 Task: Search one way flight ticket for 5 adults, 1 child, 2 infants in seat and 1 infant on lap in business from Pittsburgh: Pittsburgh International Airport to Raleigh: Raleigh-durham International Airport on 8-5-2023. Choice of flights is Southwest. Number of bags: 1 carry on bag. Price is upto 50000. Outbound departure time preference is 7:45.
Action: Mouse moved to (379, 324)
Screenshot: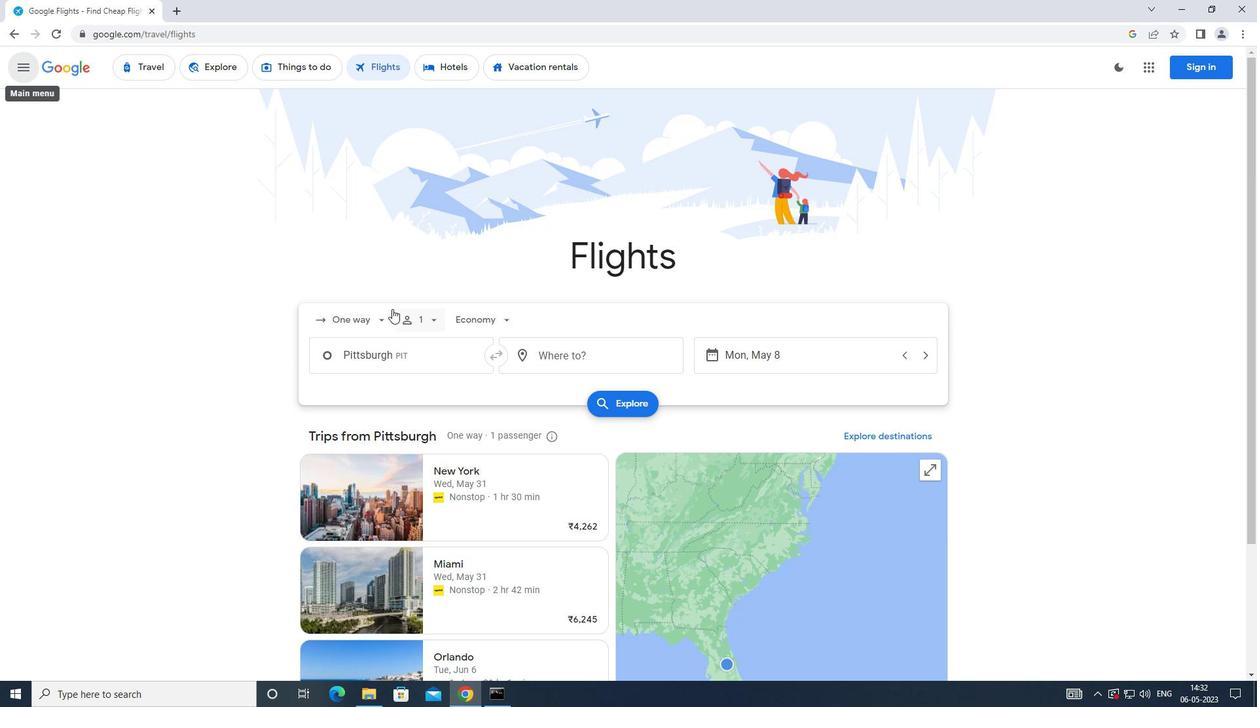 
Action: Mouse pressed left at (379, 324)
Screenshot: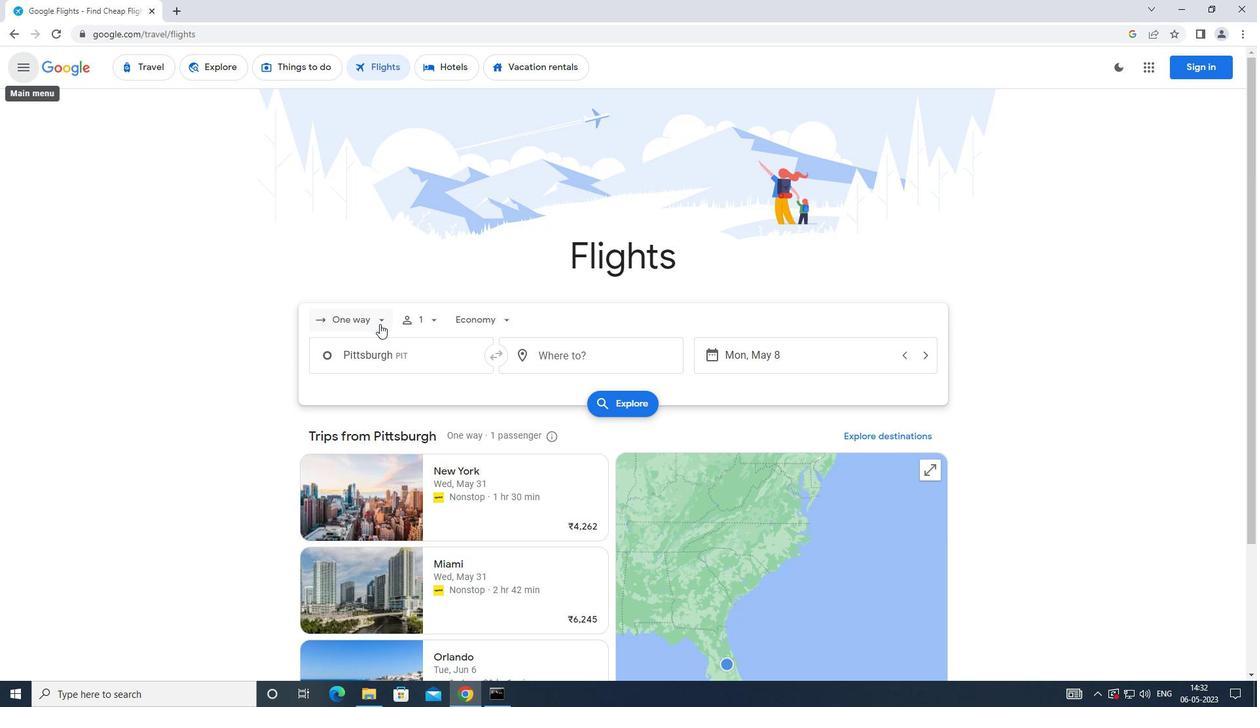 
Action: Mouse moved to (381, 387)
Screenshot: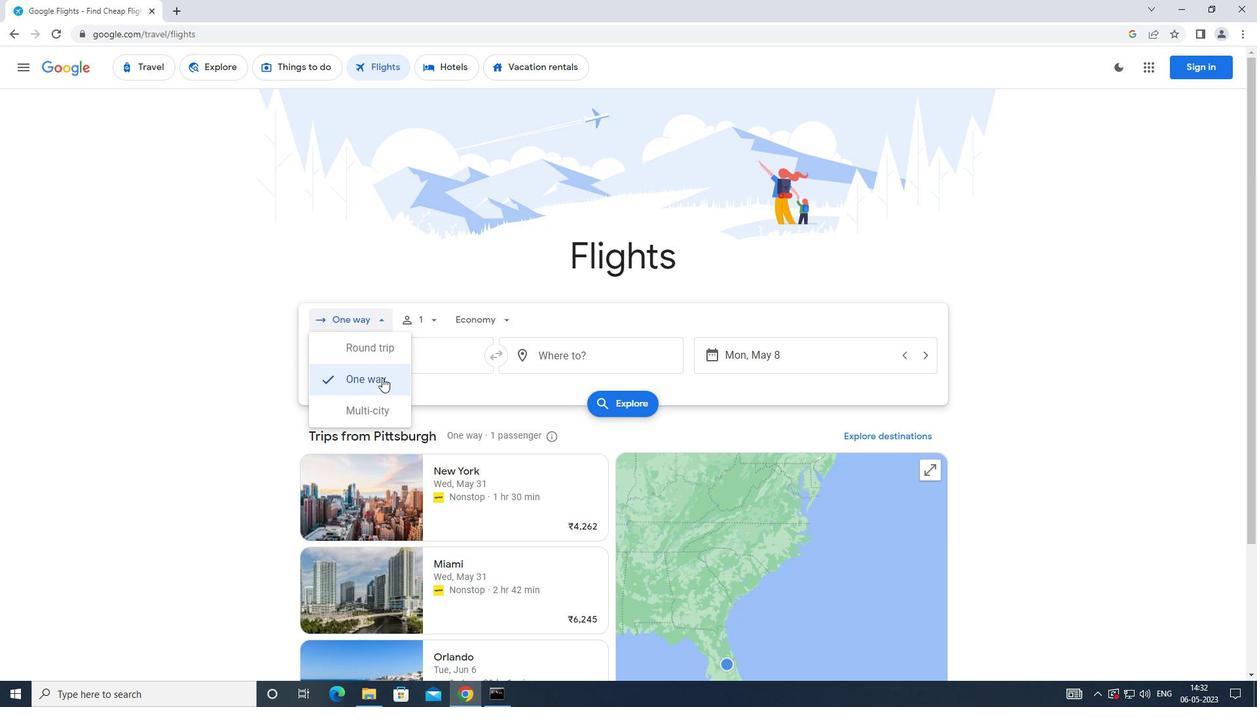 
Action: Mouse pressed left at (381, 387)
Screenshot: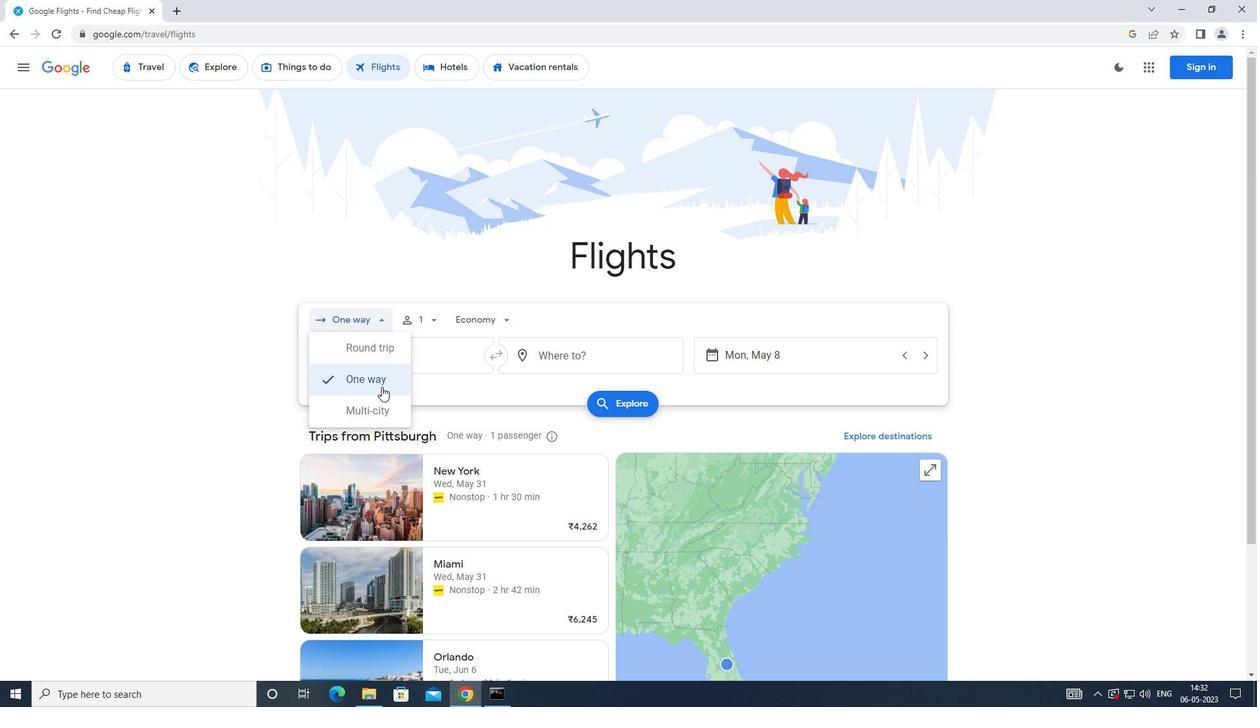 
Action: Mouse moved to (442, 324)
Screenshot: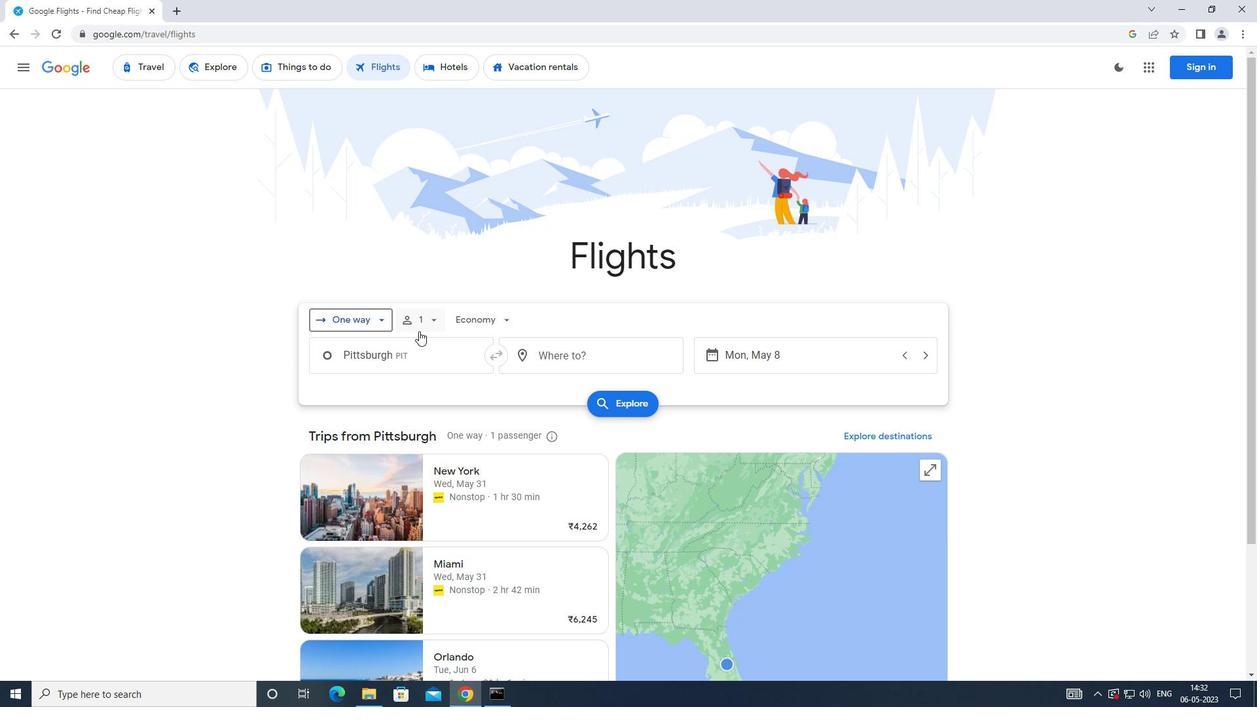 
Action: Mouse pressed left at (442, 324)
Screenshot: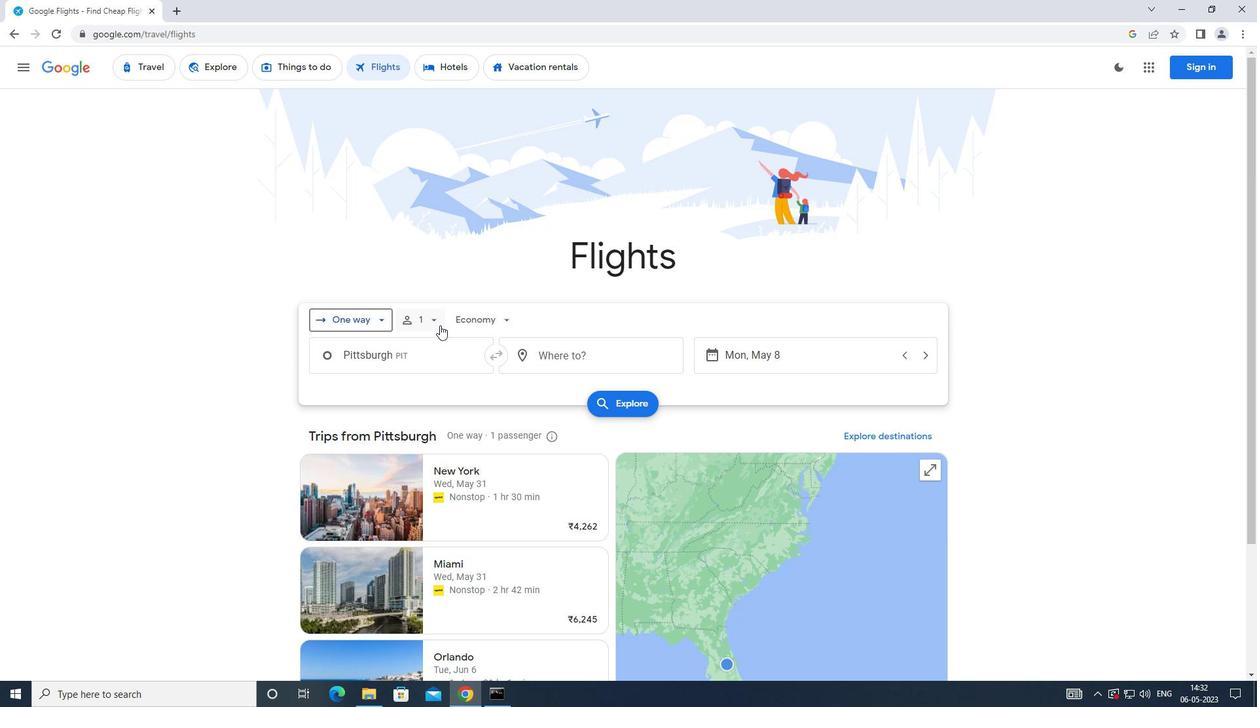 
Action: Mouse moved to (535, 356)
Screenshot: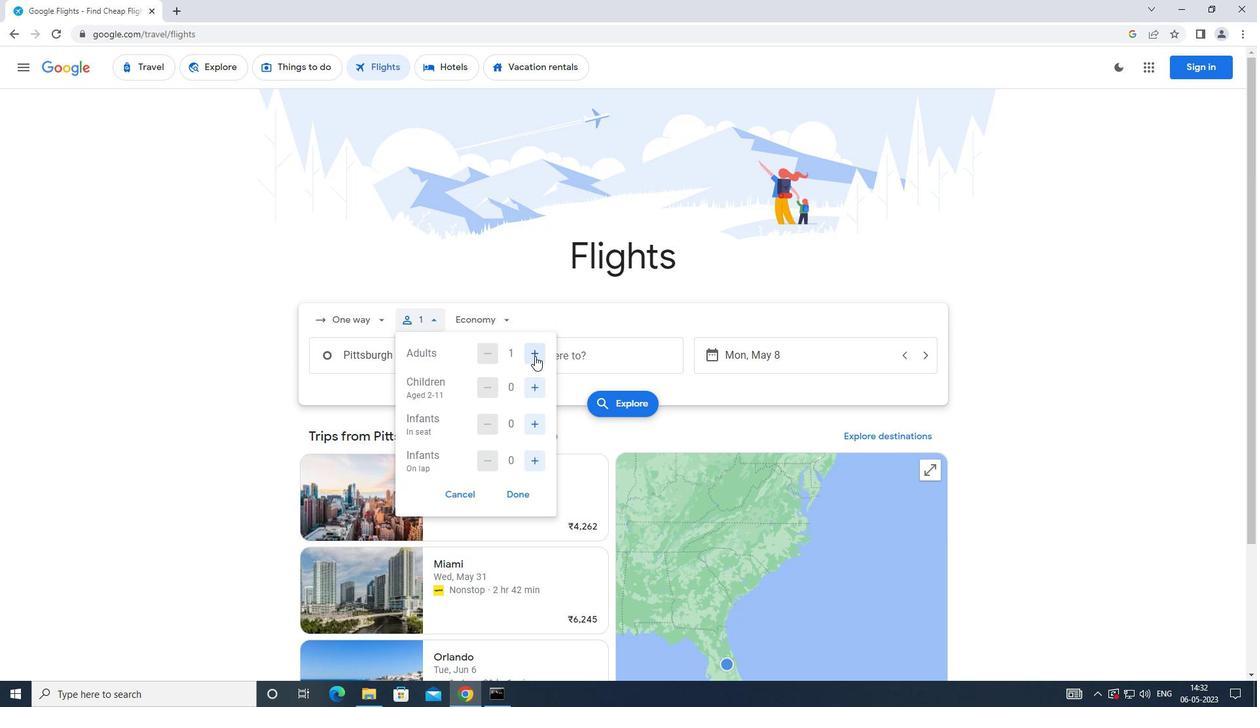 
Action: Mouse pressed left at (535, 356)
Screenshot: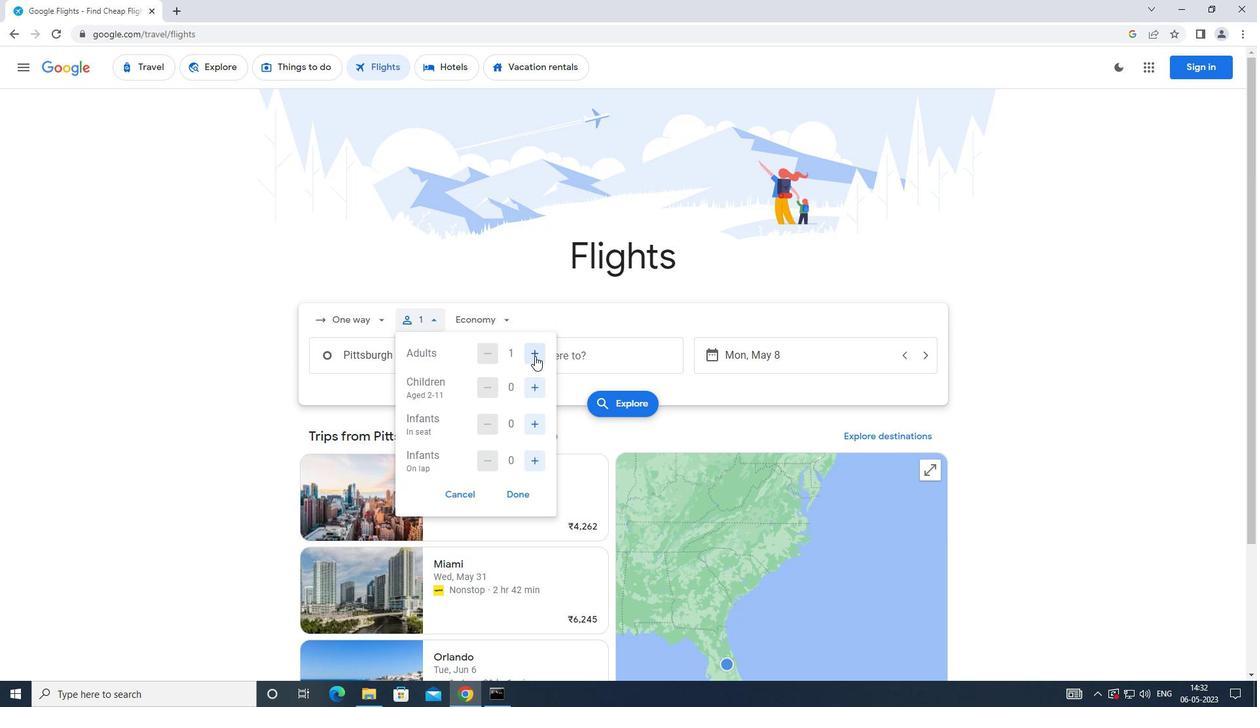 
Action: Mouse moved to (537, 356)
Screenshot: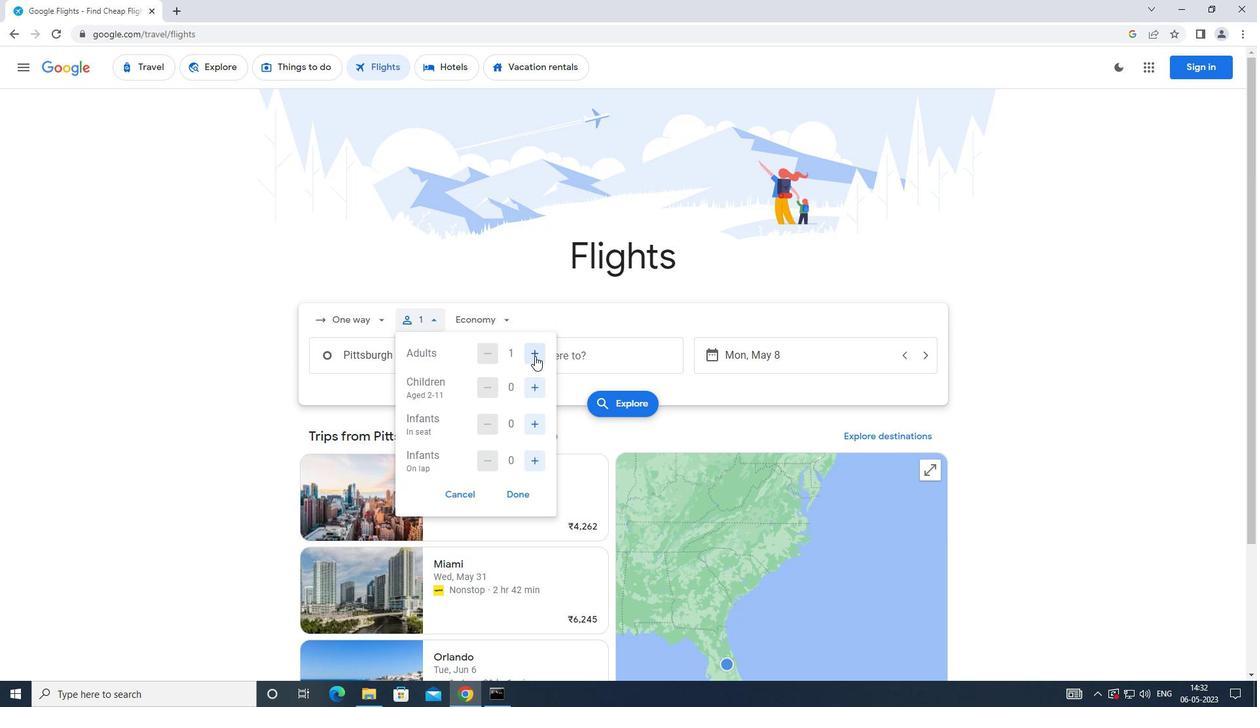 
Action: Mouse pressed left at (537, 356)
Screenshot: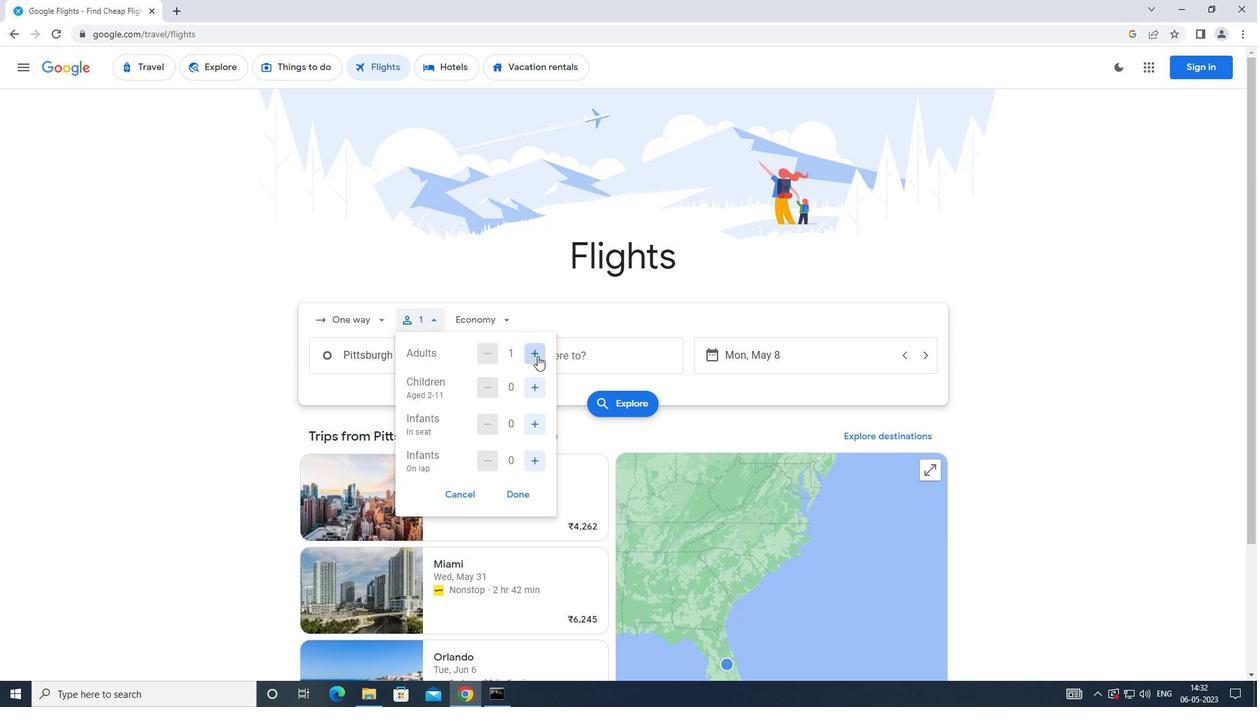 
Action: Mouse moved to (537, 355)
Screenshot: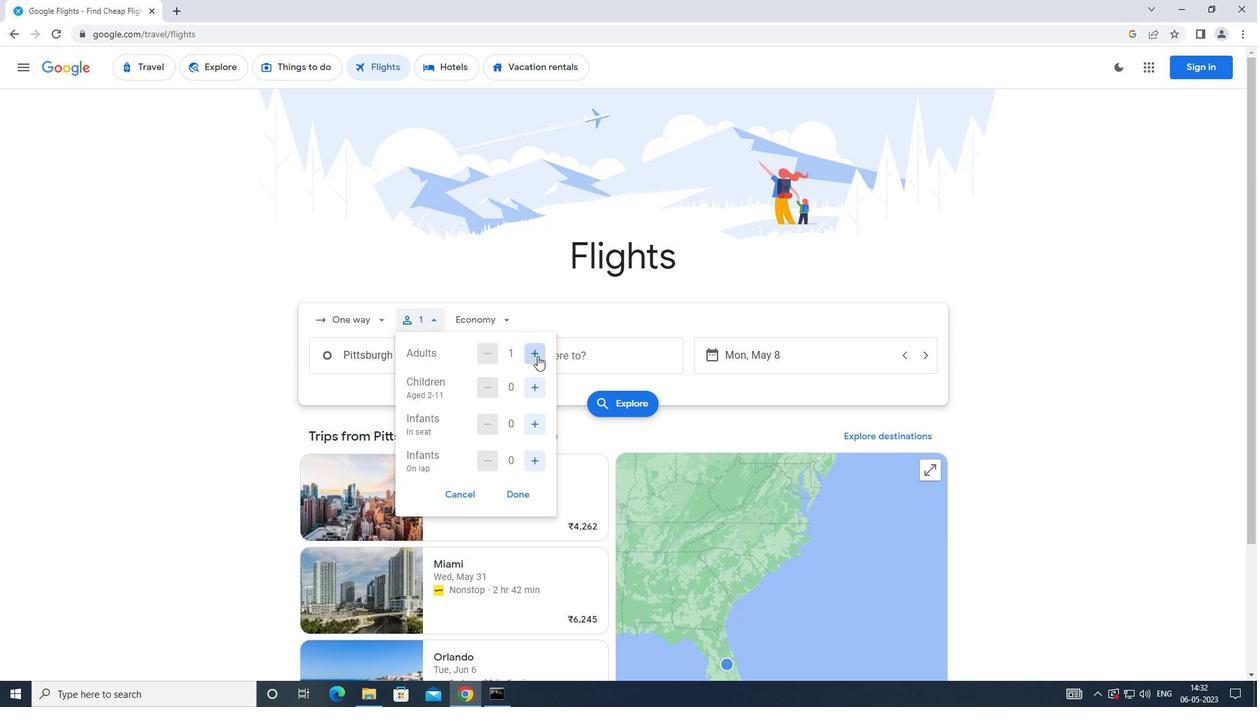 
Action: Mouse pressed left at (537, 355)
Screenshot: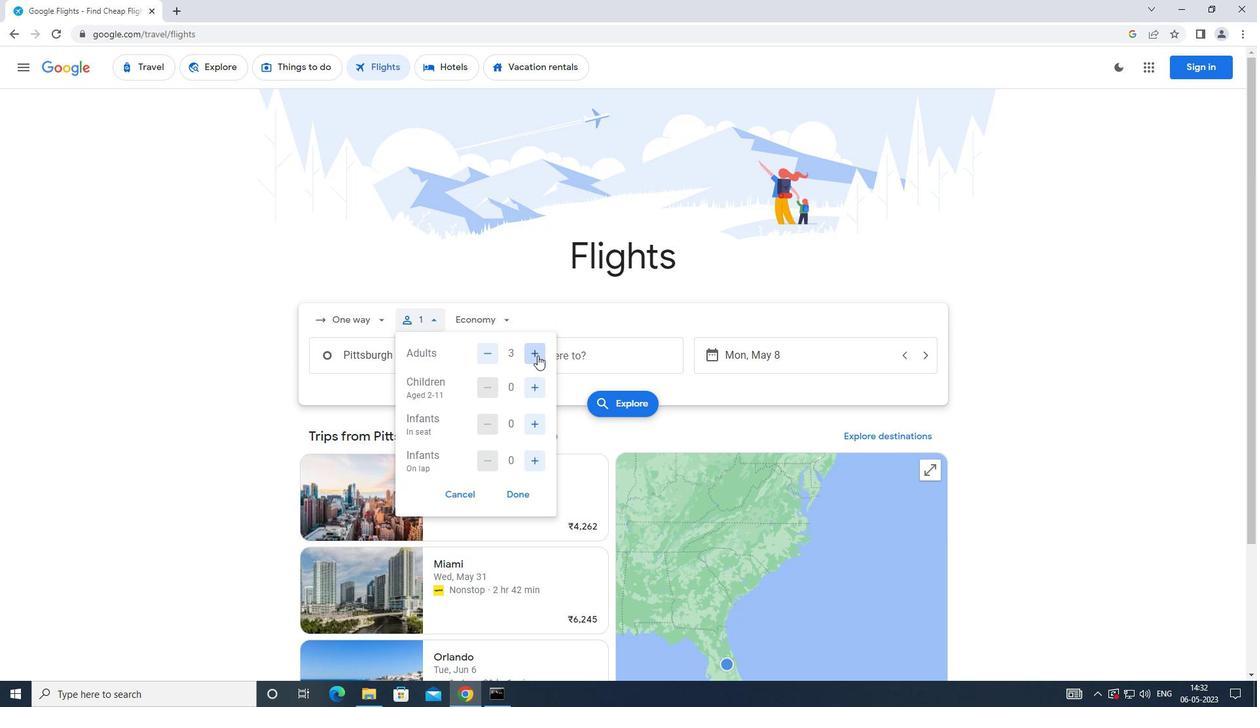 
Action: Mouse pressed left at (537, 355)
Screenshot: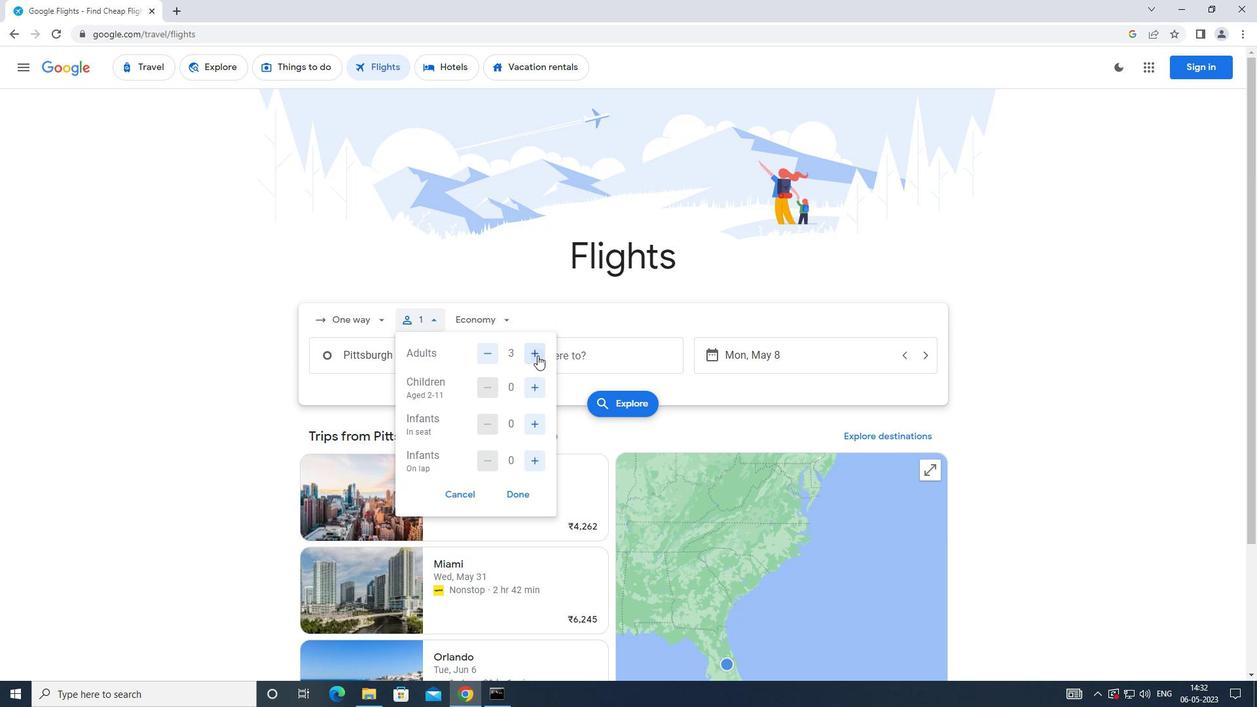 
Action: Mouse moved to (532, 379)
Screenshot: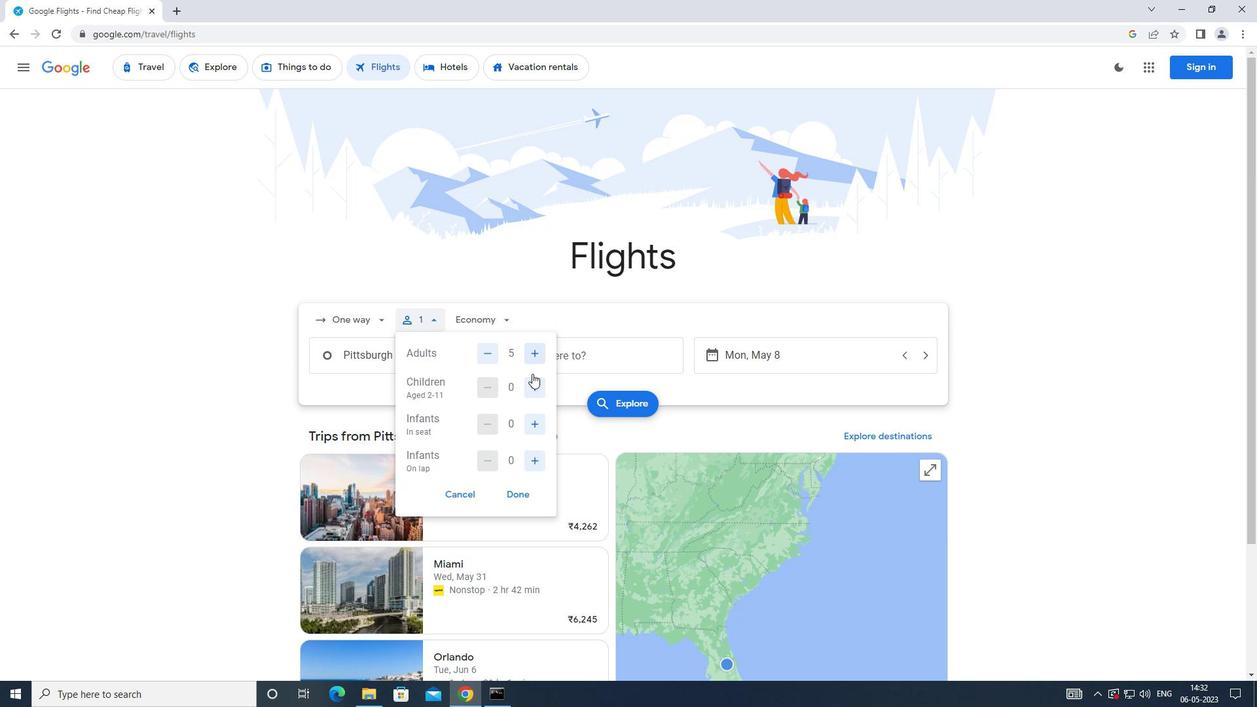 
Action: Mouse pressed left at (532, 379)
Screenshot: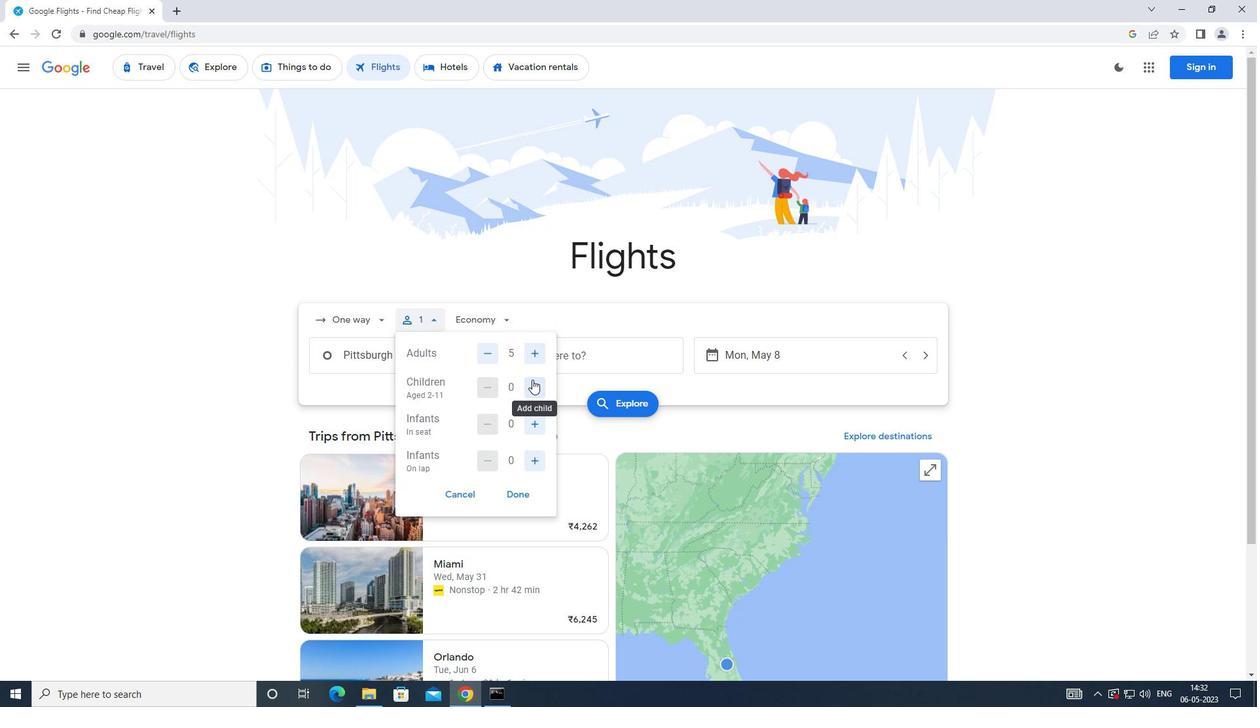 
Action: Mouse moved to (532, 426)
Screenshot: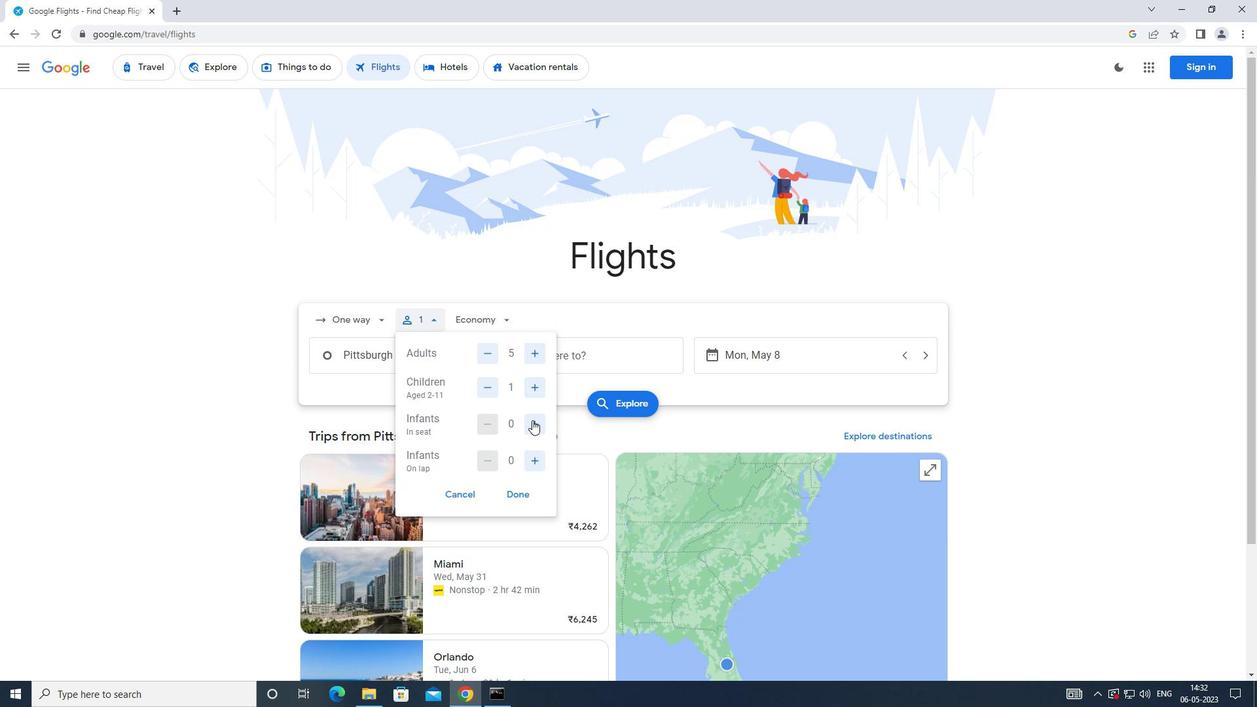 
Action: Mouse pressed left at (532, 426)
Screenshot: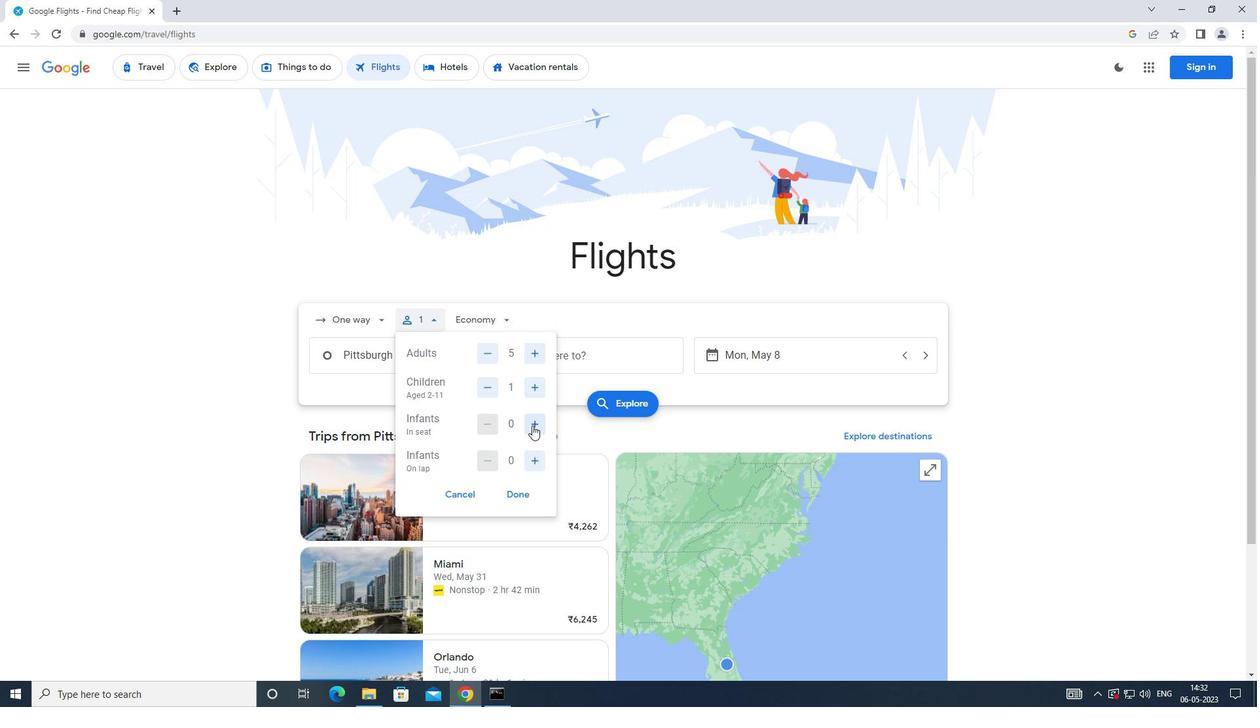 
Action: Mouse moved to (532, 426)
Screenshot: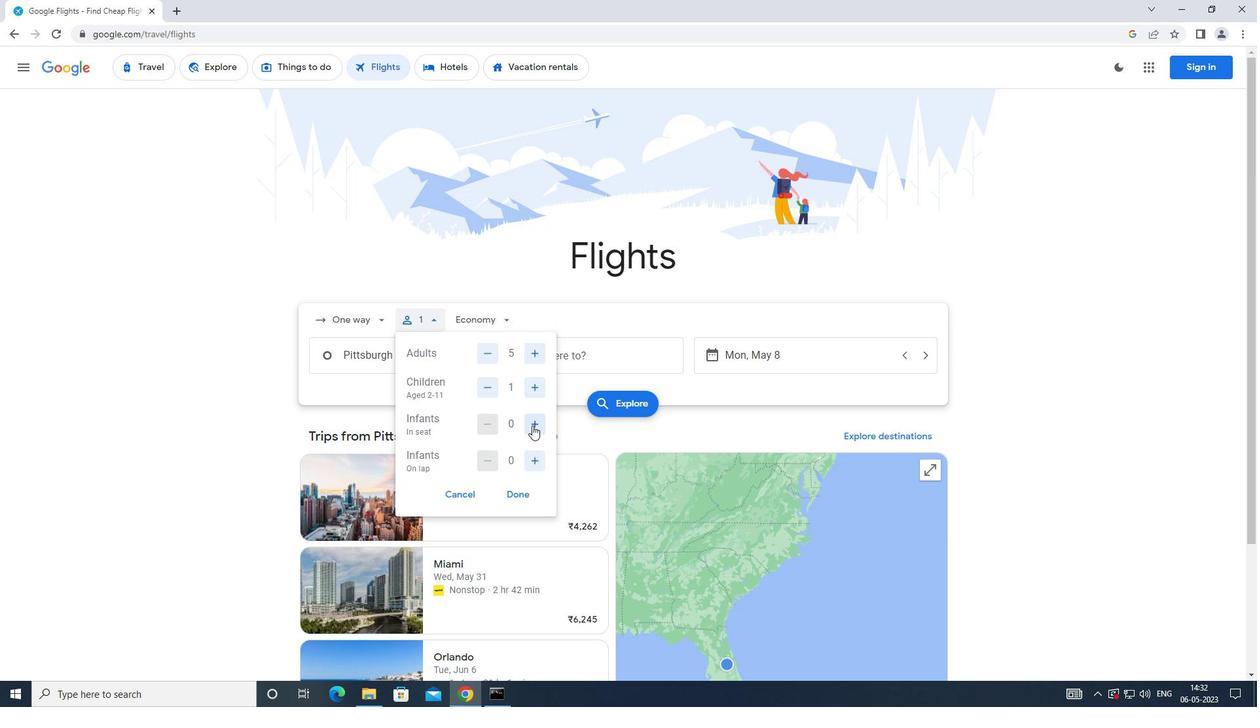 
Action: Mouse pressed left at (532, 426)
Screenshot: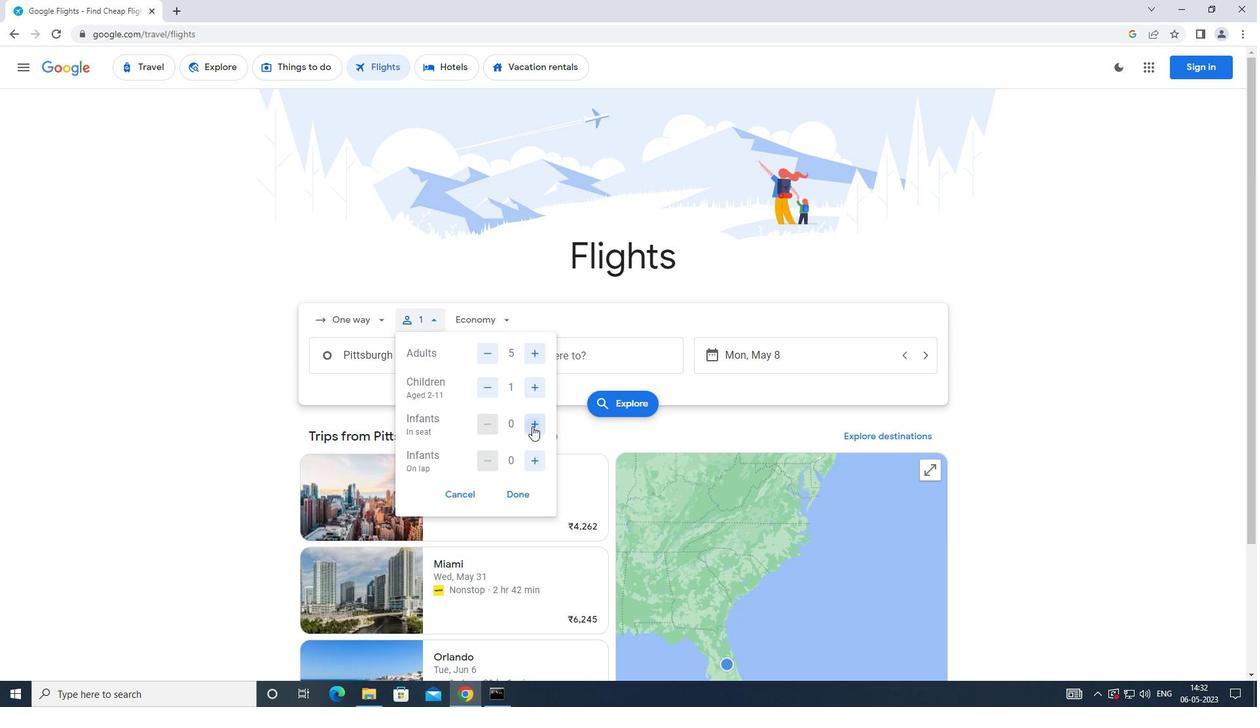 
Action: Mouse moved to (492, 429)
Screenshot: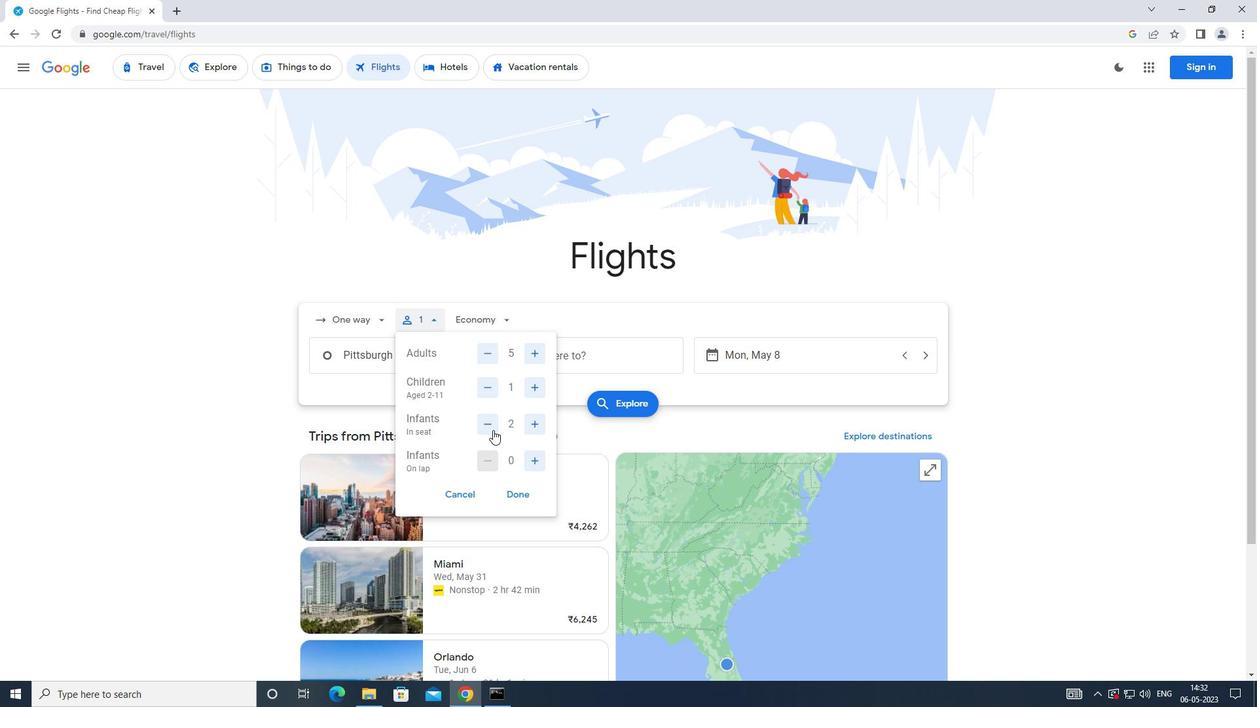 
Action: Mouse pressed left at (492, 429)
Screenshot: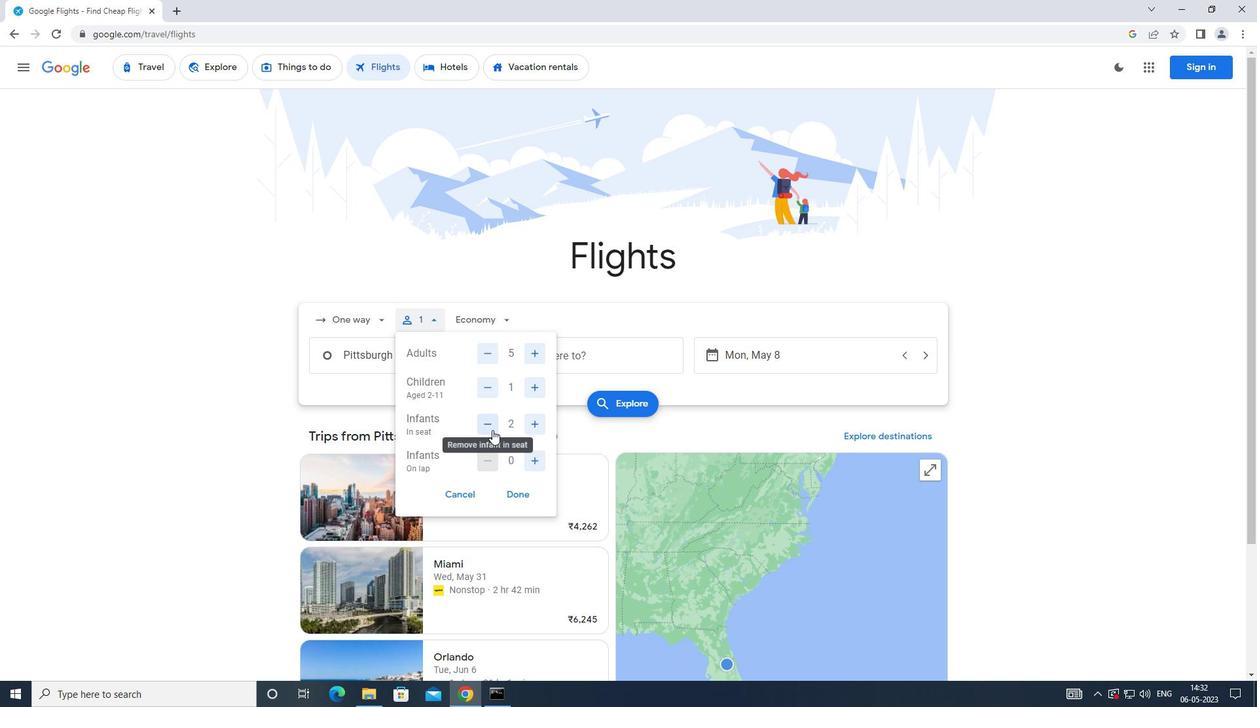 
Action: Mouse moved to (532, 459)
Screenshot: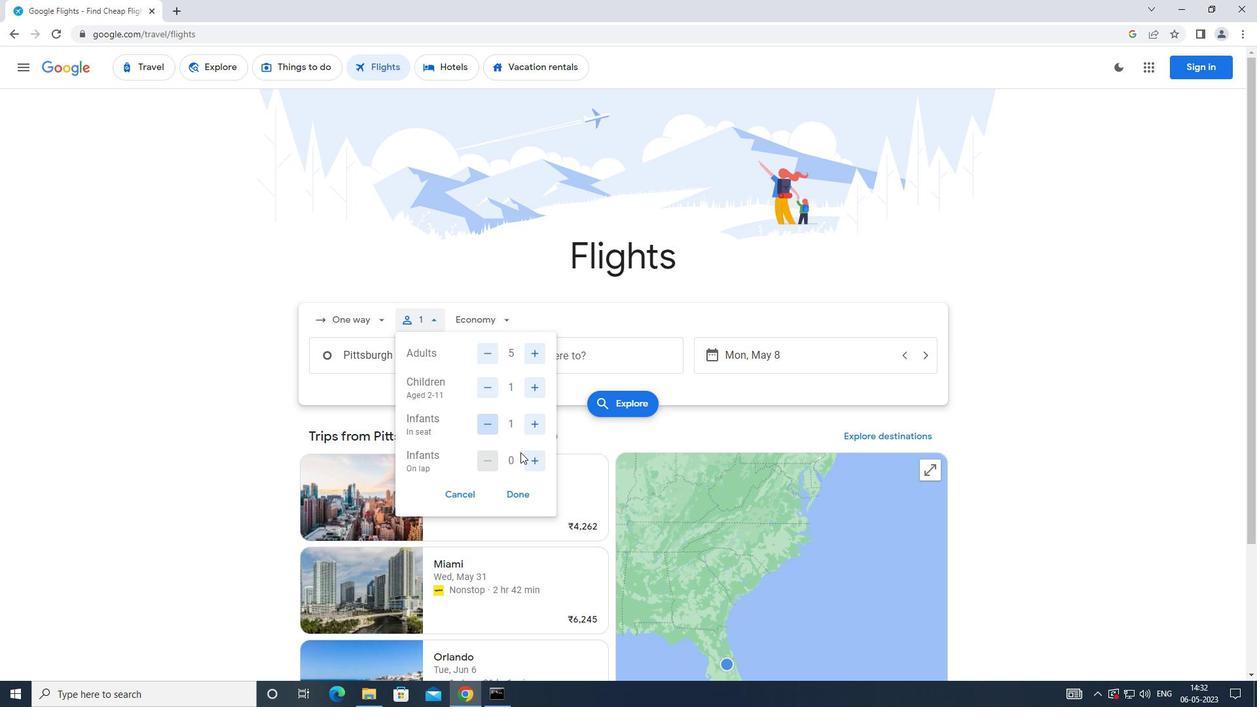 
Action: Mouse pressed left at (532, 459)
Screenshot: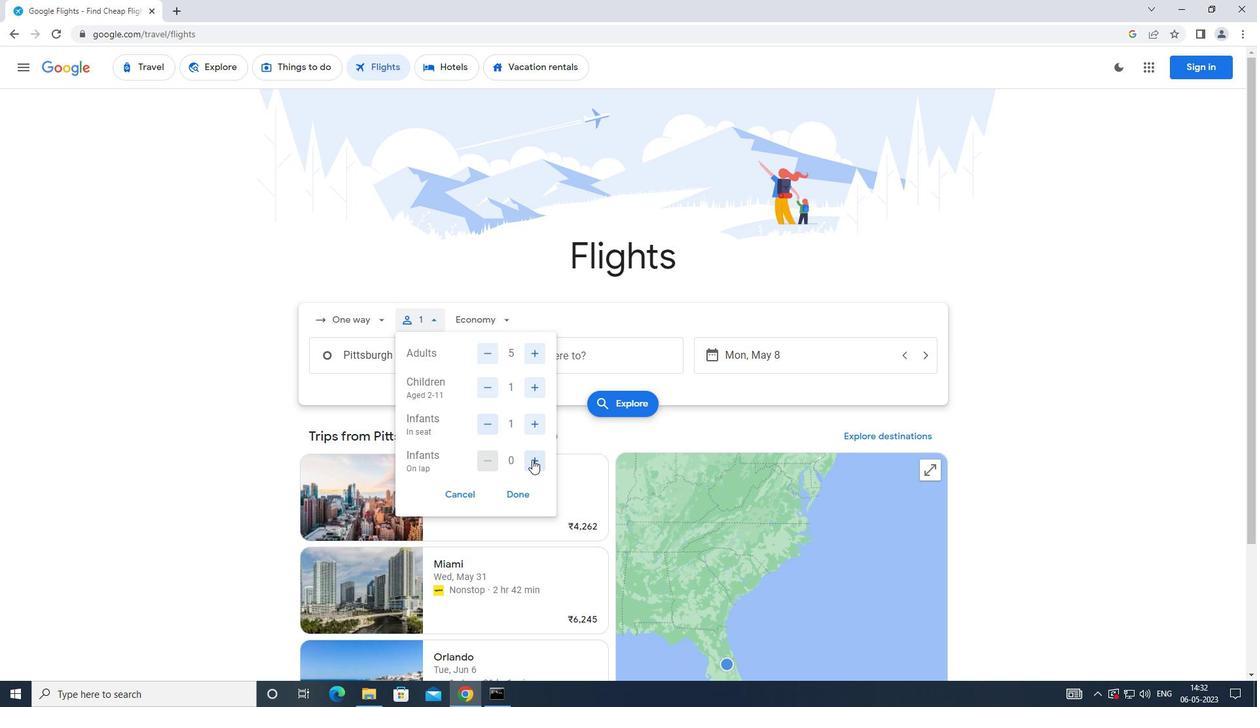 
Action: Mouse moved to (521, 487)
Screenshot: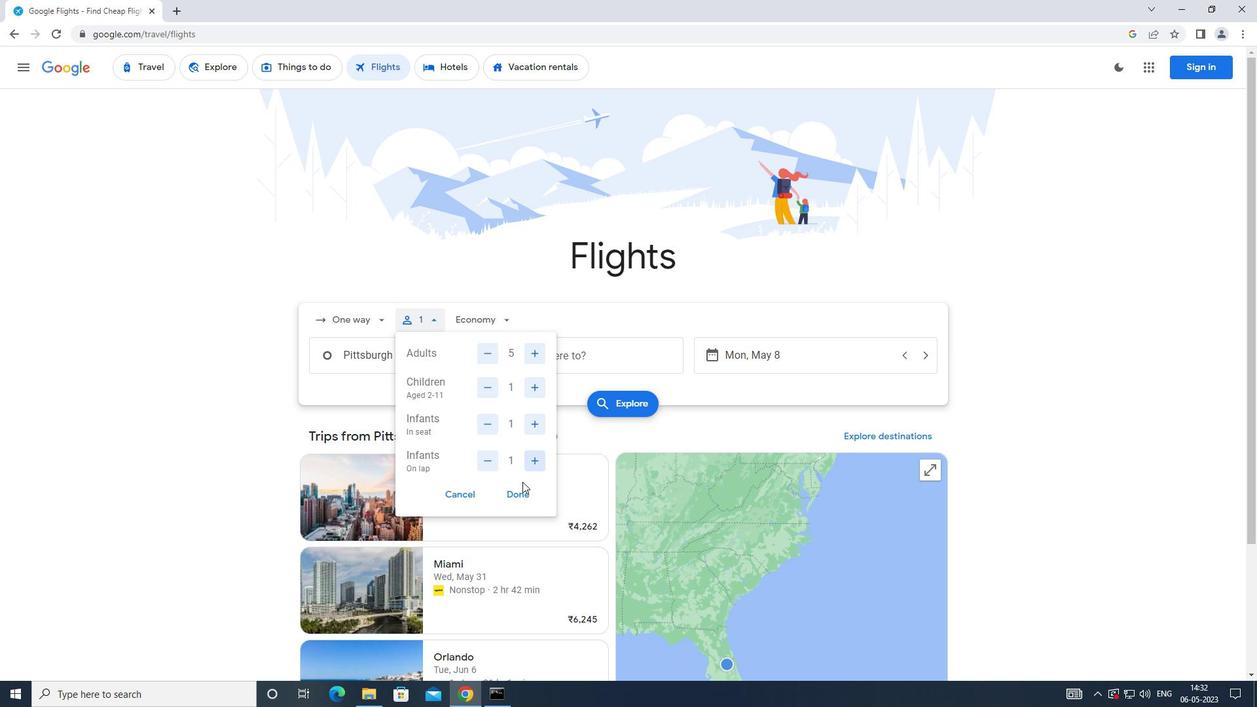 
Action: Mouse pressed left at (521, 487)
Screenshot: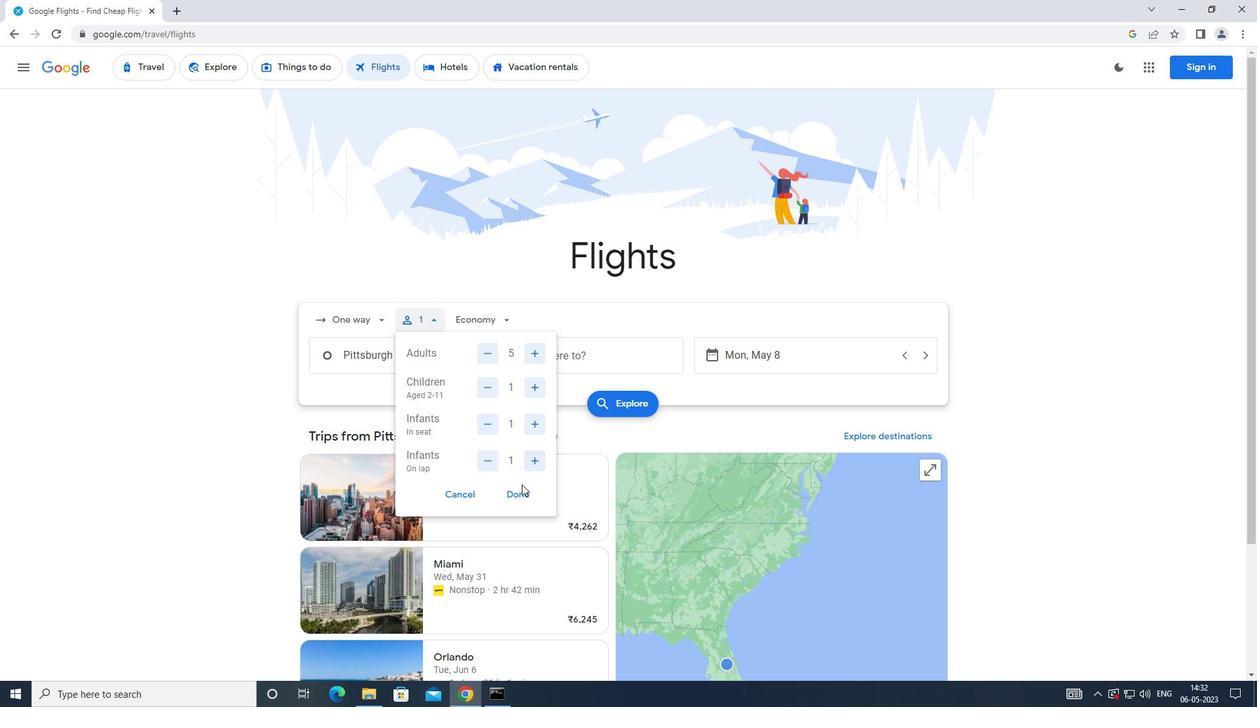 
Action: Mouse moved to (461, 328)
Screenshot: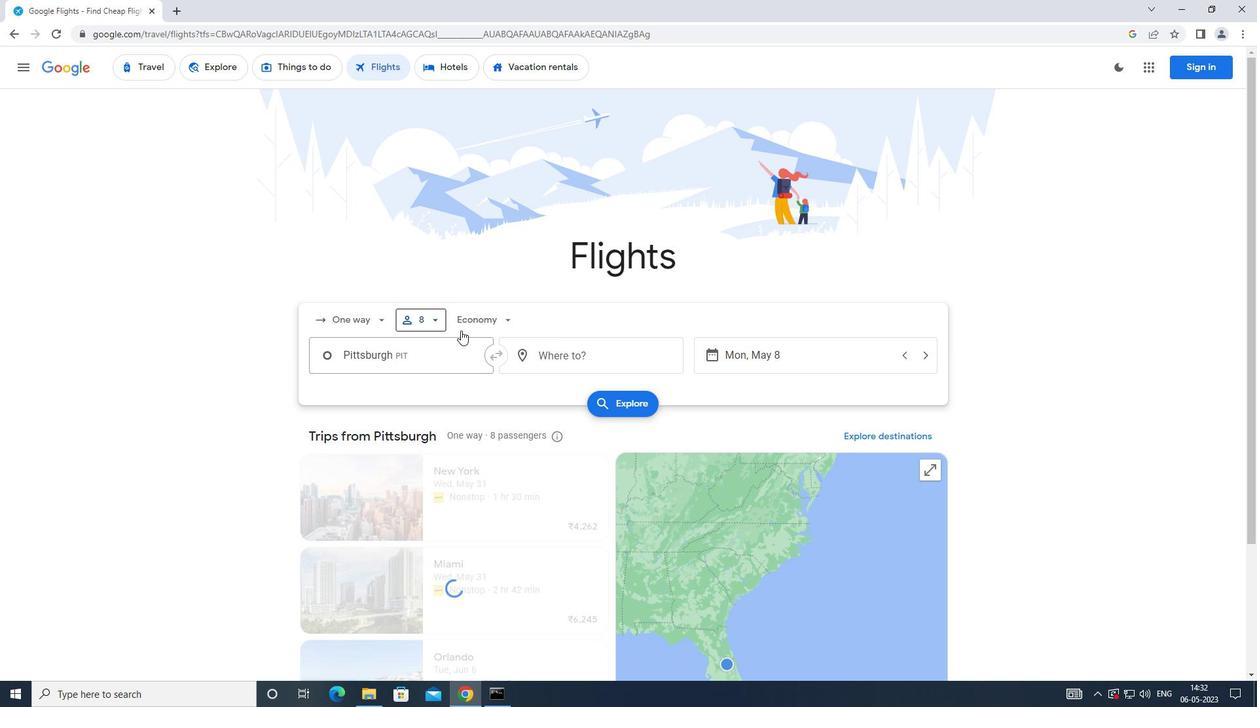 
Action: Mouse pressed left at (461, 328)
Screenshot: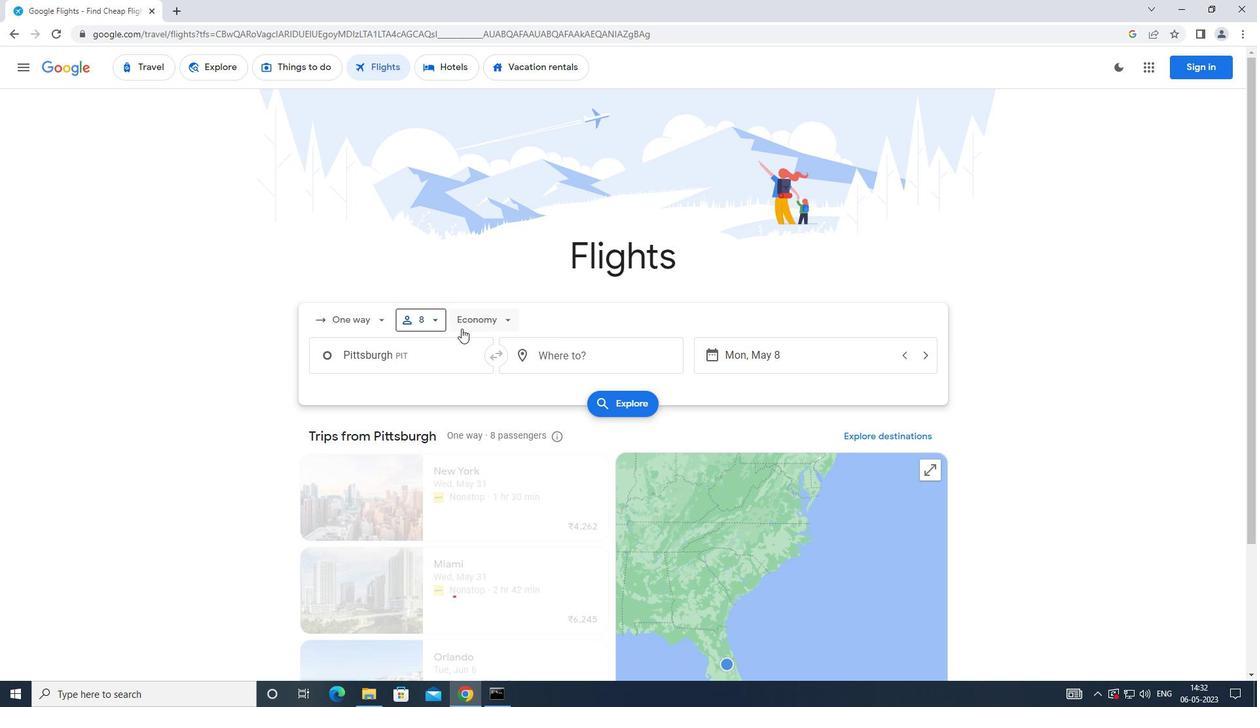 
Action: Mouse moved to (496, 414)
Screenshot: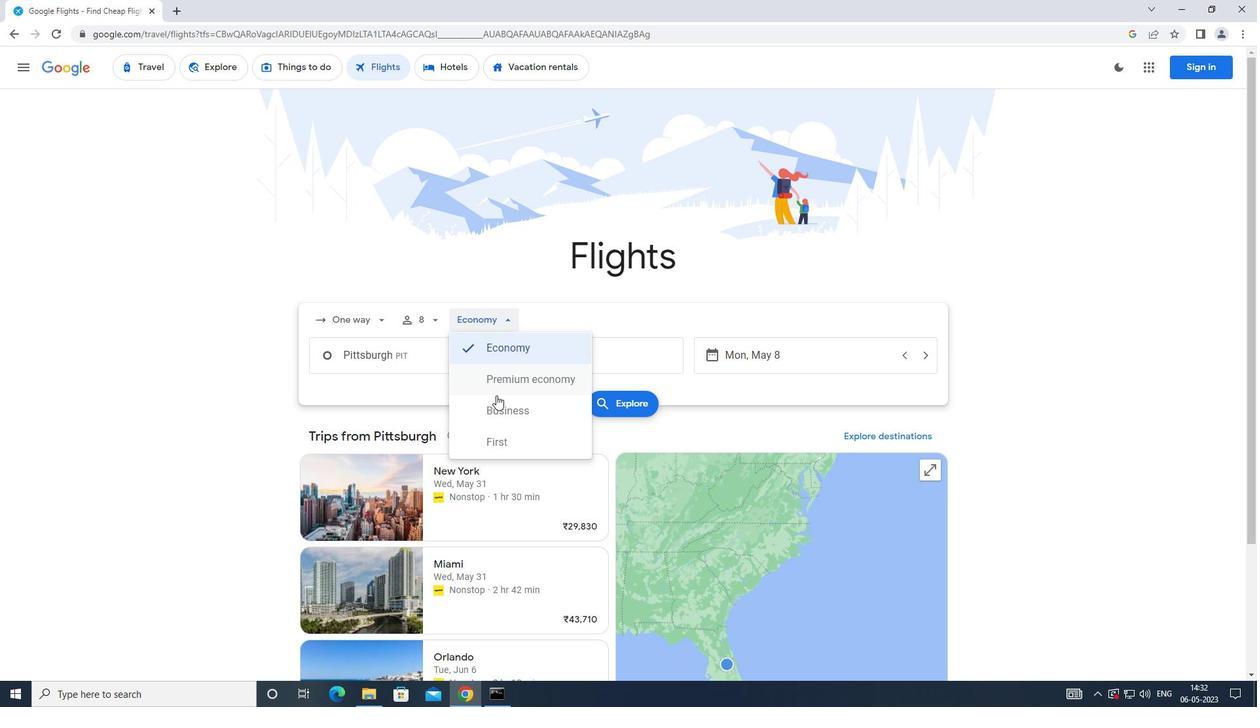 
Action: Mouse pressed left at (496, 414)
Screenshot: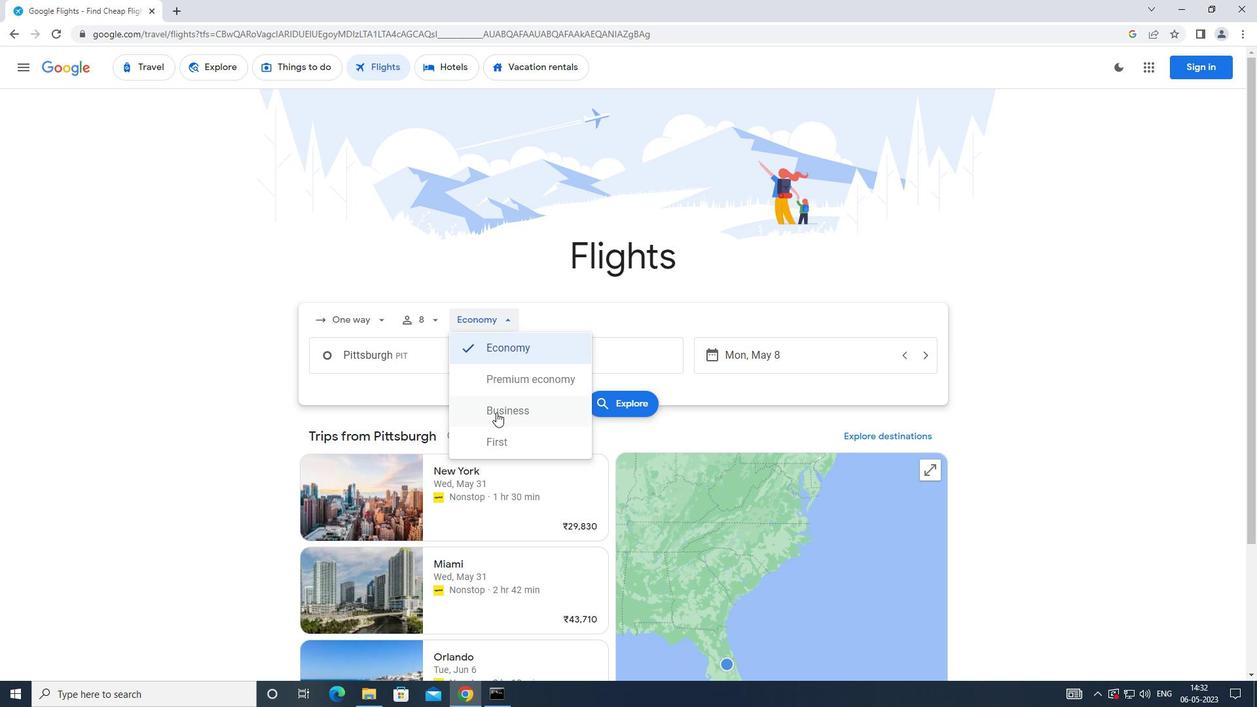 
Action: Mouse moved to (428, 359)
Screenshot: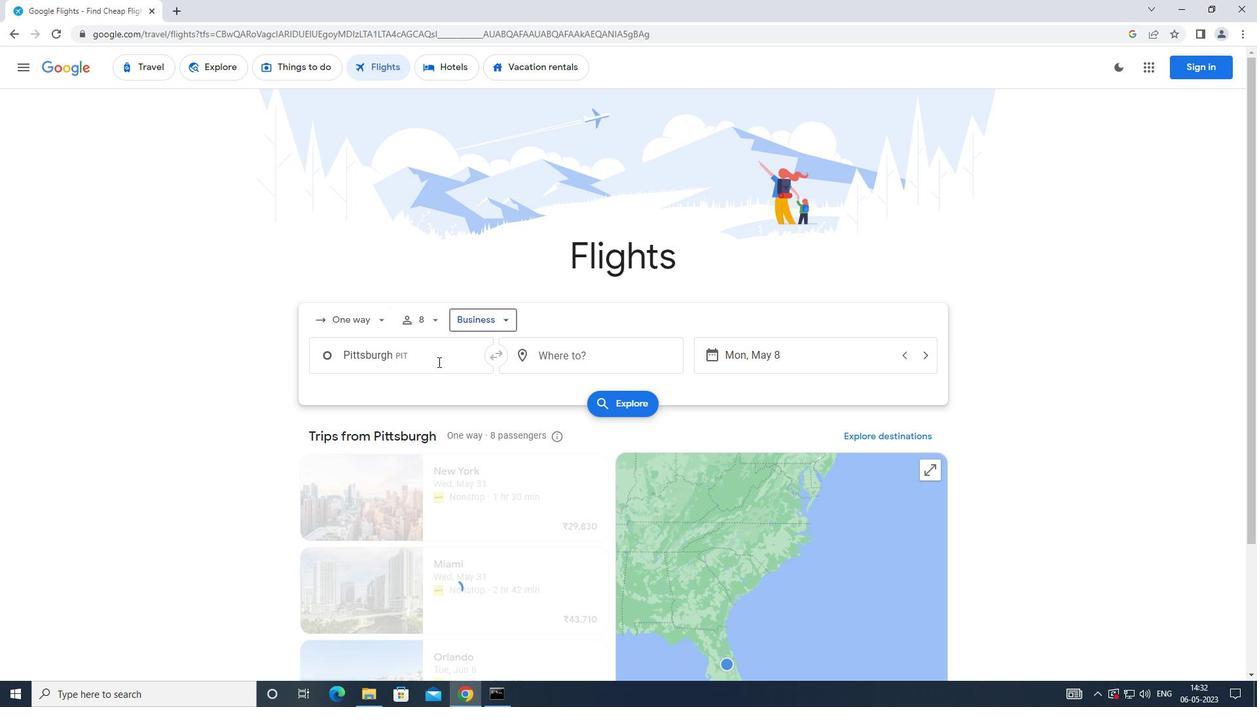 
Action: Mouse pressed left at (428, 359)
Screenshot: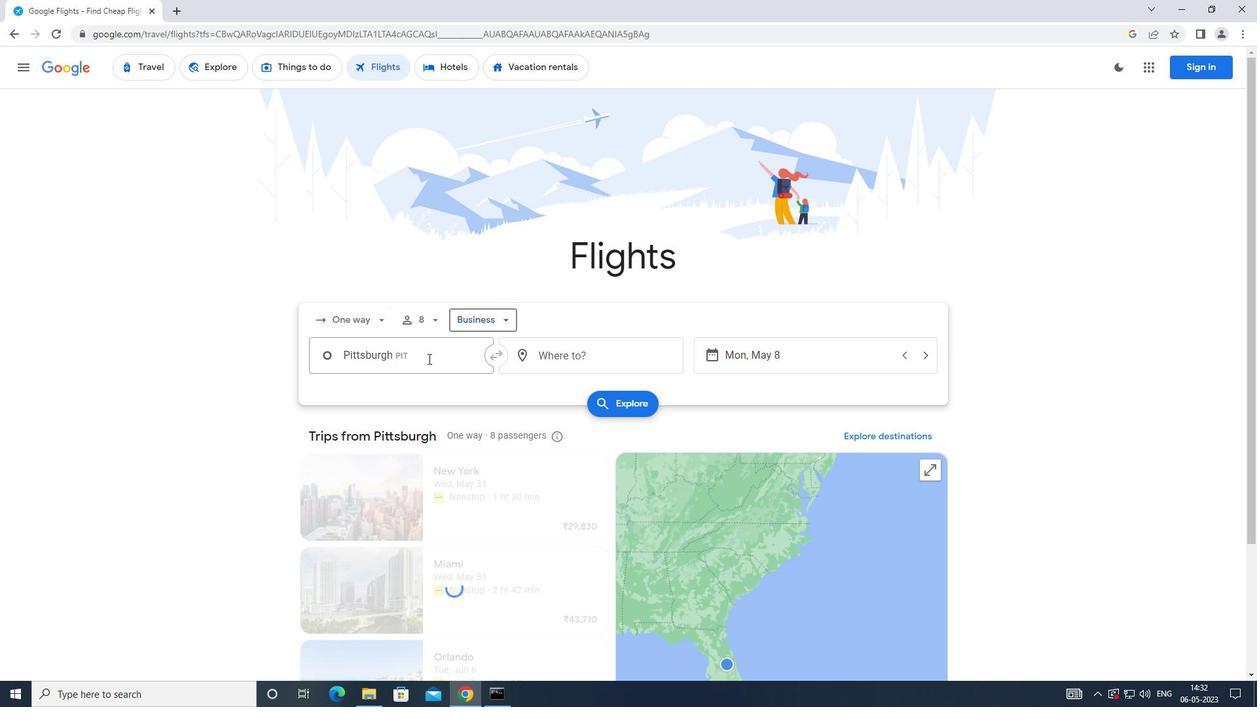 
Action: Mouse moved to (435, 417)
Screenshot: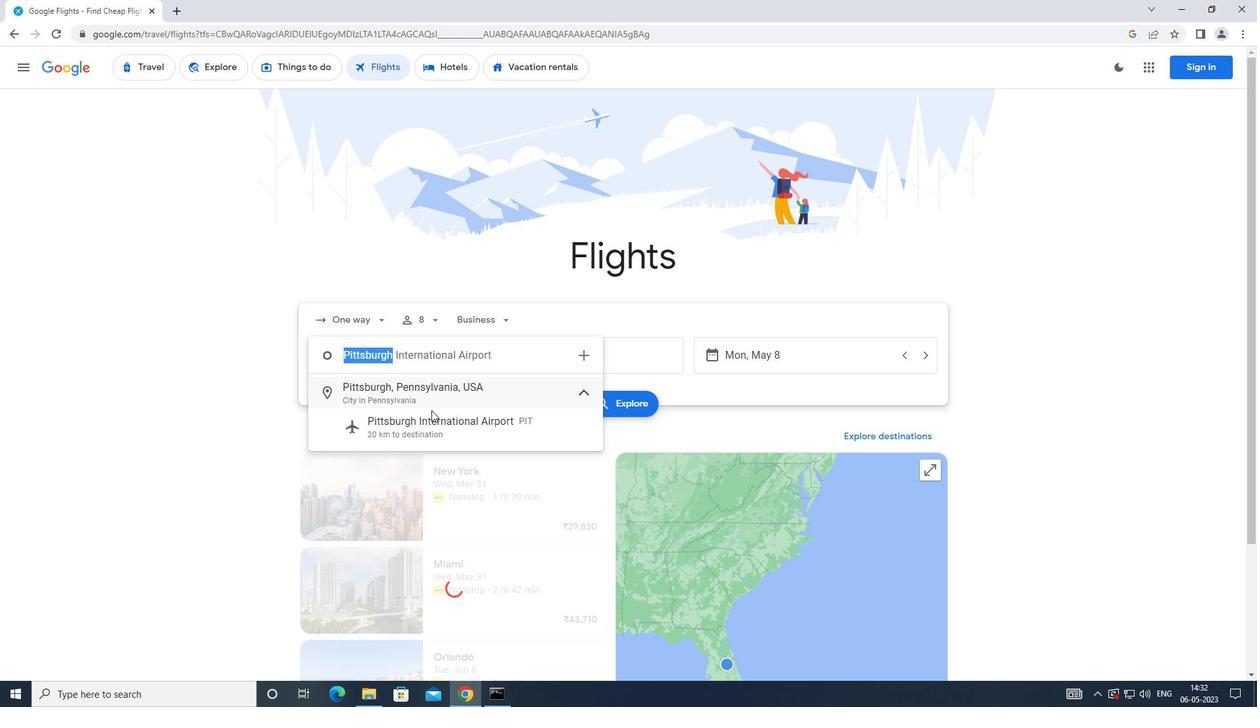 
Action: Mouse pressed left at (435, 417)
Screenshot: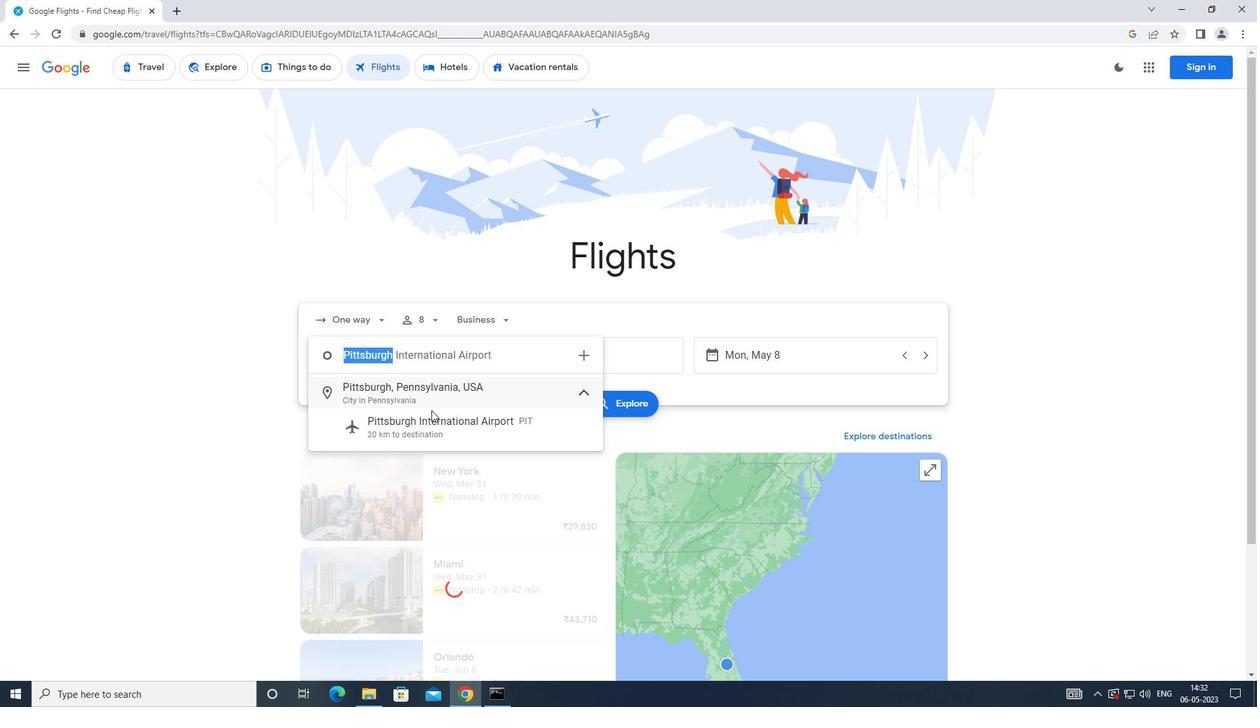 
Action: Mouse moved to (535, 362)
Screenshot: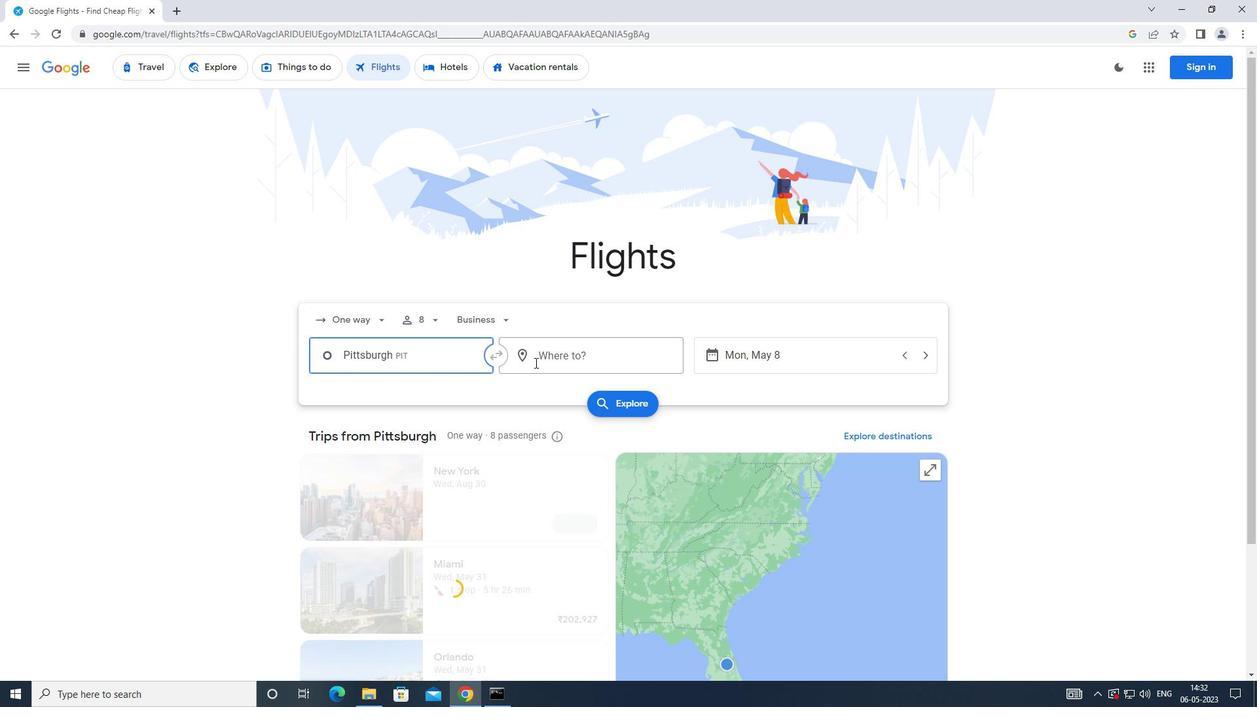 
Action: Mouse pressed left at (535, 362)
Screenshot: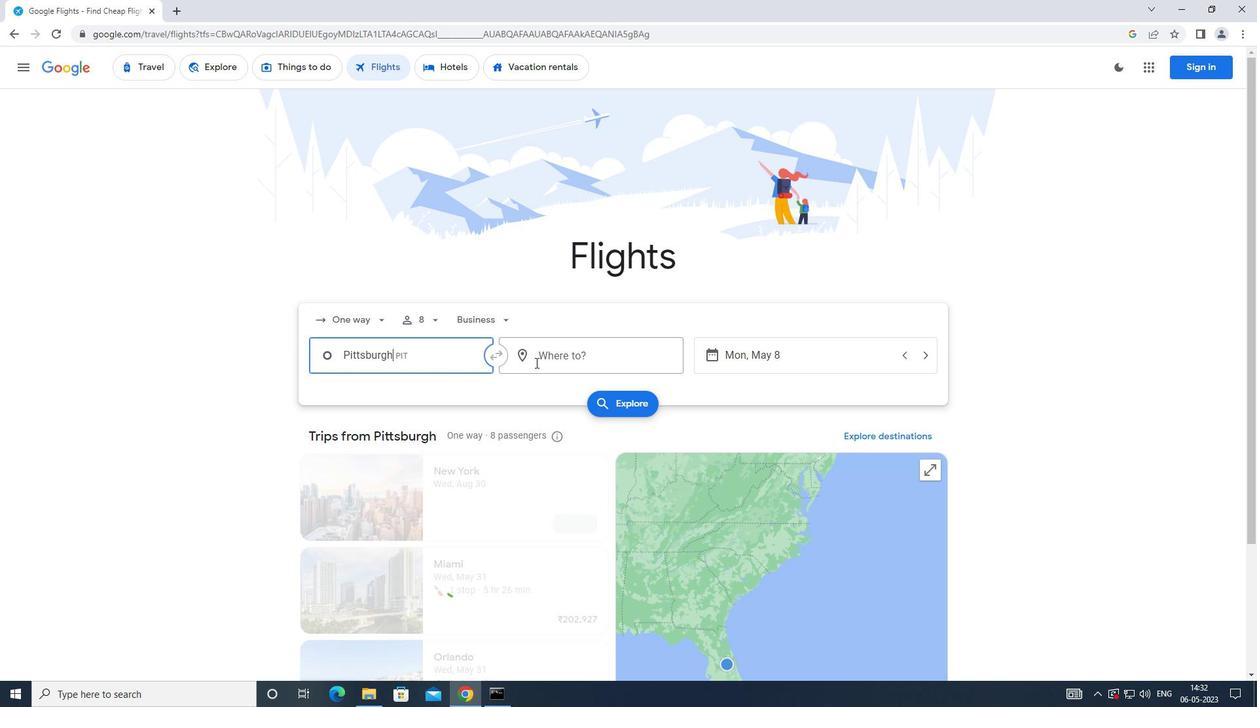 
Action: Mouse moved to (564, 519)
Screenshot: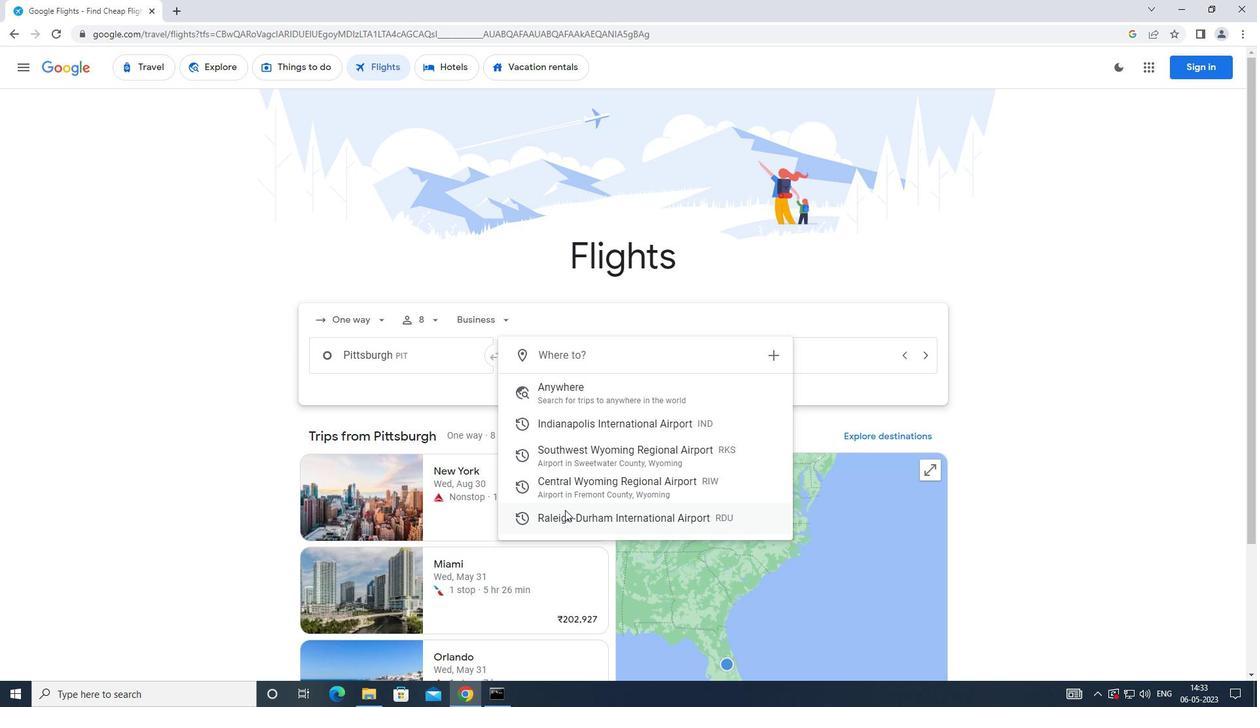 
Action: Mouse pressed left at (564, 519)
Screenshot: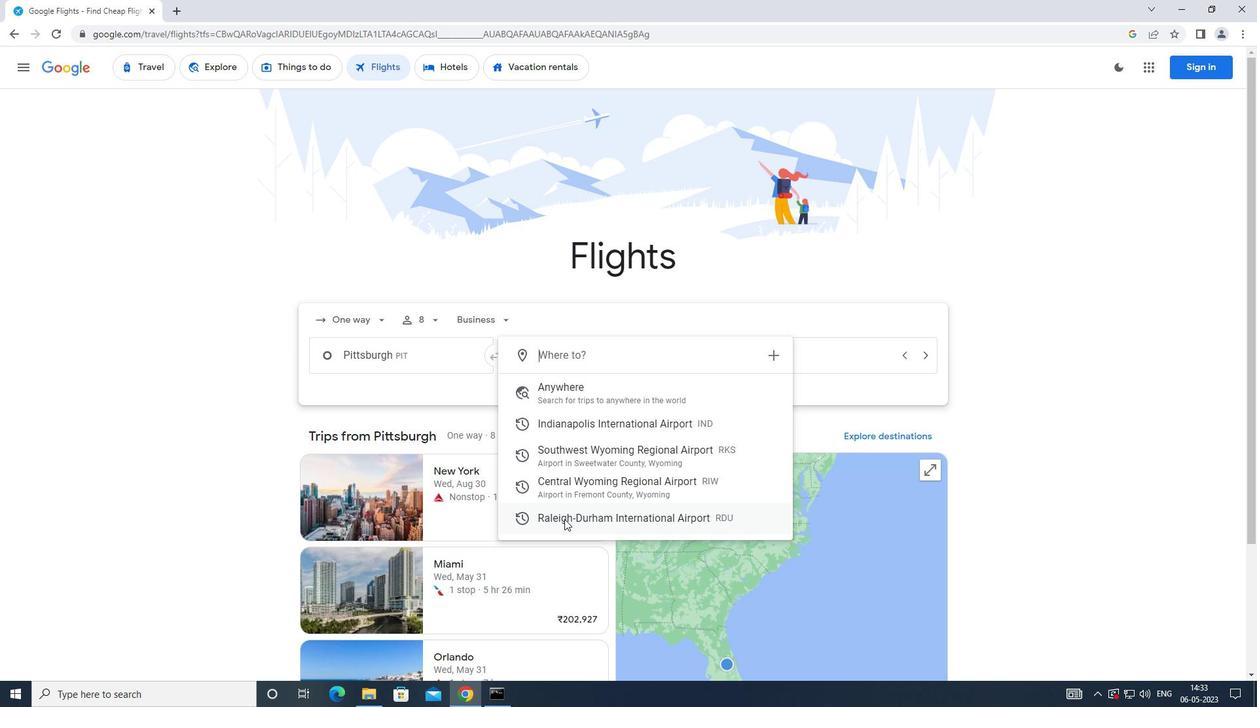 
Action: Mouse moved to (737, 353)
Screenshot: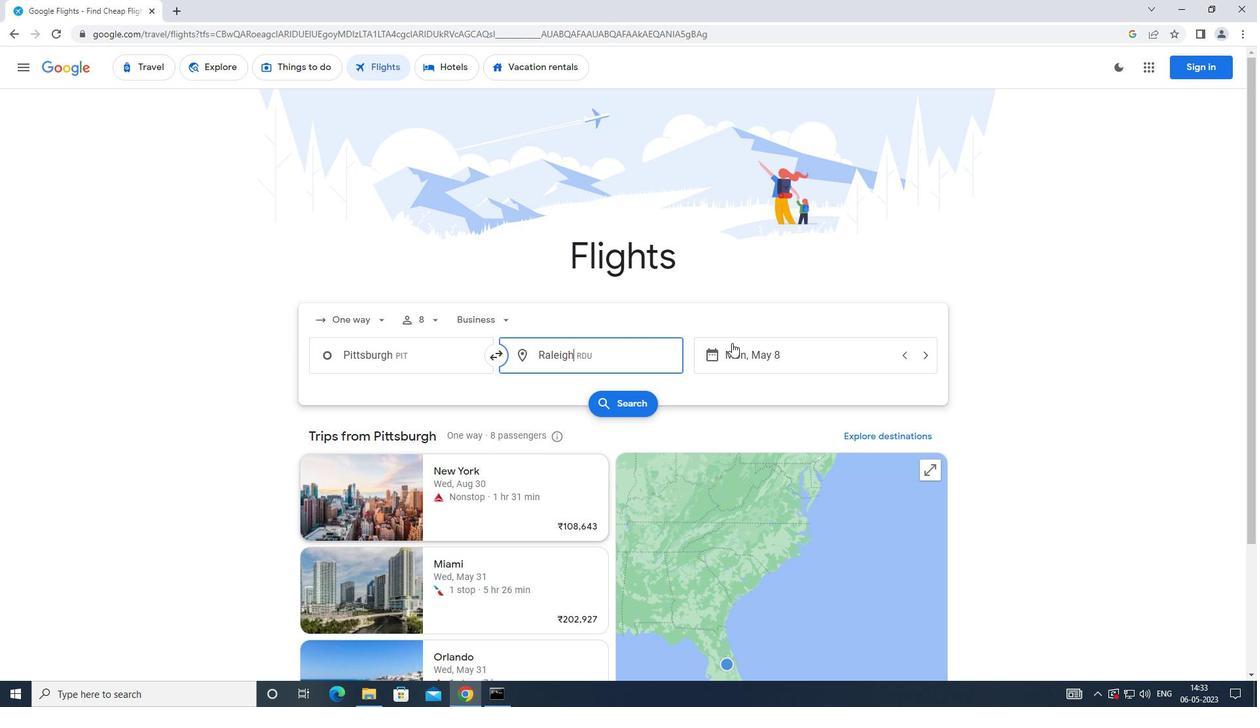 
Action: Mouse pressed left at (737, 353)
Screenshot: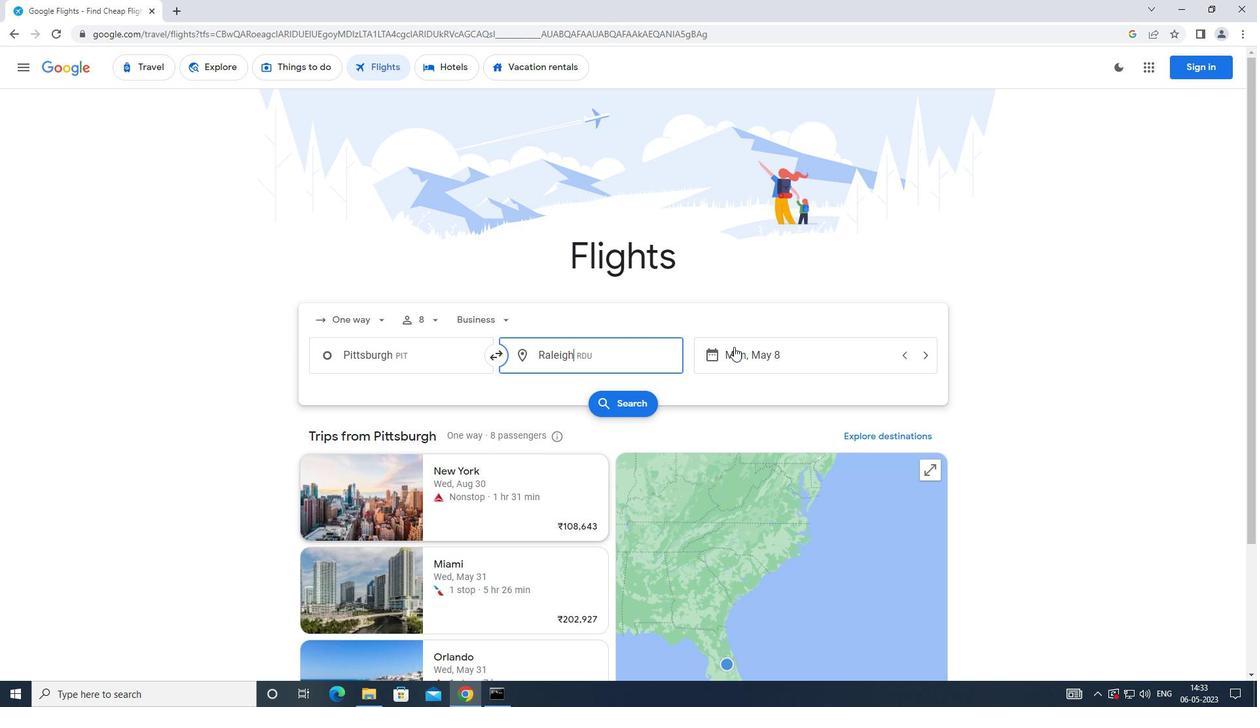 
Action: Mouse moved to (507, 469)
Screenshot: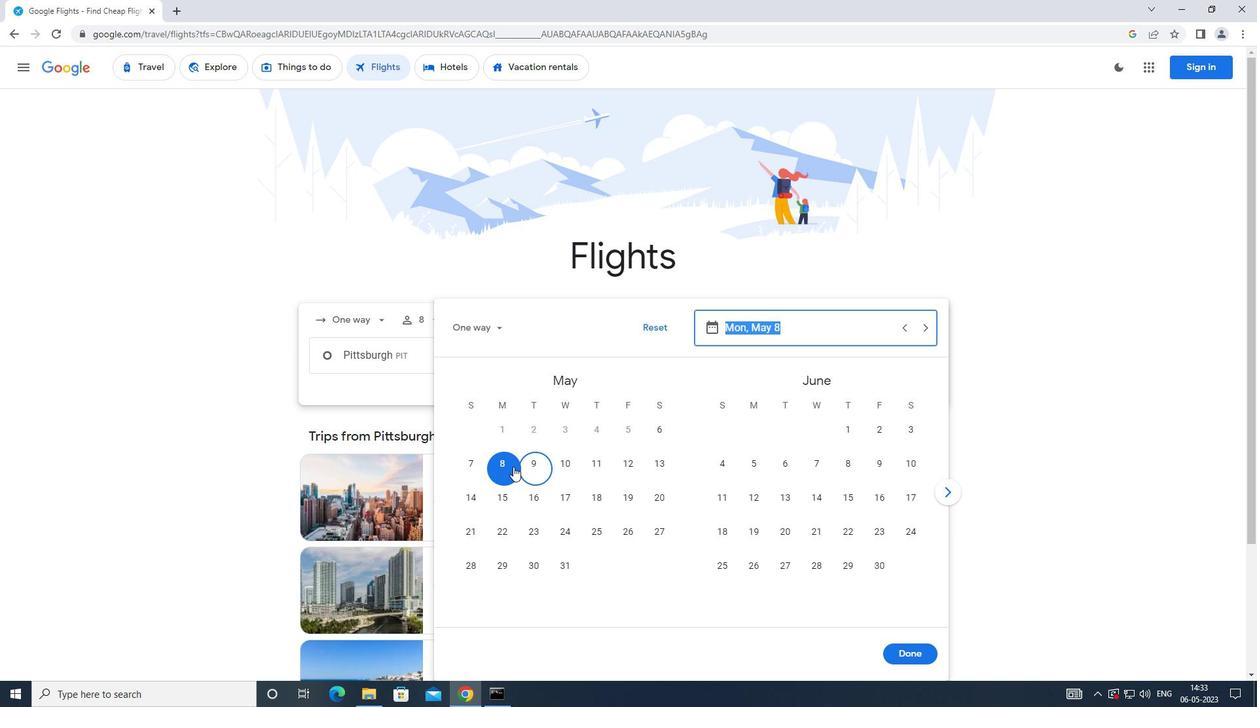 
Action: Mouse pressed left at (507, 469)
Screenshot: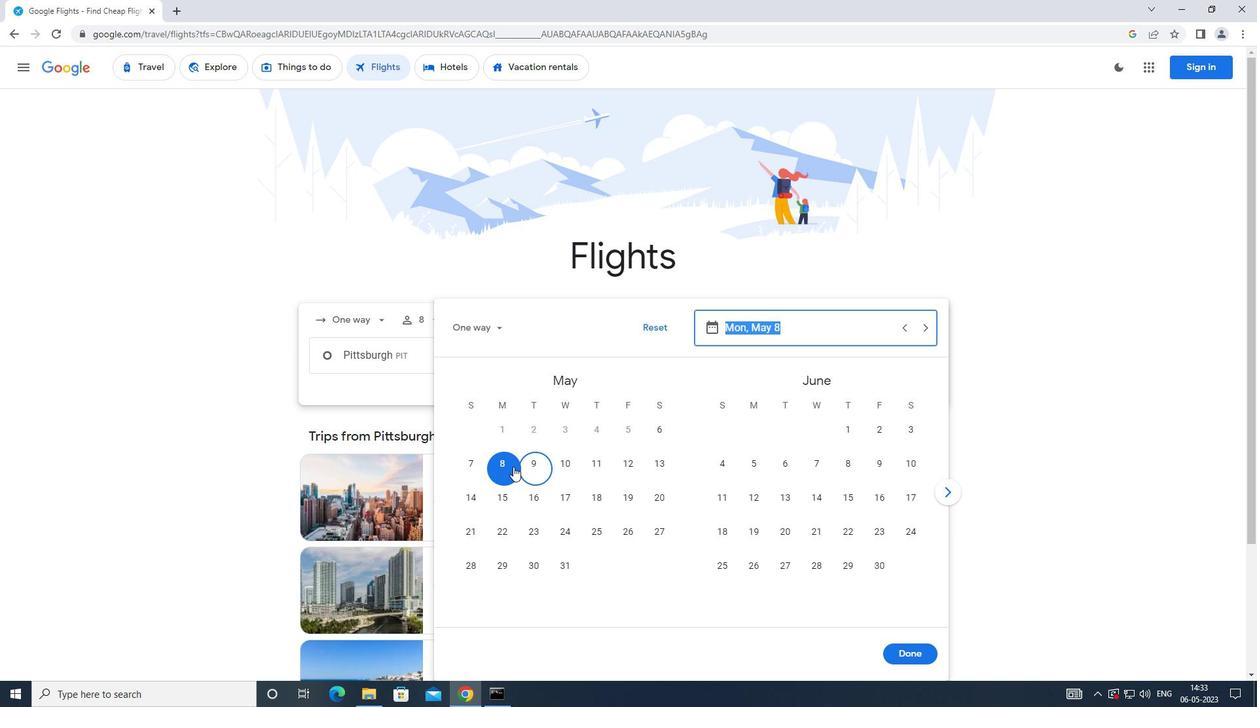 
Action: Mouse moved to (906, 651)
Screenshot: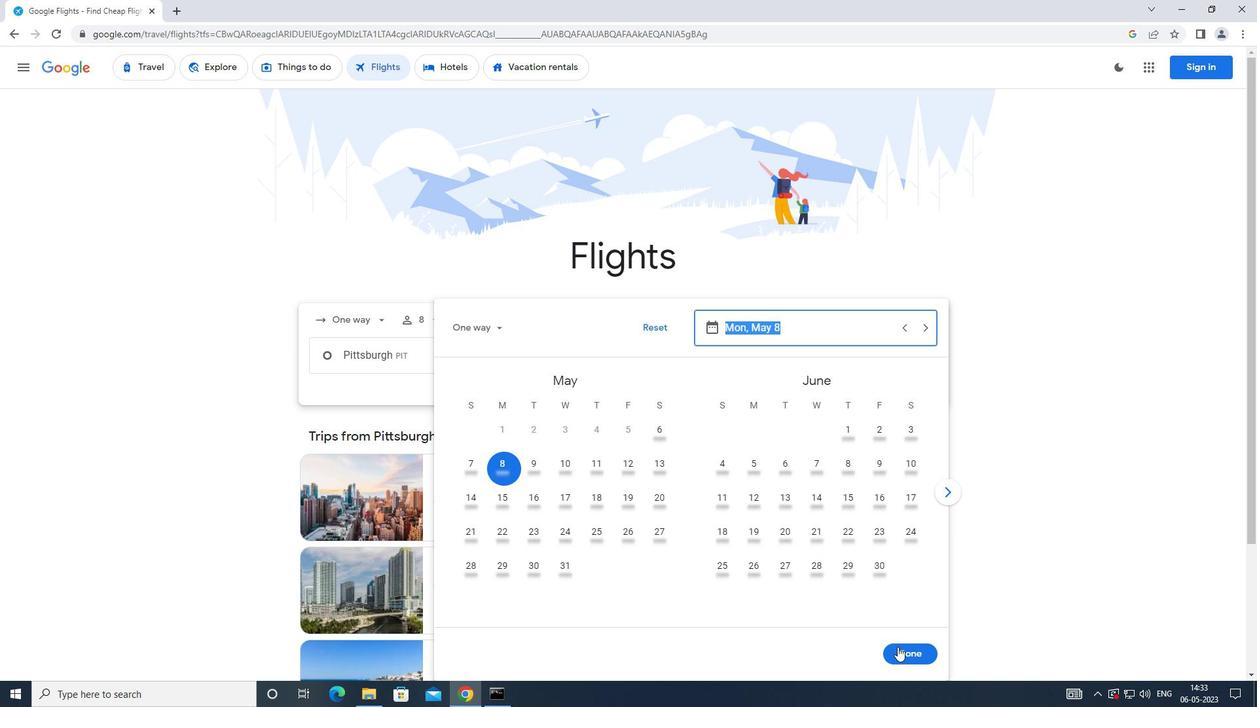 
Action: Mouse pressed left at (906, 651)
Screenshot: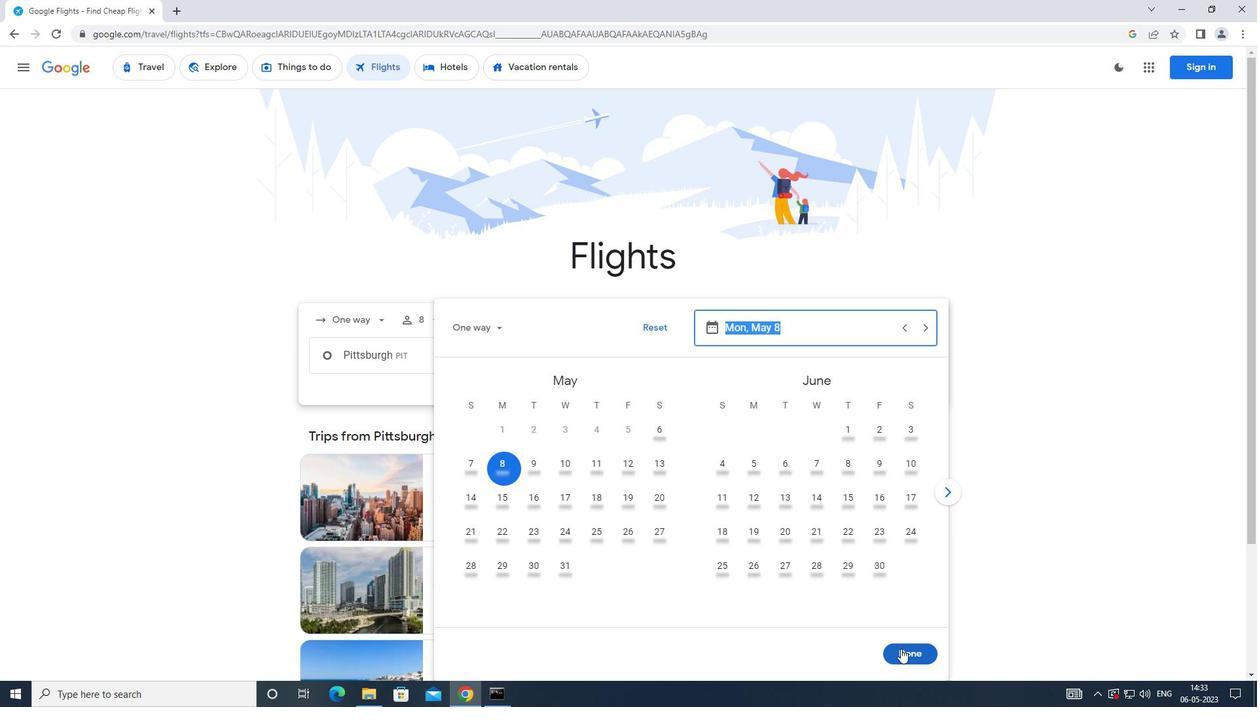 
Action: Mouse moved to (619, 414)
Screenshot: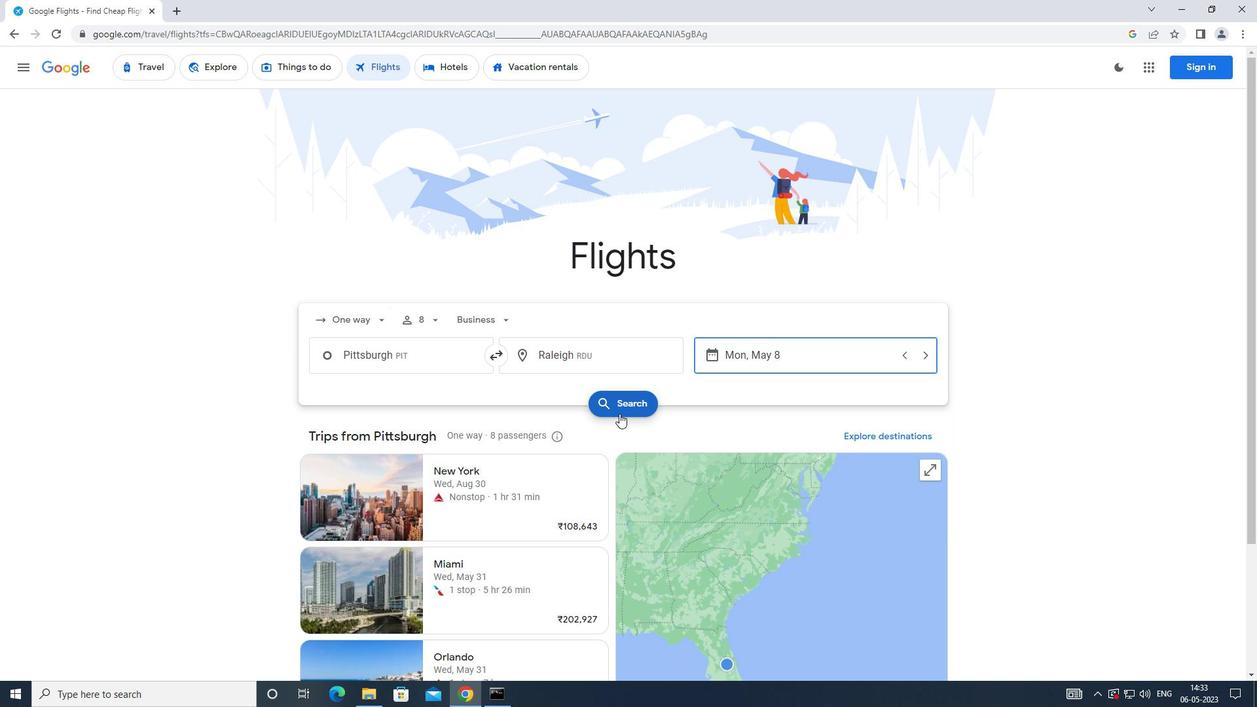 
Action: Mouse pressed left at (619, 414)
Screenshot: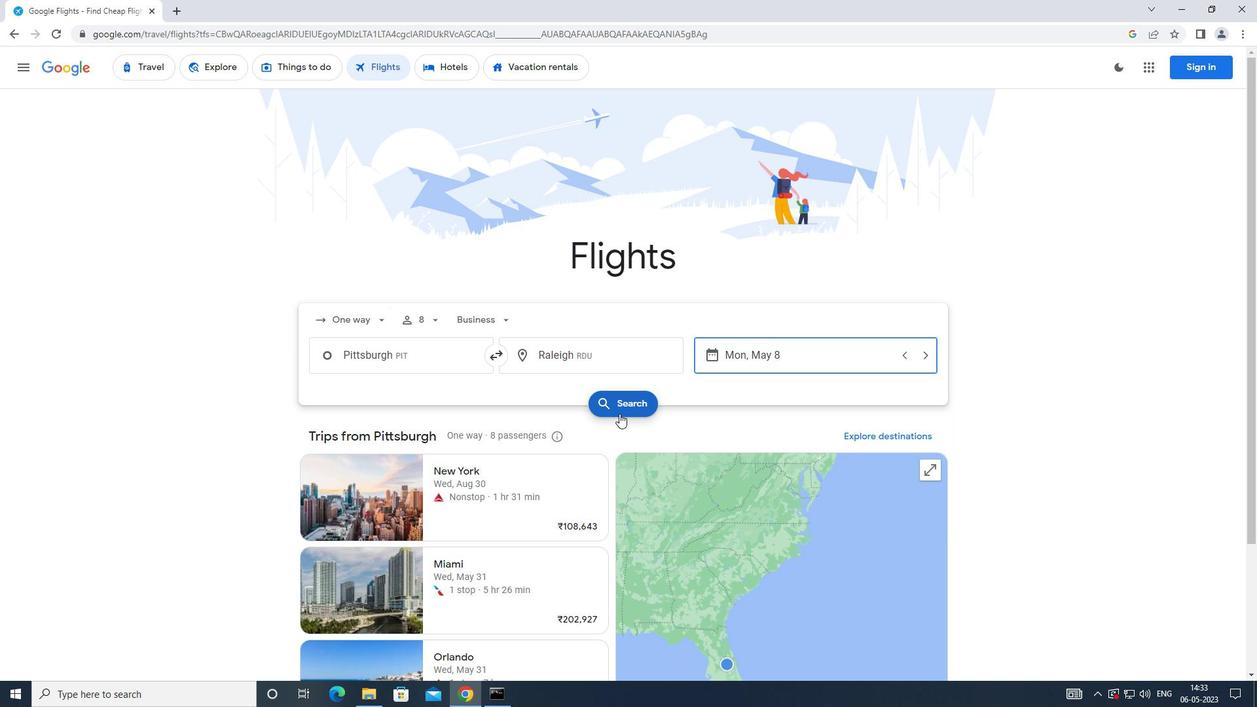 
Action: Mouse moved to (336, 191)
Screenshot: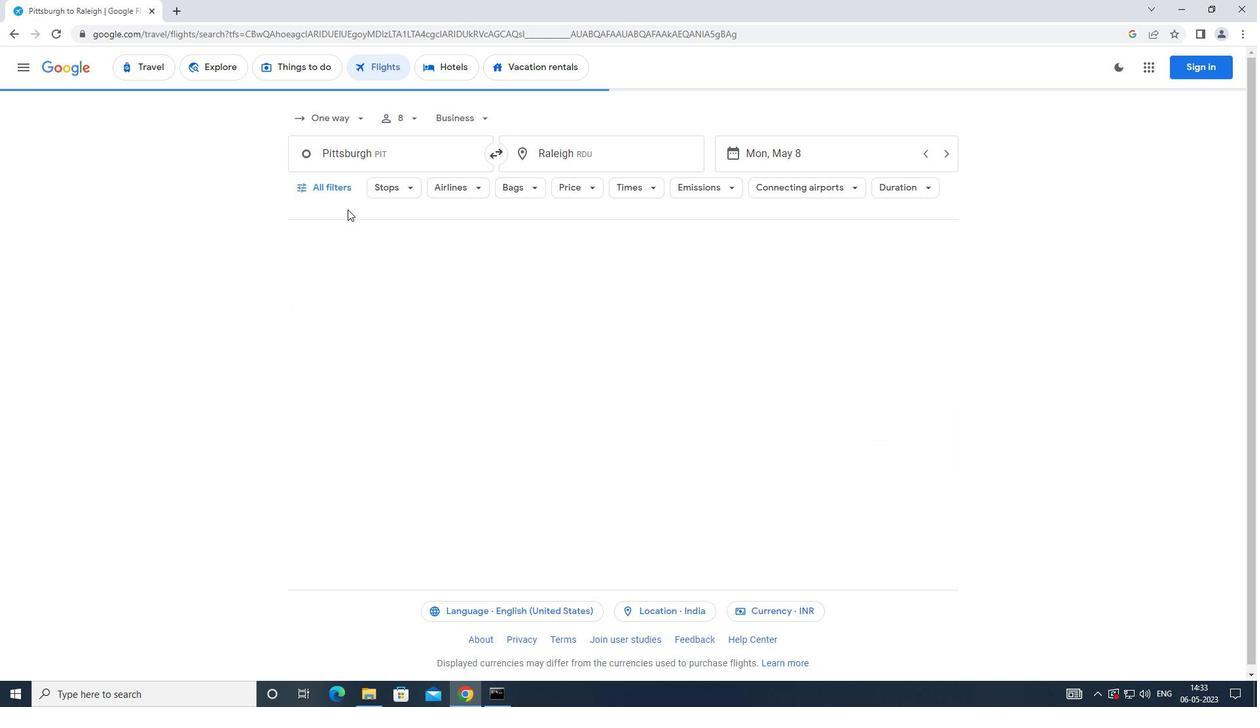 
Action: Mouse pressed left at (336, 191)
Screenshot: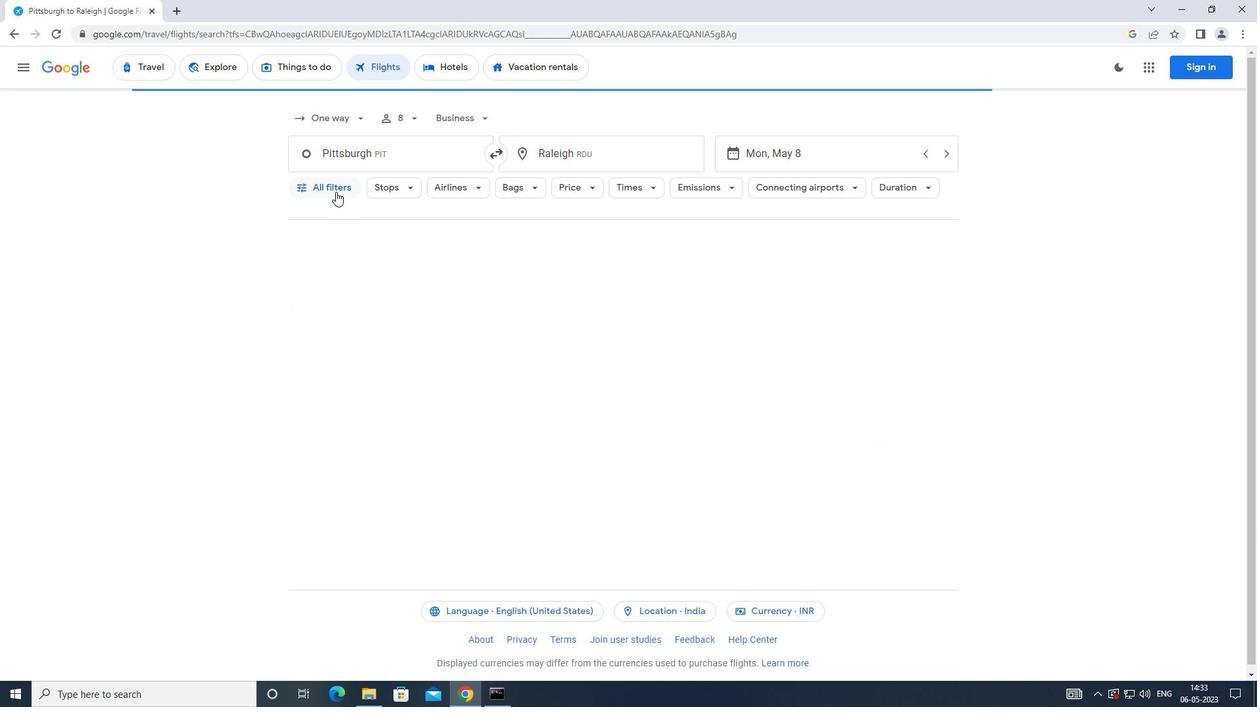 
Action: Mouse moved to (480, 471)
Screenshot: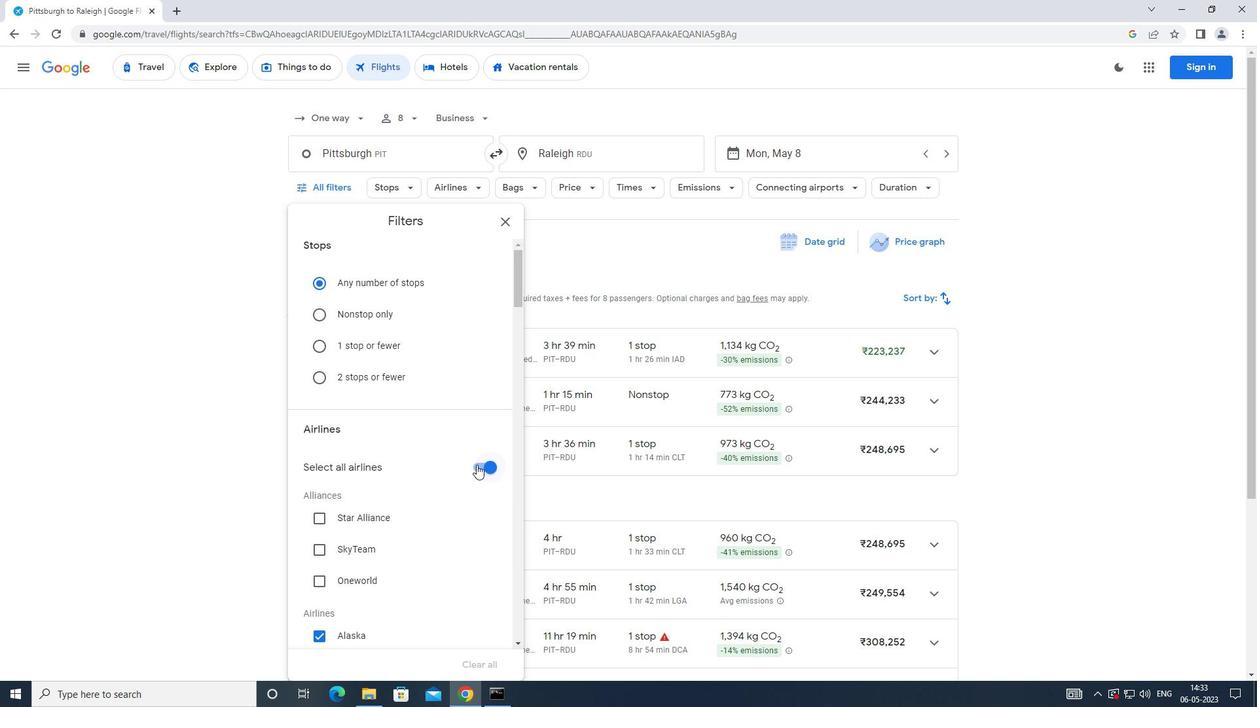 
Action: Mouse pressed left at (480, 471)
Screenshot: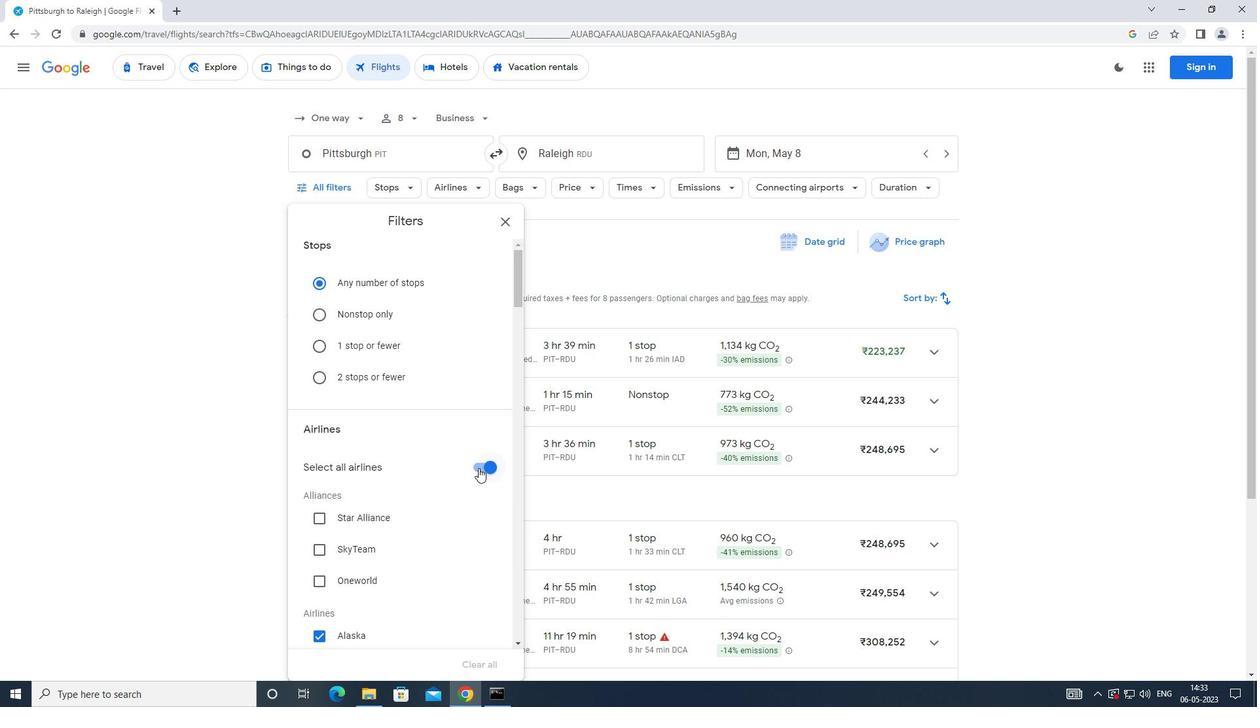 
Action: Mouse moved to (467, 432)
Screenshot: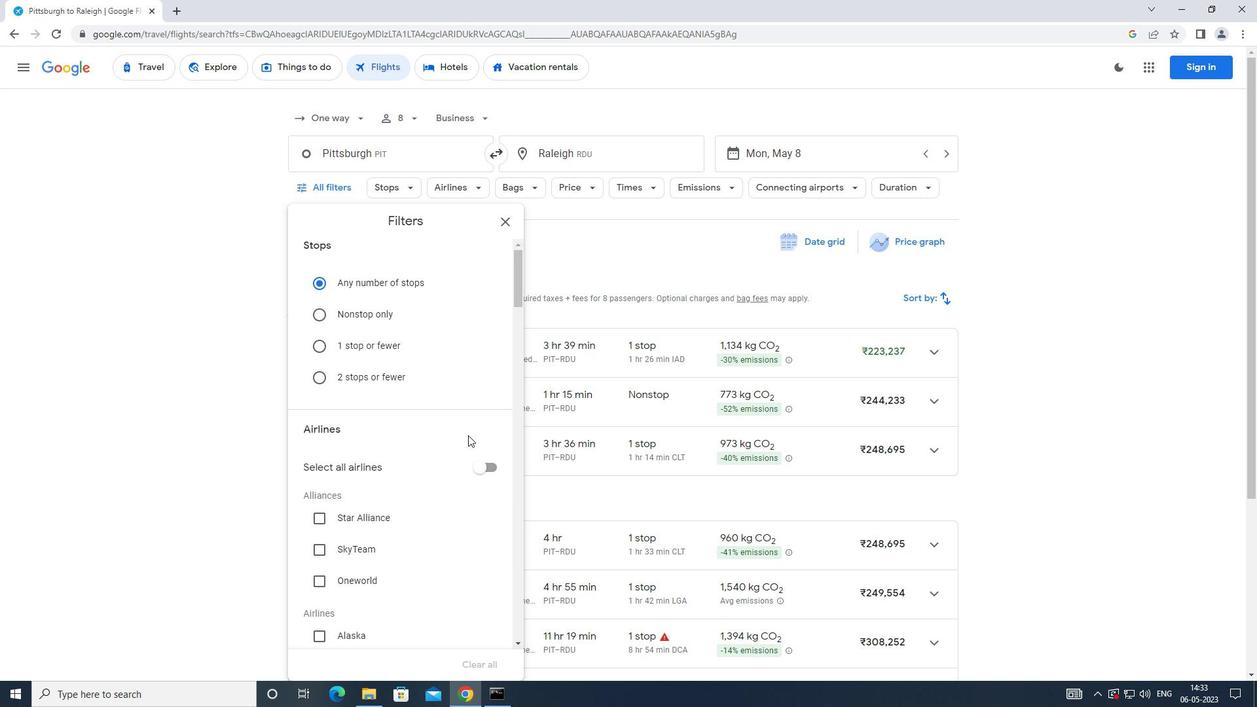 
Action: Mouse scrolled (467, 431) with delta (0, 0)
Screenshot: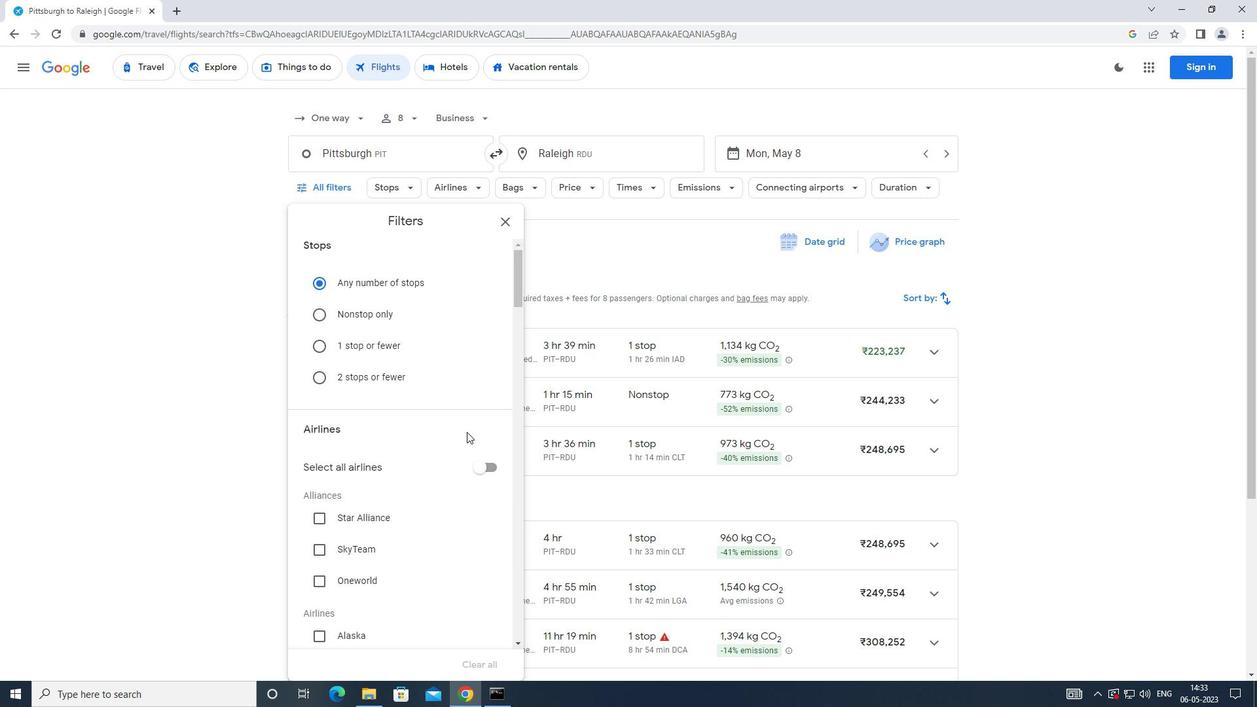 
Action: Mouse scrolled (467, 431) with delta (0, 0)
Screenshot: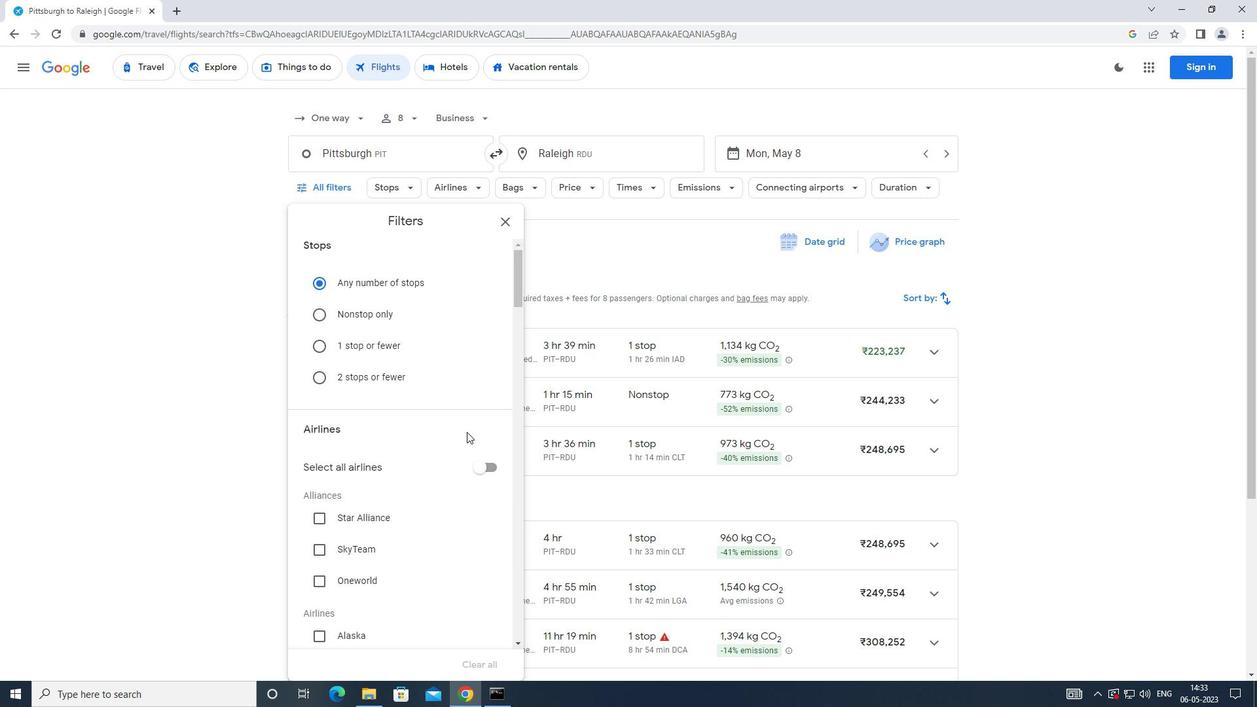 
Action: Mouse scrolled (467, 431) with delta (0, 0)
Screenshot: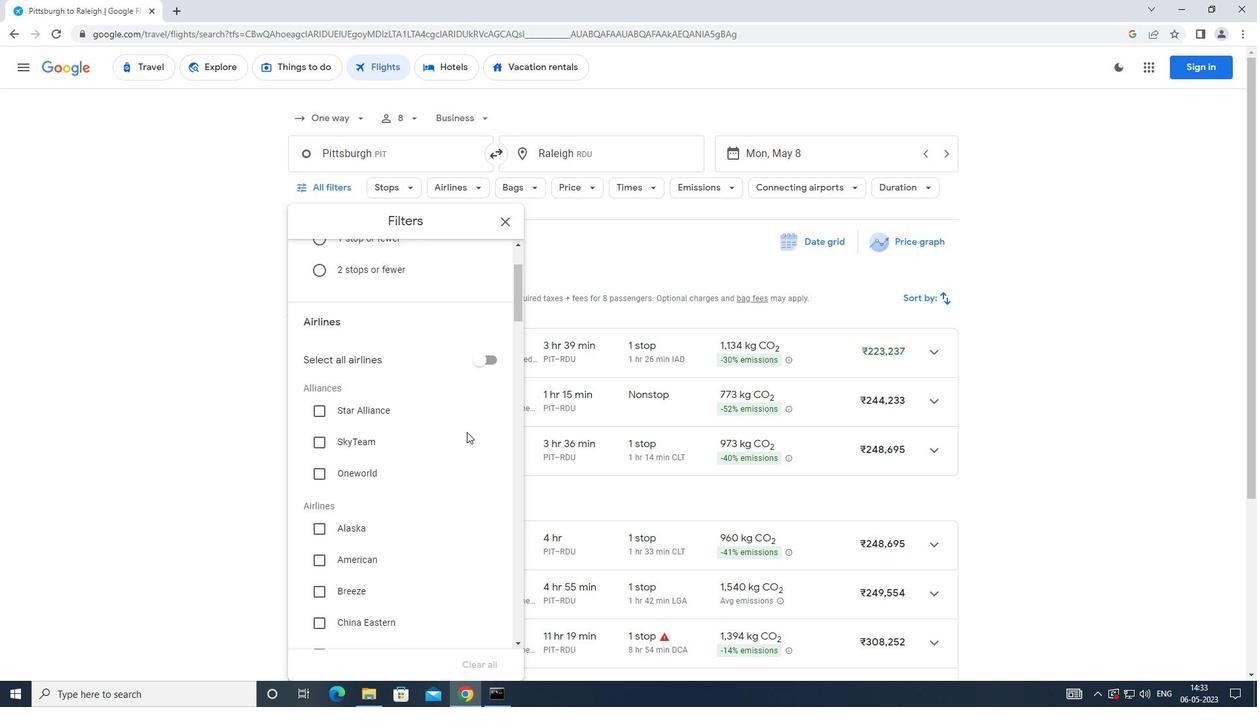 
Action: Mouse scrolled (467, 431) with delta (0, 0)
Screenshot: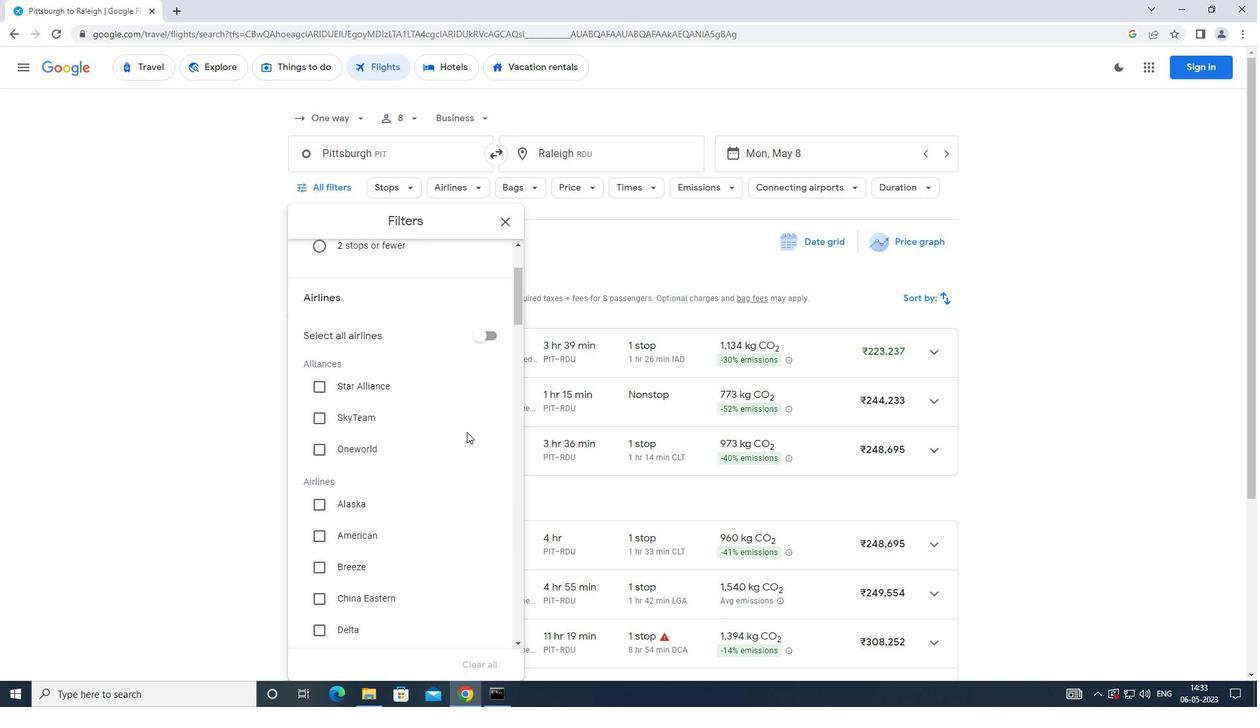 
Action: Mouse moved to (465, 430)
Screenshot: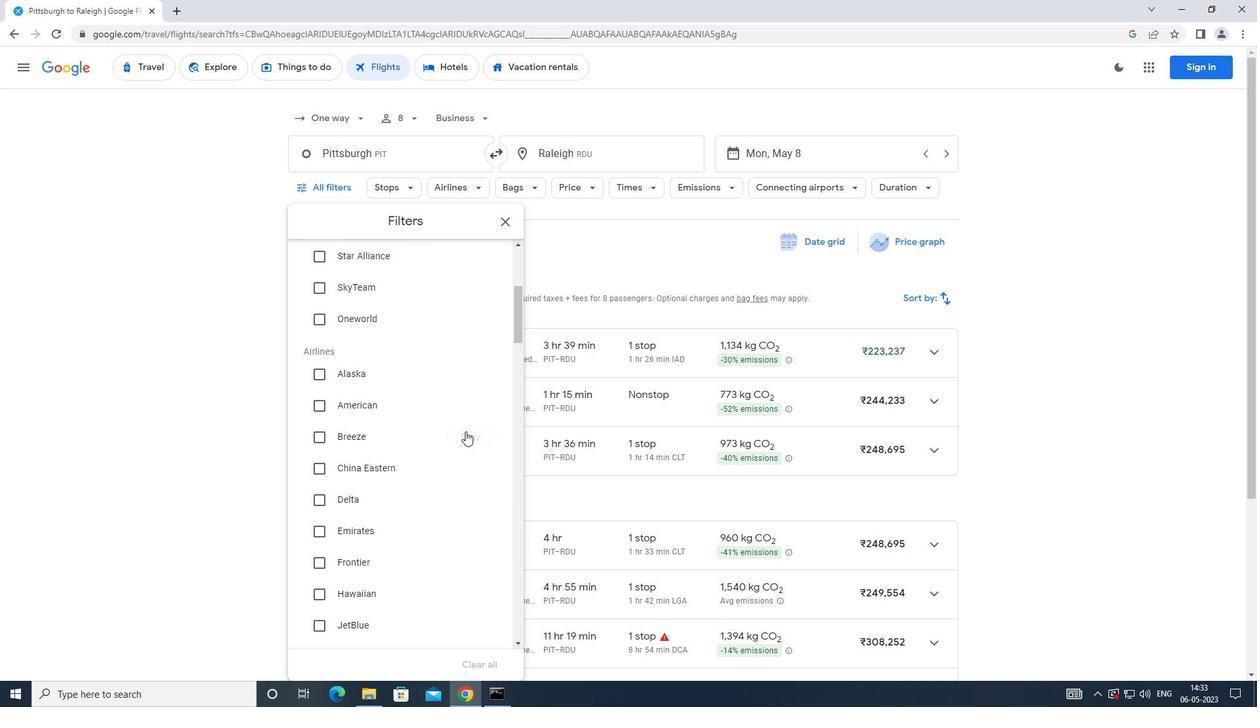 
Action: Mouse scrolled (465, 429) with delta (0, 0)
Screenshot: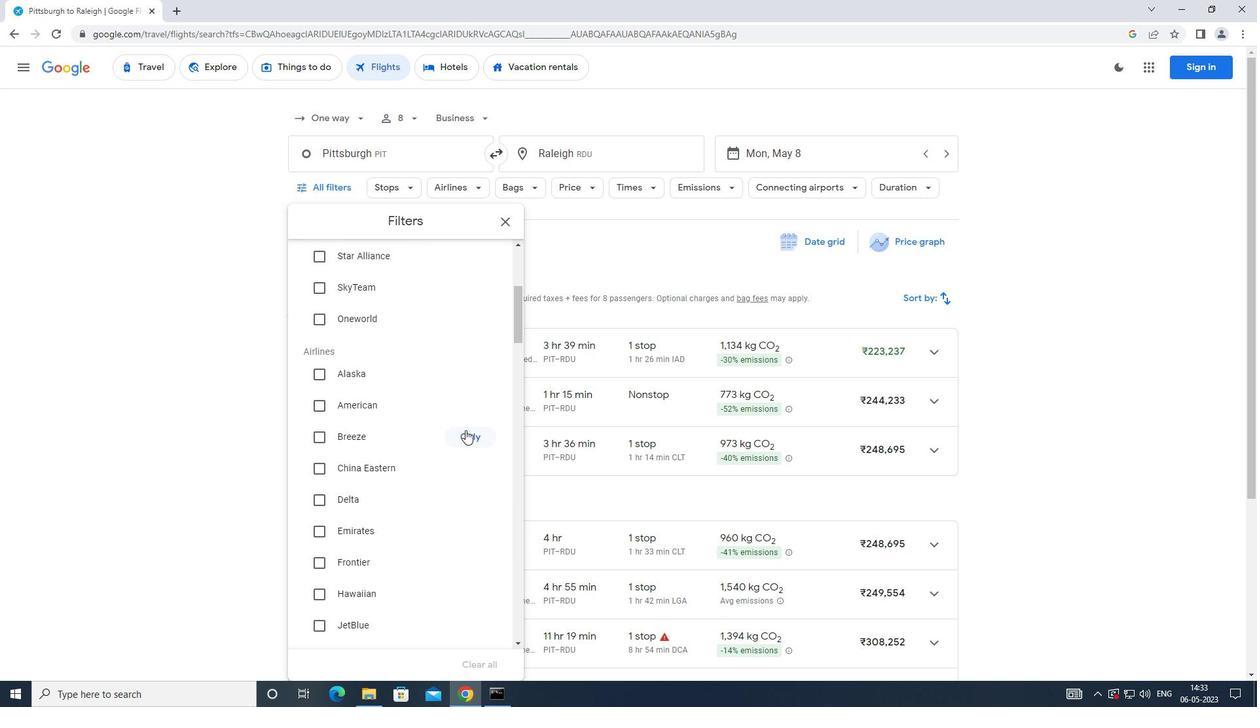 
Action: Mouse scrolled (465, 429) with delta (0, 0)
Screenshot: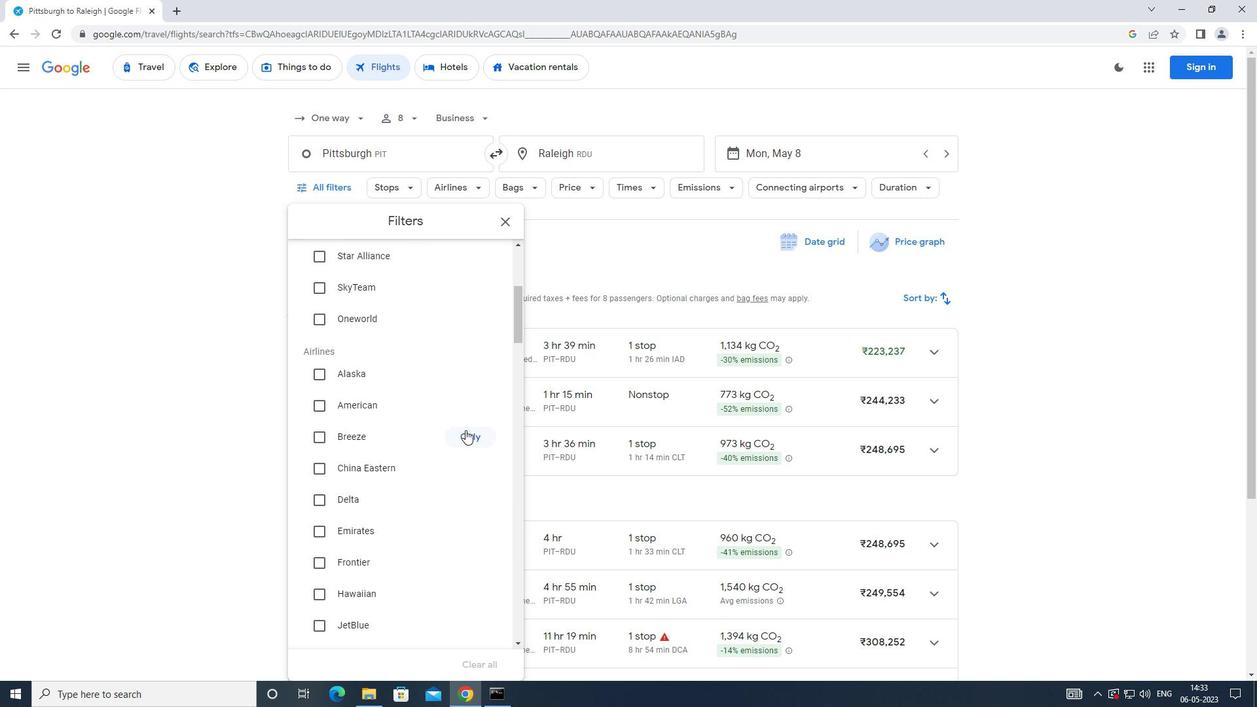 
Action: Mouse scrolled (465, 429) with delta (0, 0)
Screenshot: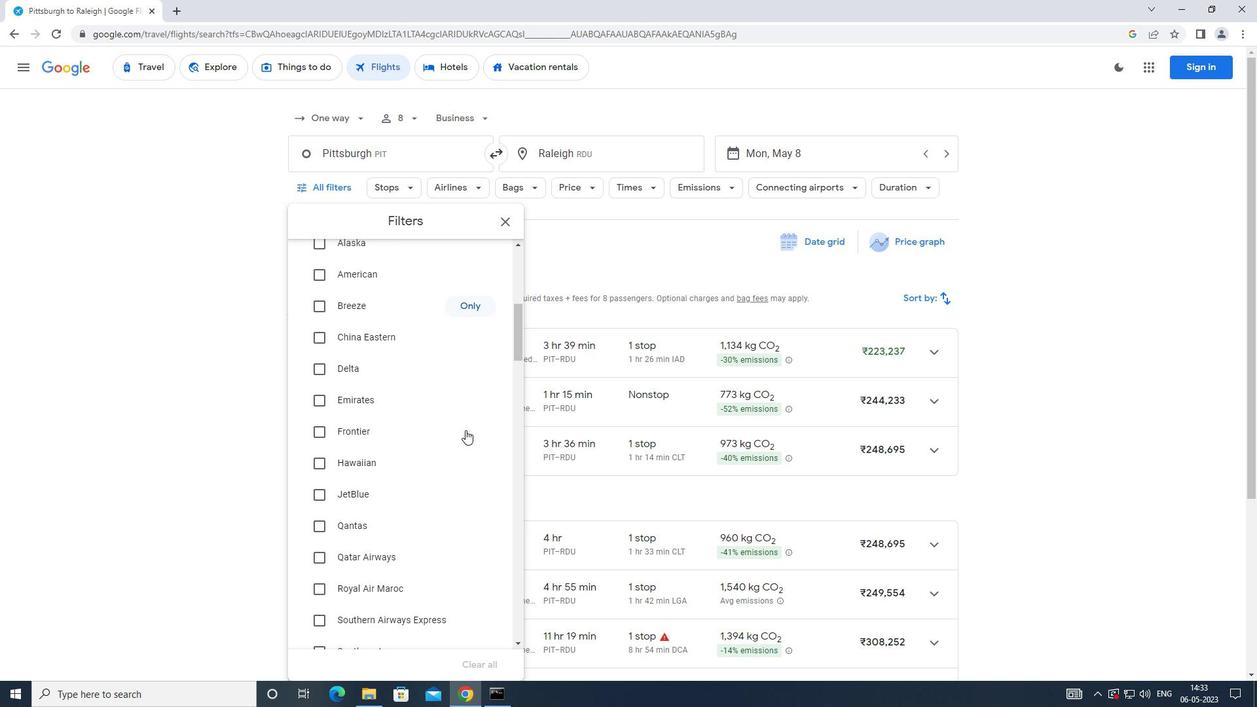 
Action: Mouse scrolled (465, 429) with delta (0, 0)
Screenshot: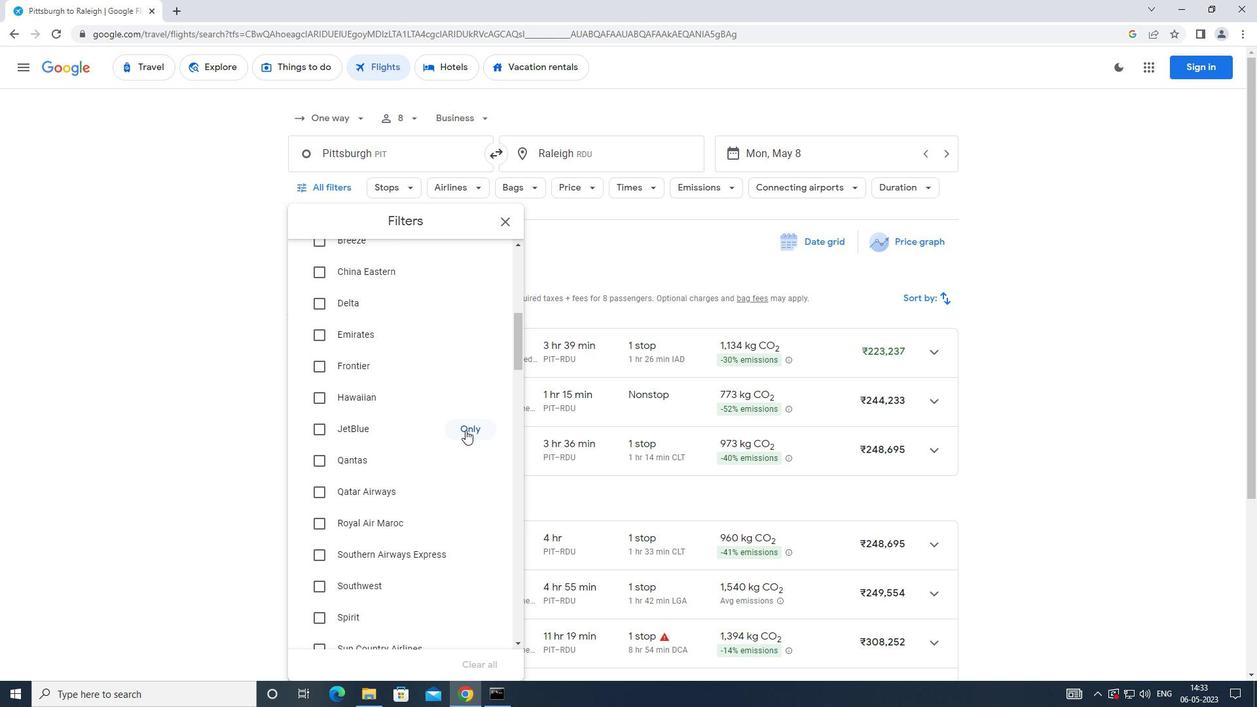 
Action: Mouse moved to (323, 525)
Screenshot: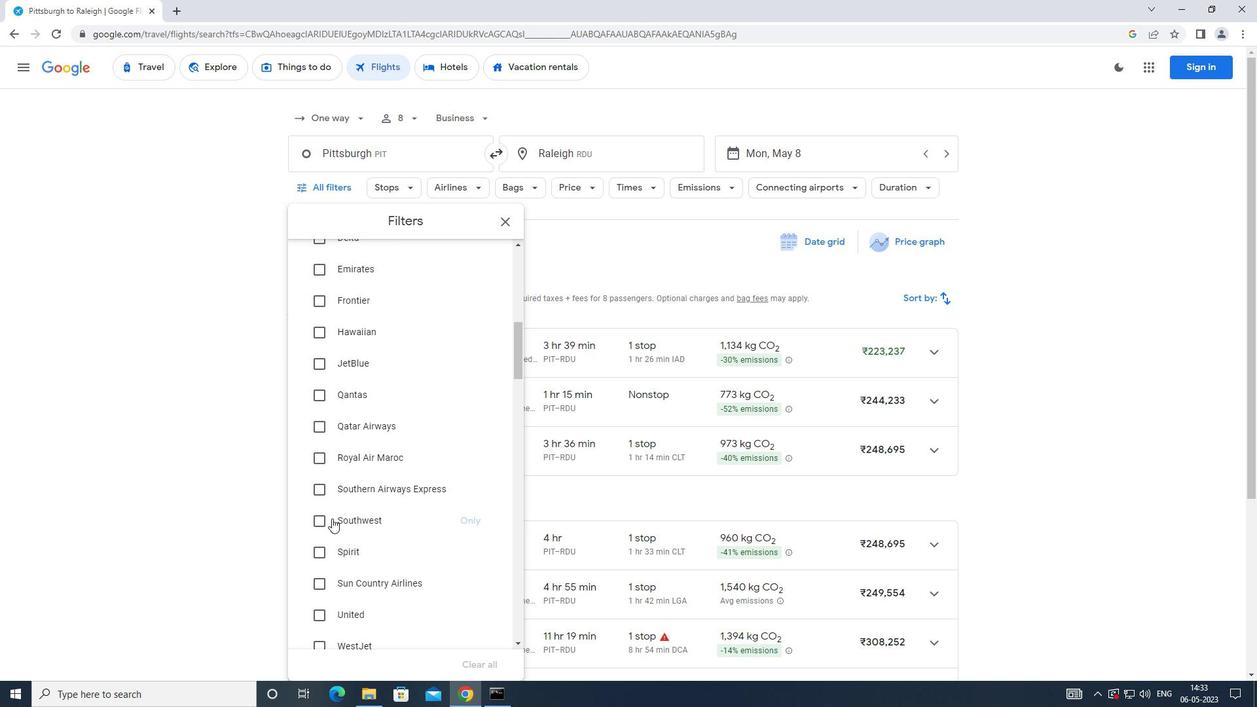 
Action: Mouse pressed left at (323, 525)
Screenshot: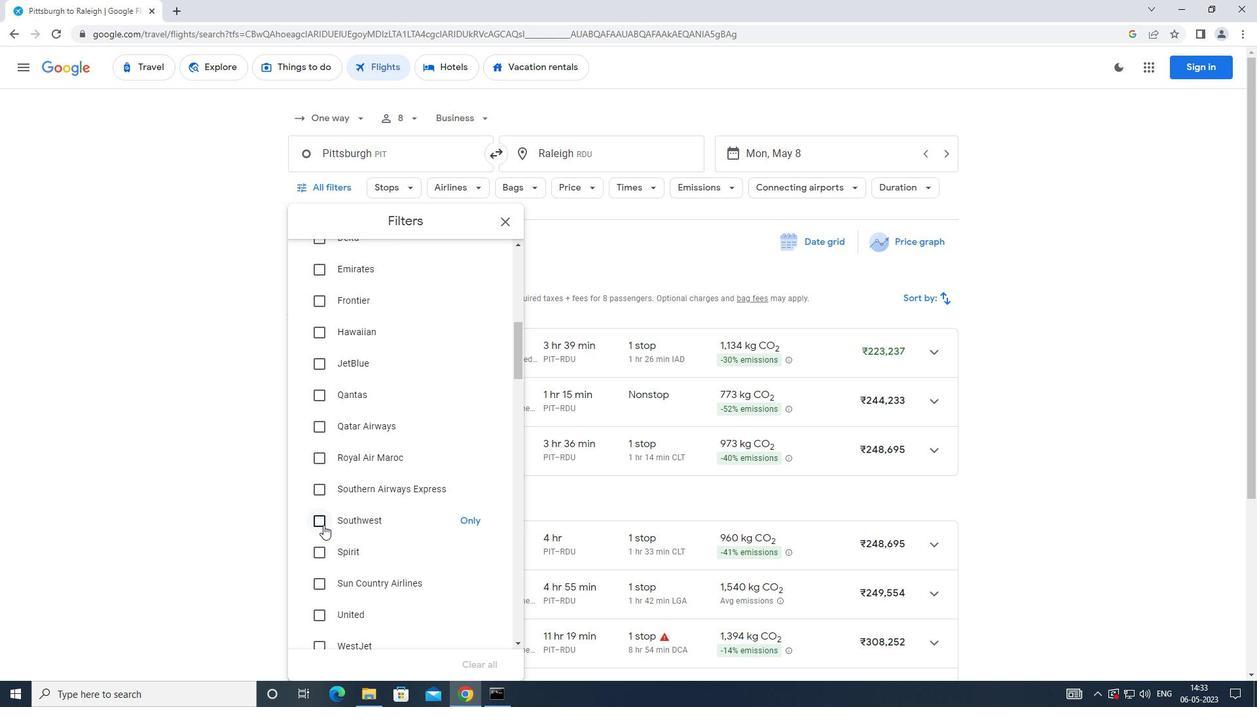 
Action: Mouse moved to (421, 458)
Screenshot: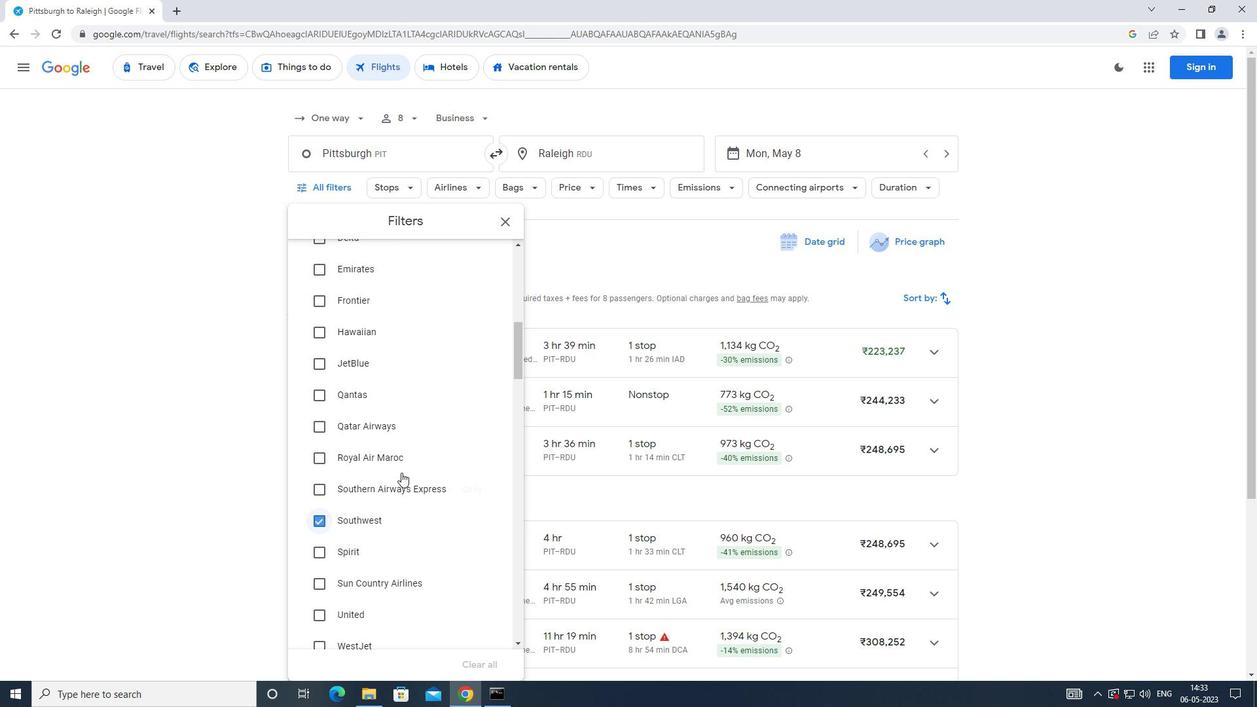 
Action: Mouse scrolled (421, 457) with delta (0, 0)
Screenshot: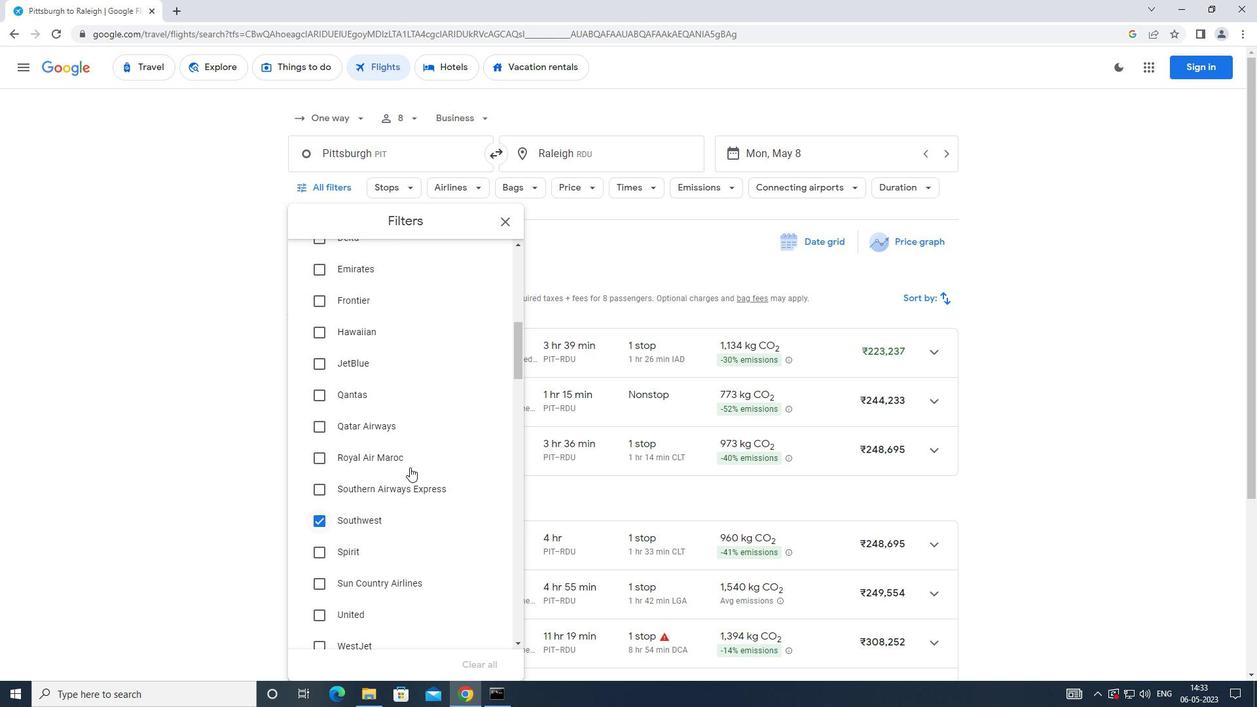 
Action: Mouse scrolled (421, 457) with delta (0, 0)
Screenshot: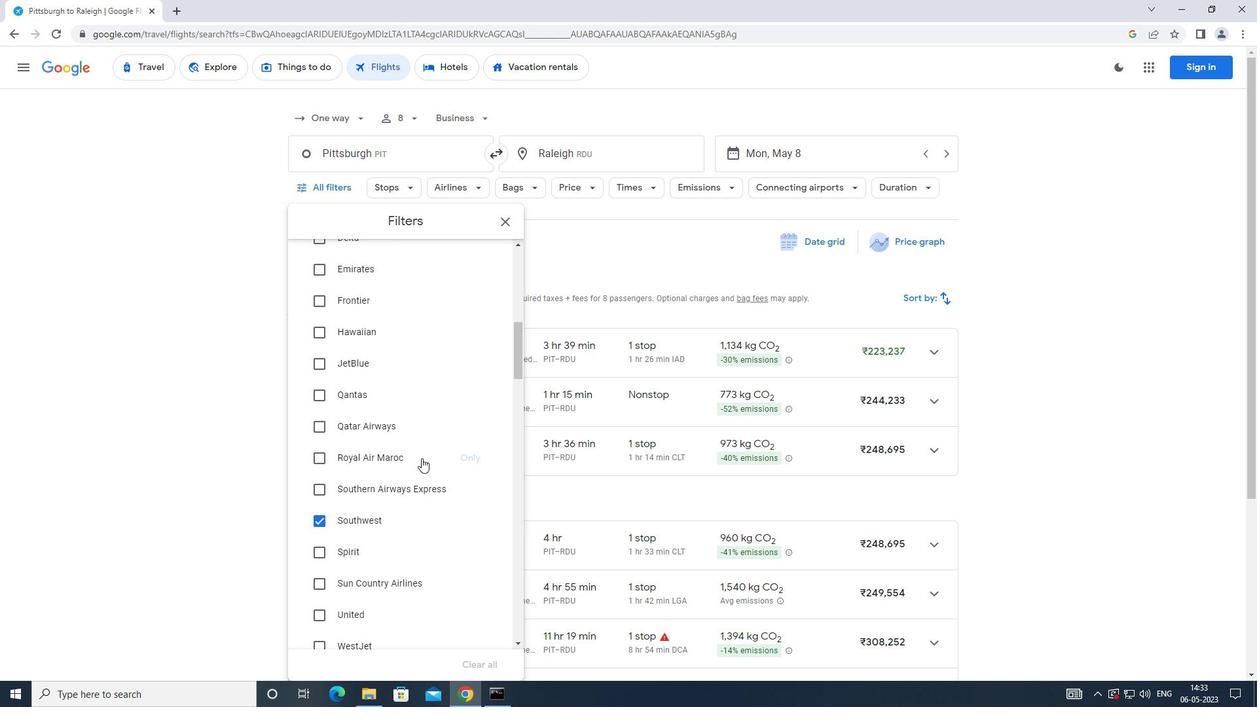 
Action: Mouse scrolled (421, 457) with delta (0, 0)
Screenshot: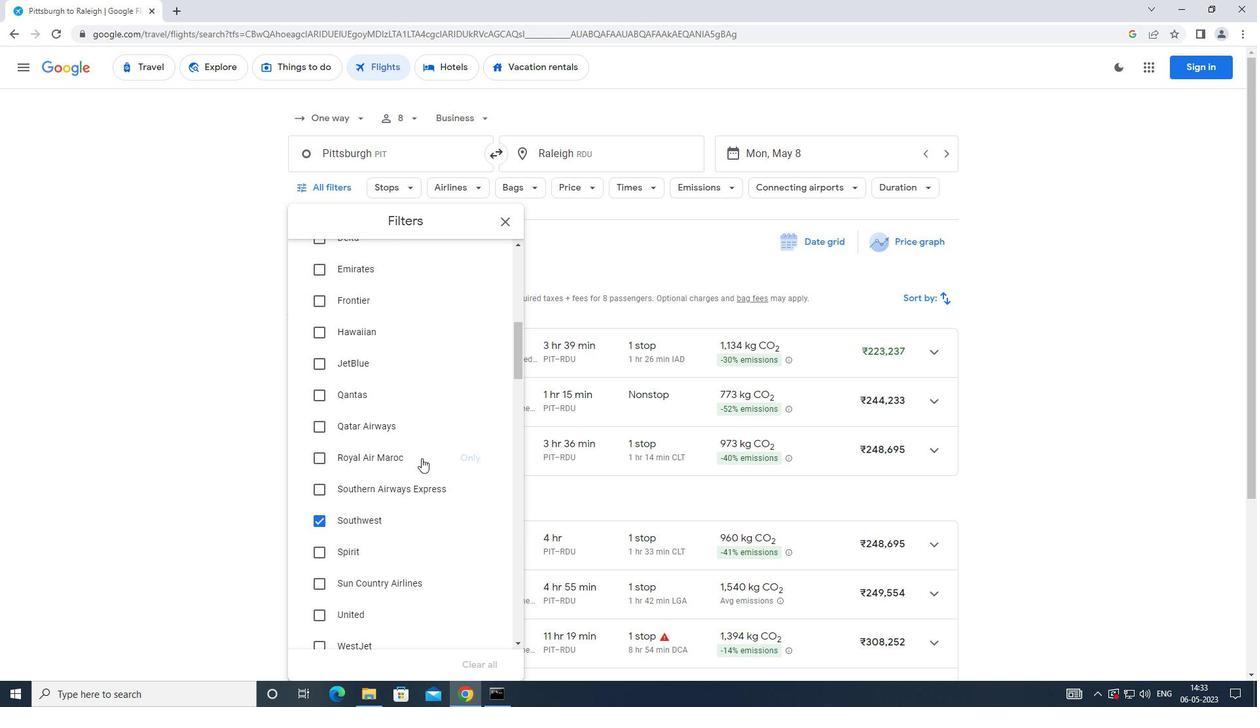 
Action: Mouse scrolled (421, 457) with delta (0, 0)
Screenshot: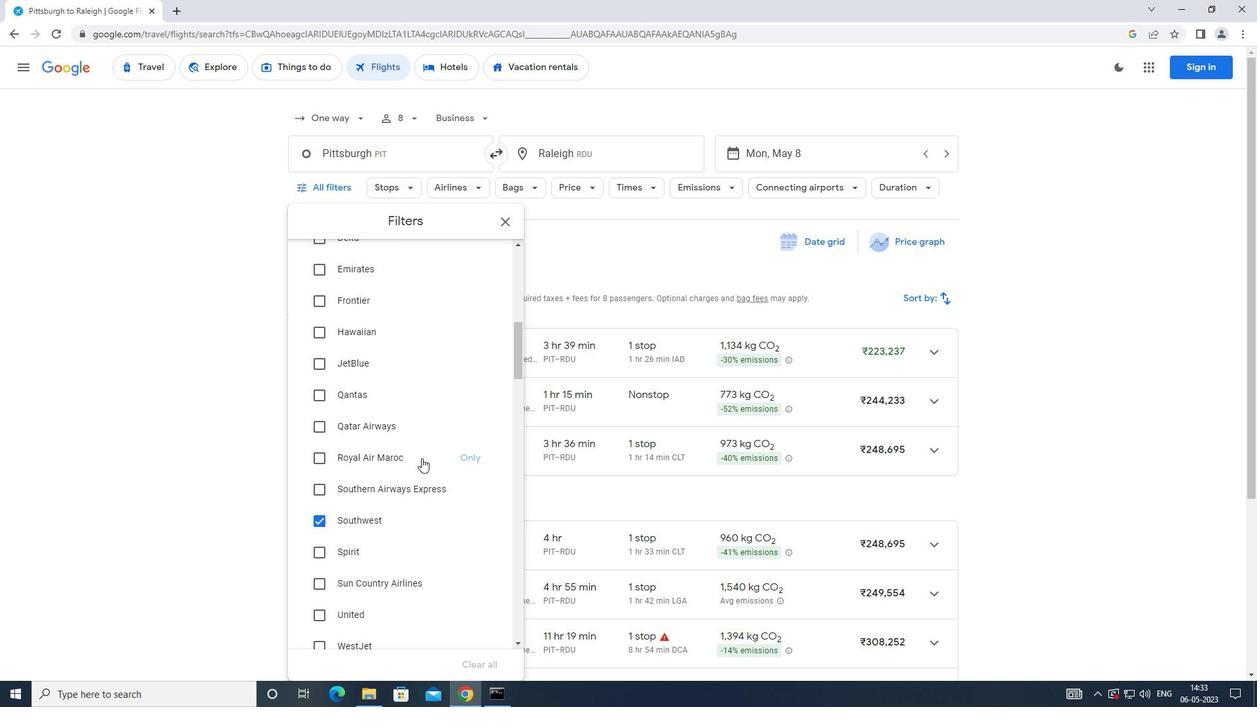 
Action: Mouse moved to (488, 475)
Screenshot: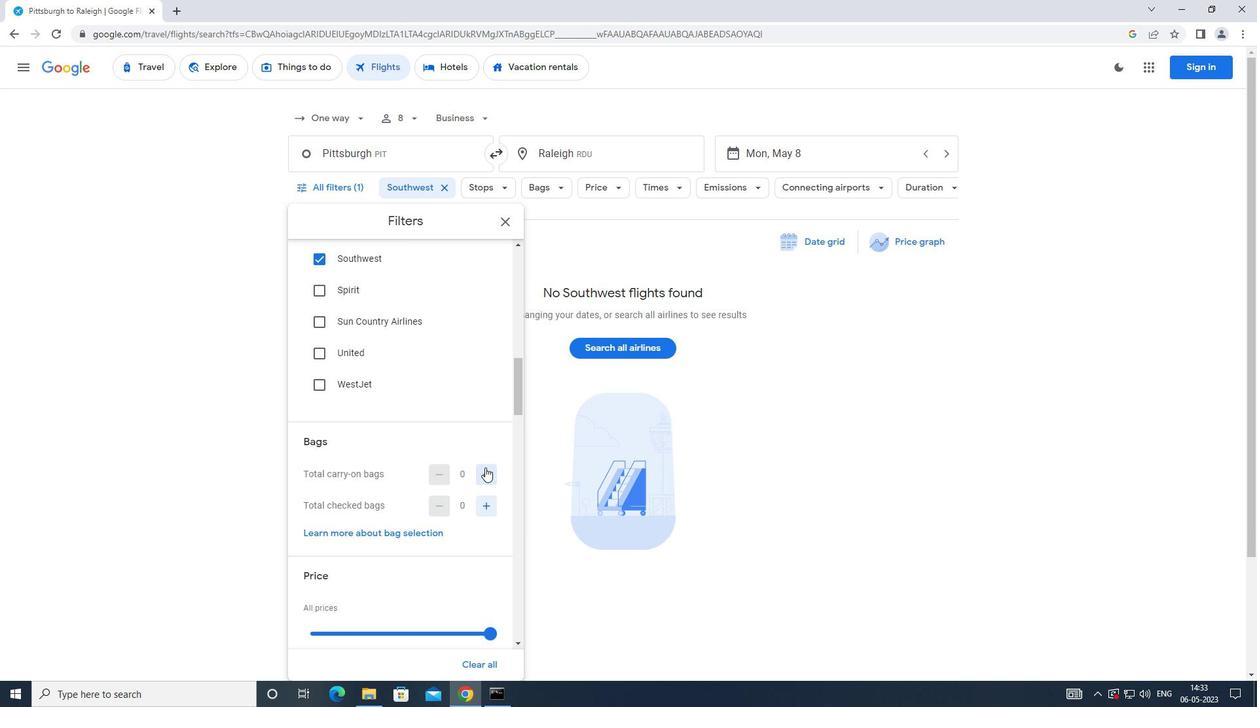 
Action: Mouse pressed left at (488, 475)
Screenshot: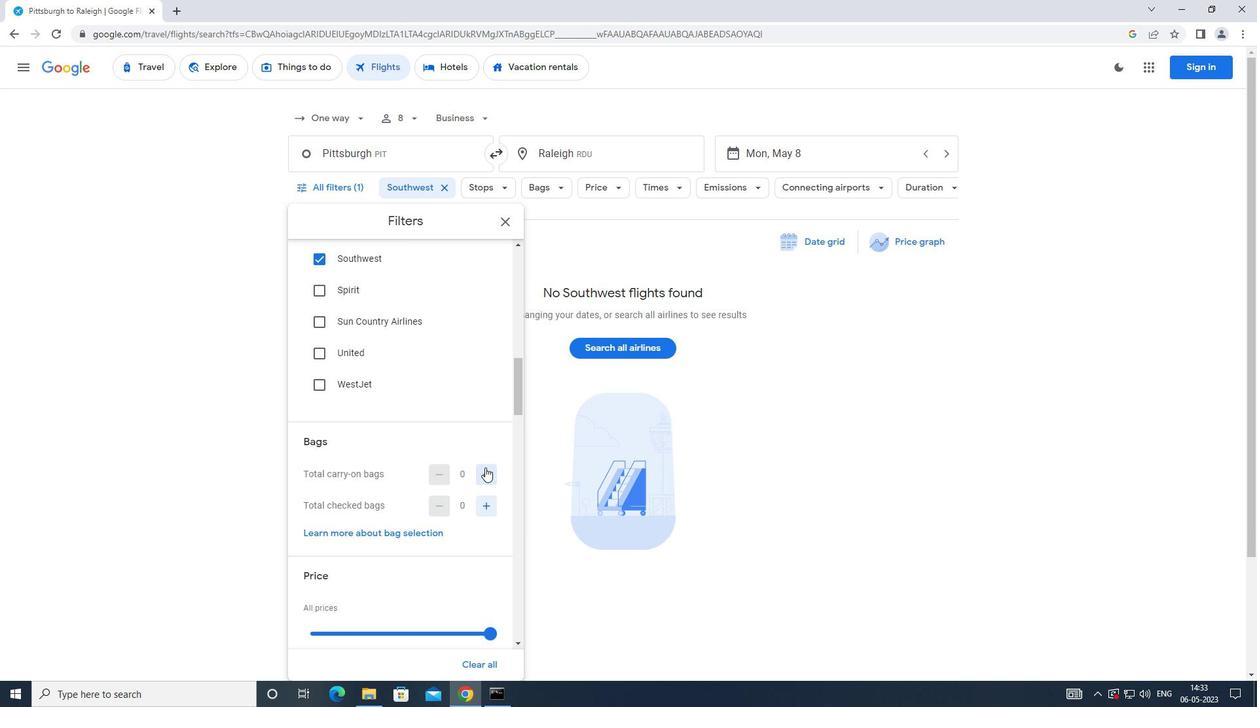 
Action: Mouse moved to (455, 448)
Screenshot: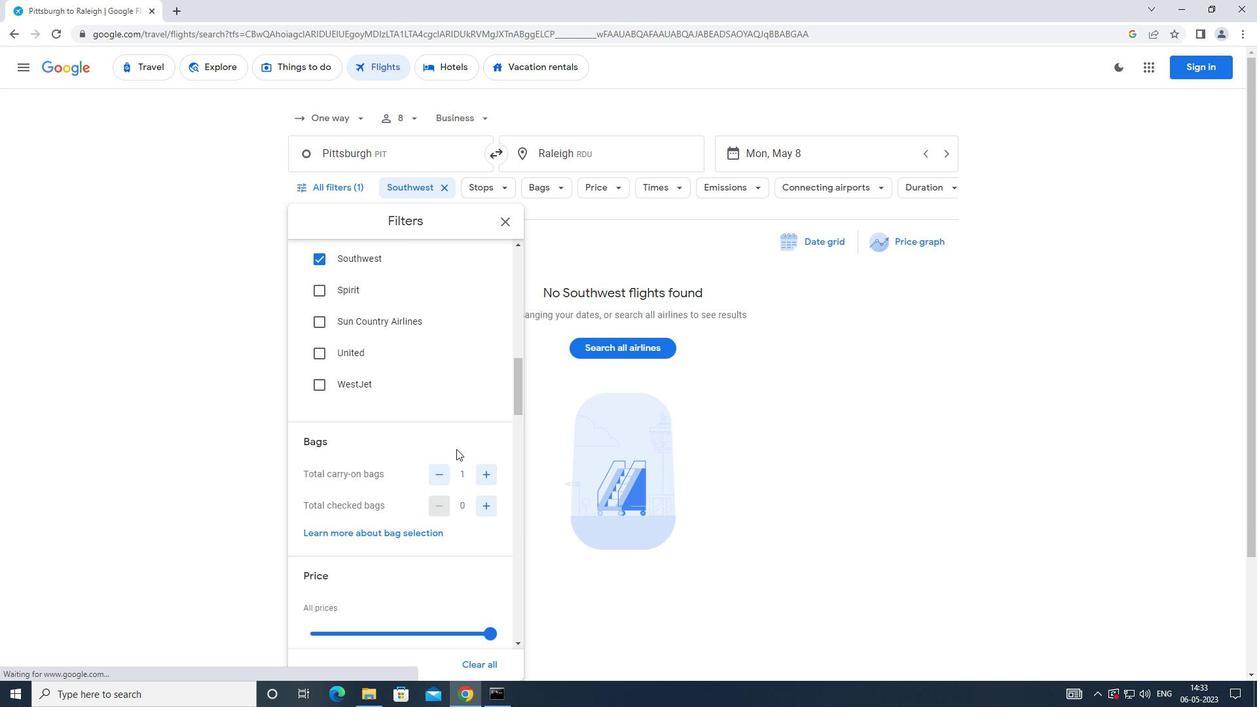 
Action: Mouse scrolled (455, 448) with delta (0, 0)
Screenshot: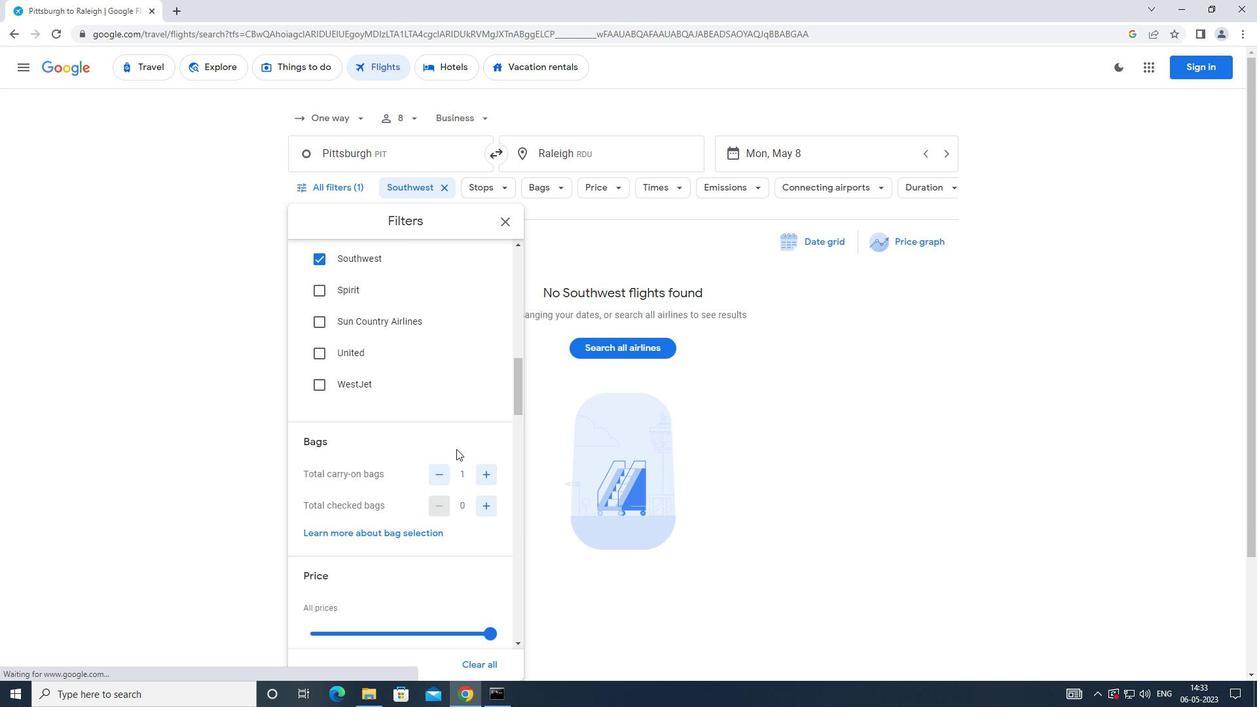 
Action: Mouse moved to (455, 448)
Screenshot: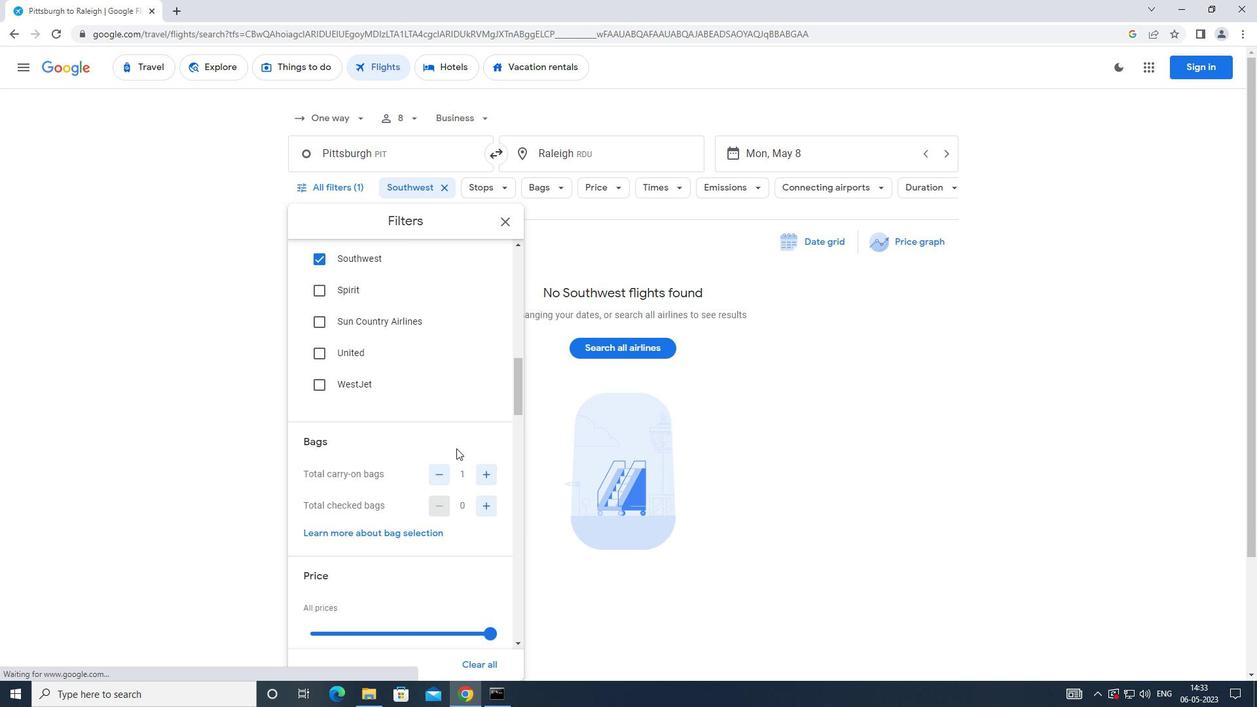 
Action: Mouse scrolled (455, 448) with delta (0, 0)
Screenshot: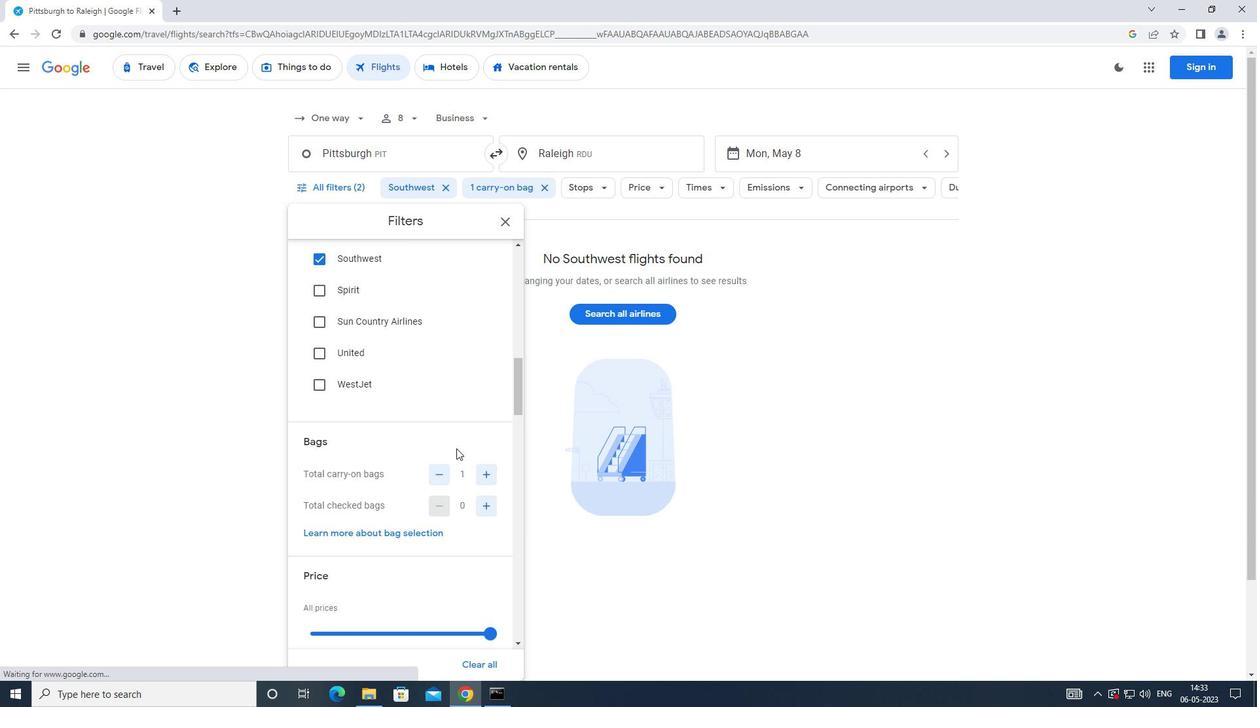 
Action: Mouse moved to (454, 449)
Screenshot: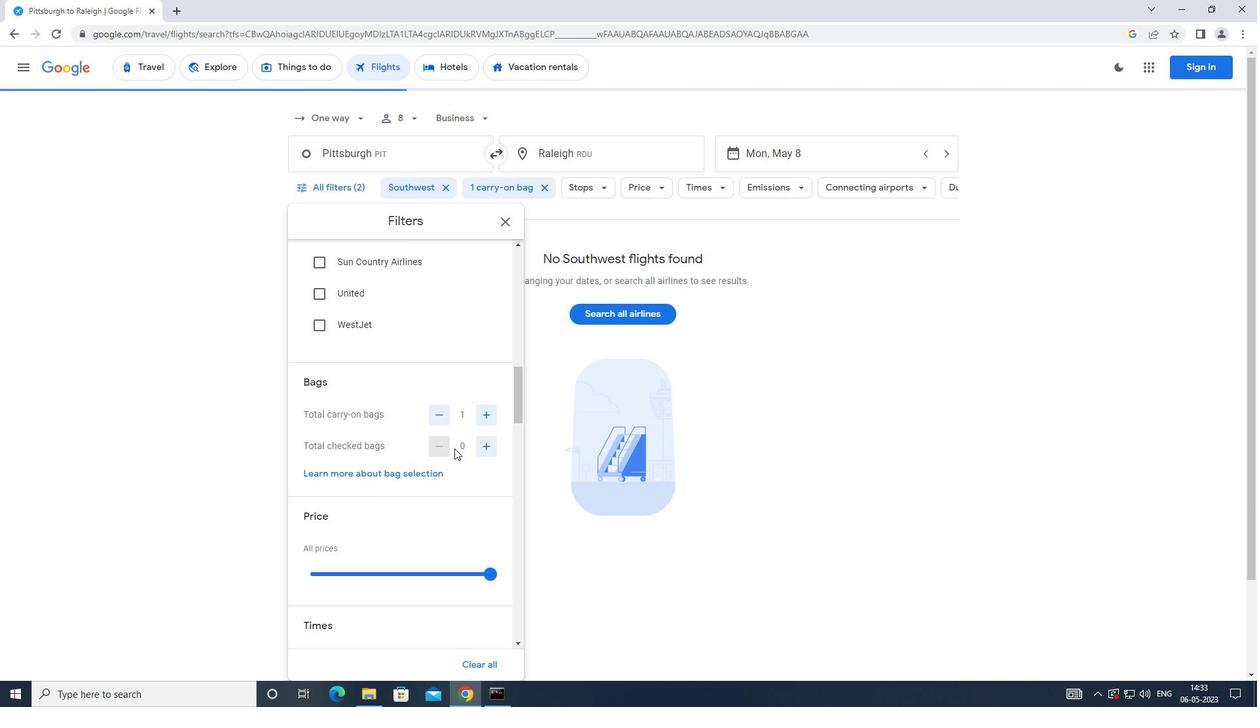 
Action: Mouse scrolled (454, 448) with delta (0, 0)
Screenshot: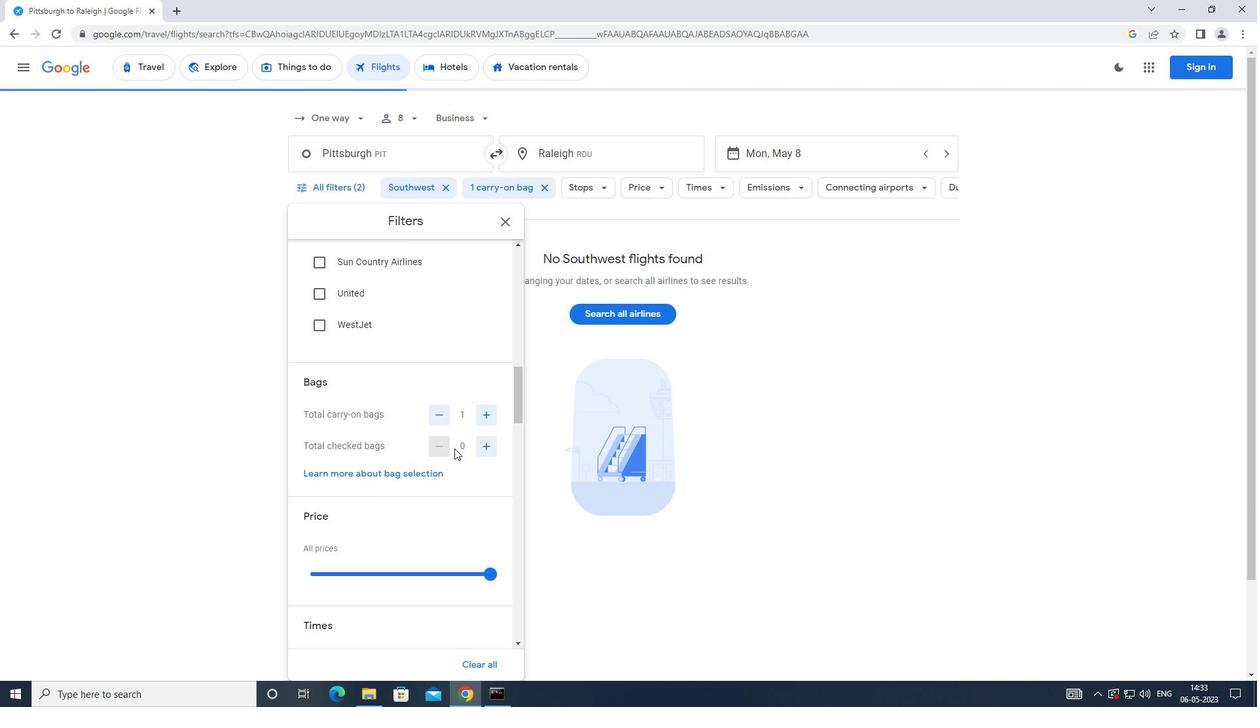 
Action: Mouse moved to (488, 439)
Screenshot: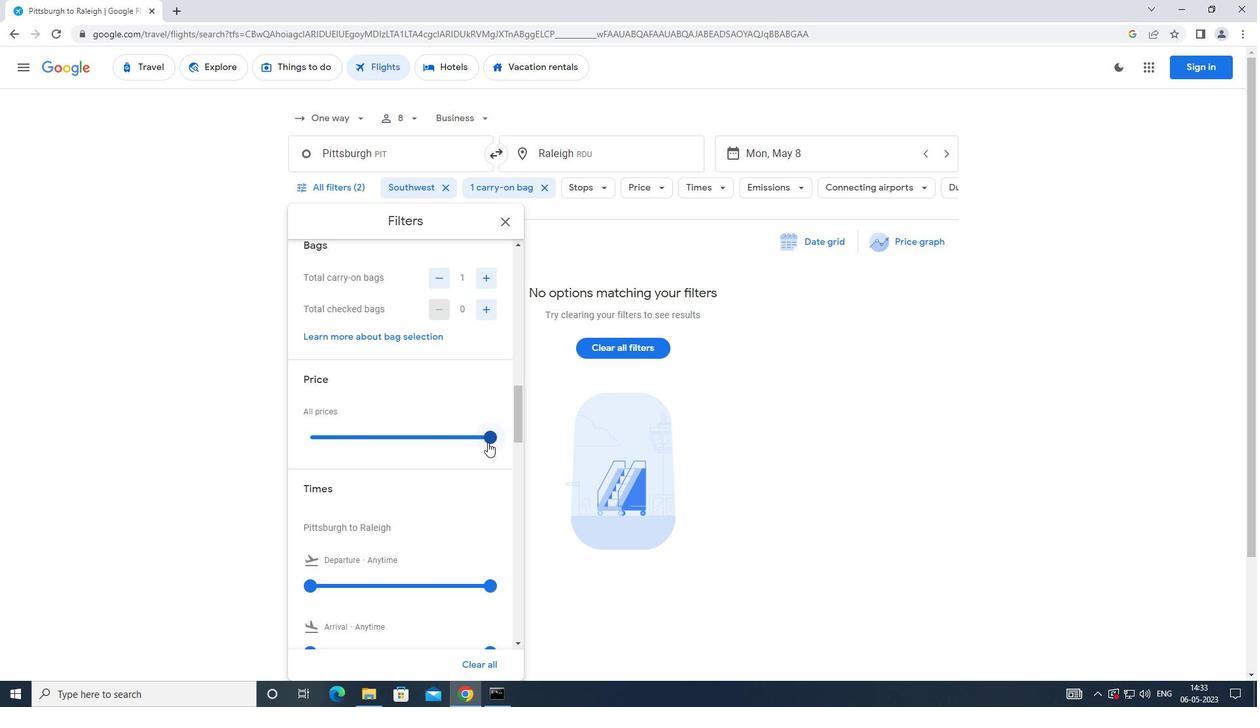 
Action: Mouse pressed left at (488, 439)
Screenshot: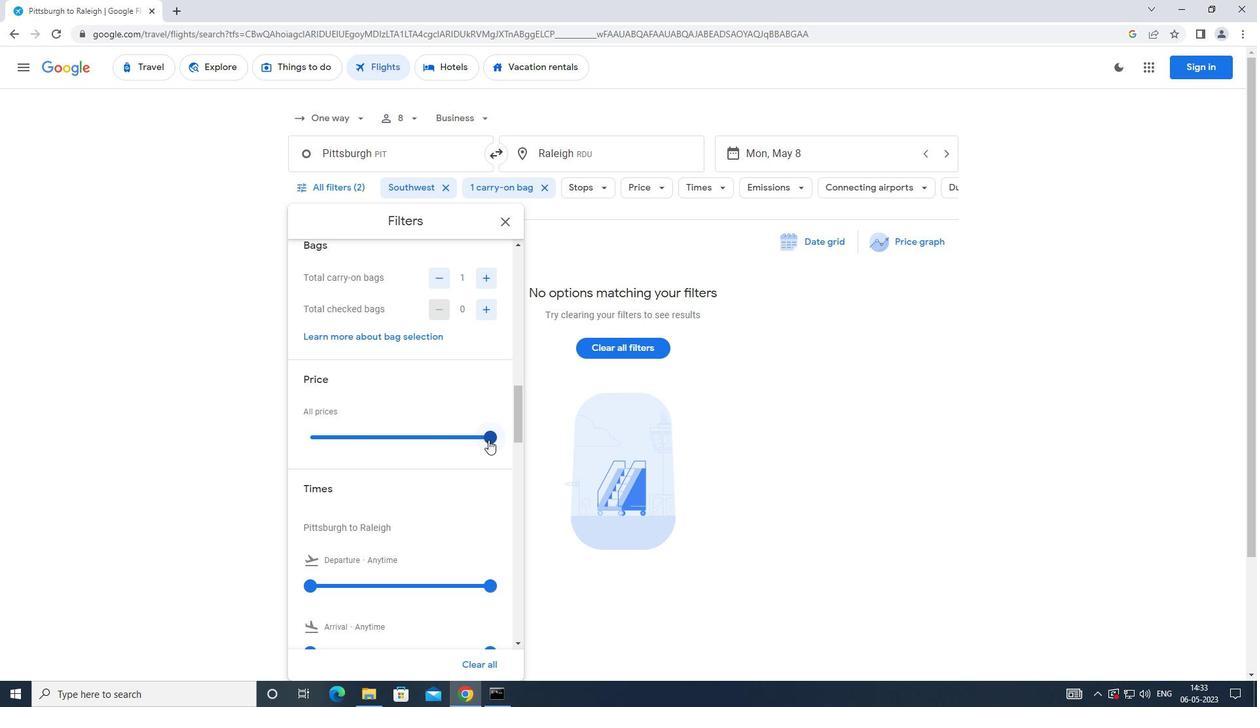 
Action: Mouse moved to (398, 470)
Screenshot: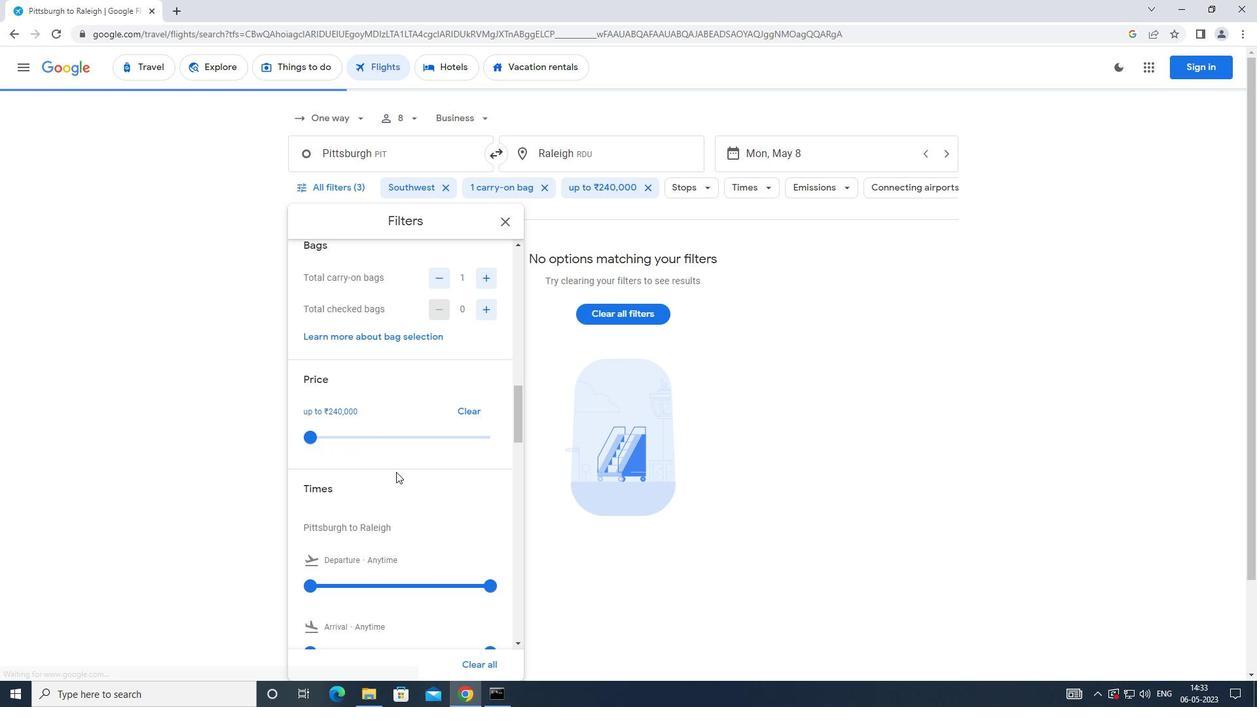 
Action: Mouse scrolled (398, 469) with delta (0, 0)
Screenshot: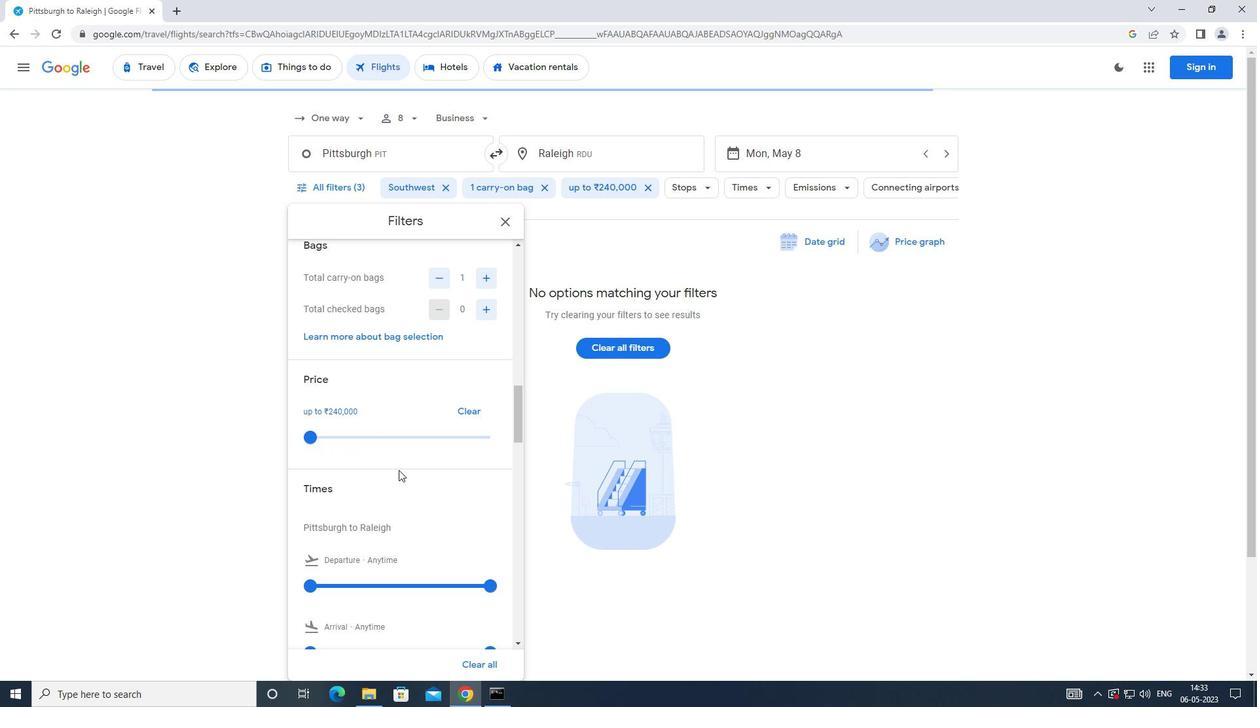 
Action: Mouse scrolled (398, 469) with delta (0, 0)
Screenshot: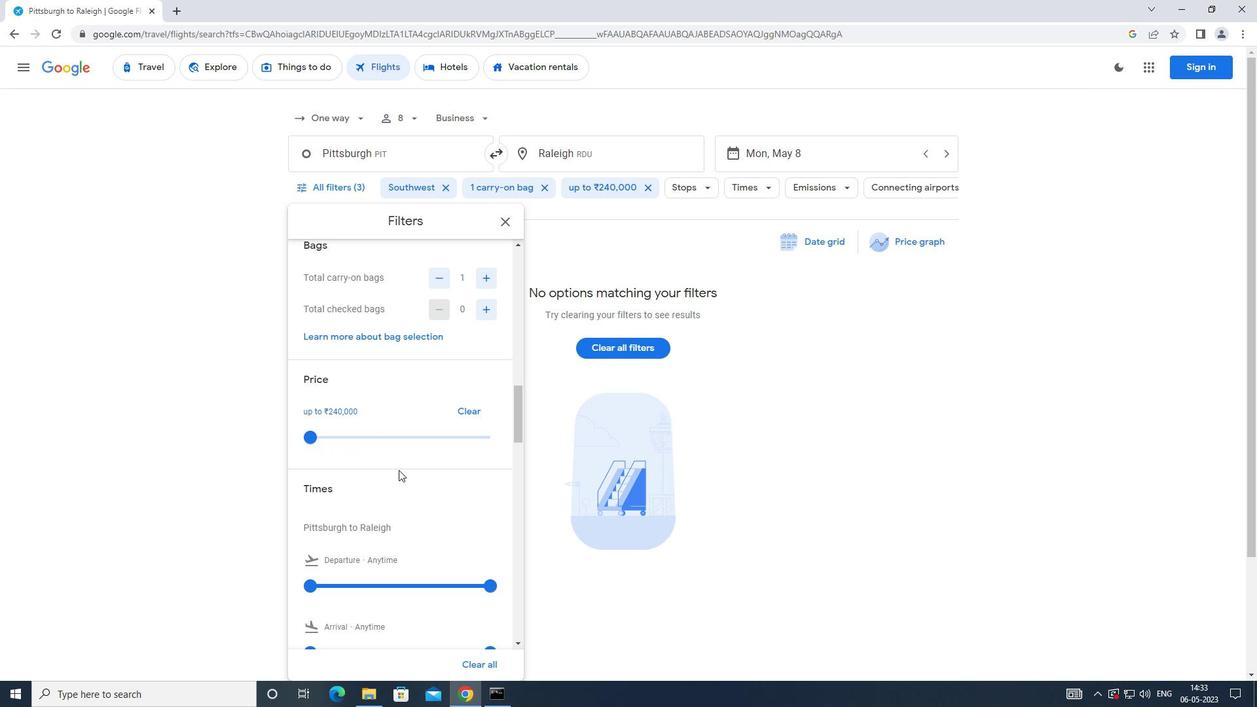 
Action: Mouse moved to (309, 453)
Screenshot: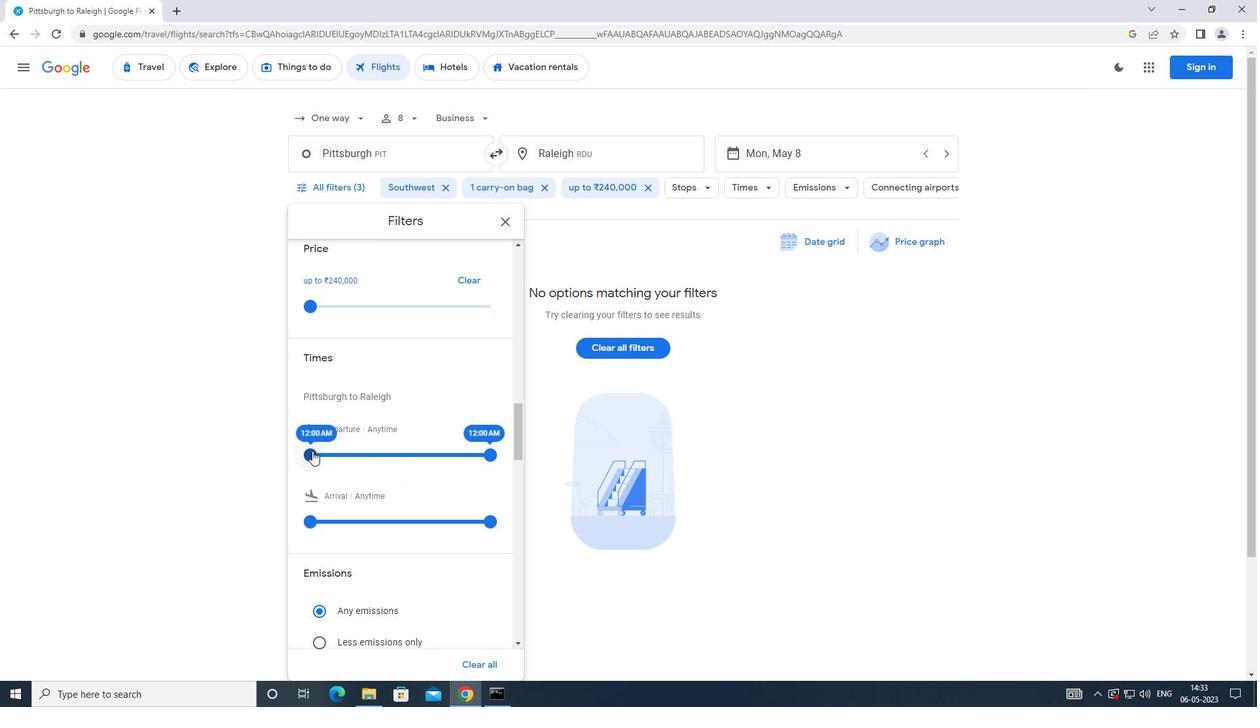 
Action: Mouse pressed left at (309, 453)
Screenshot: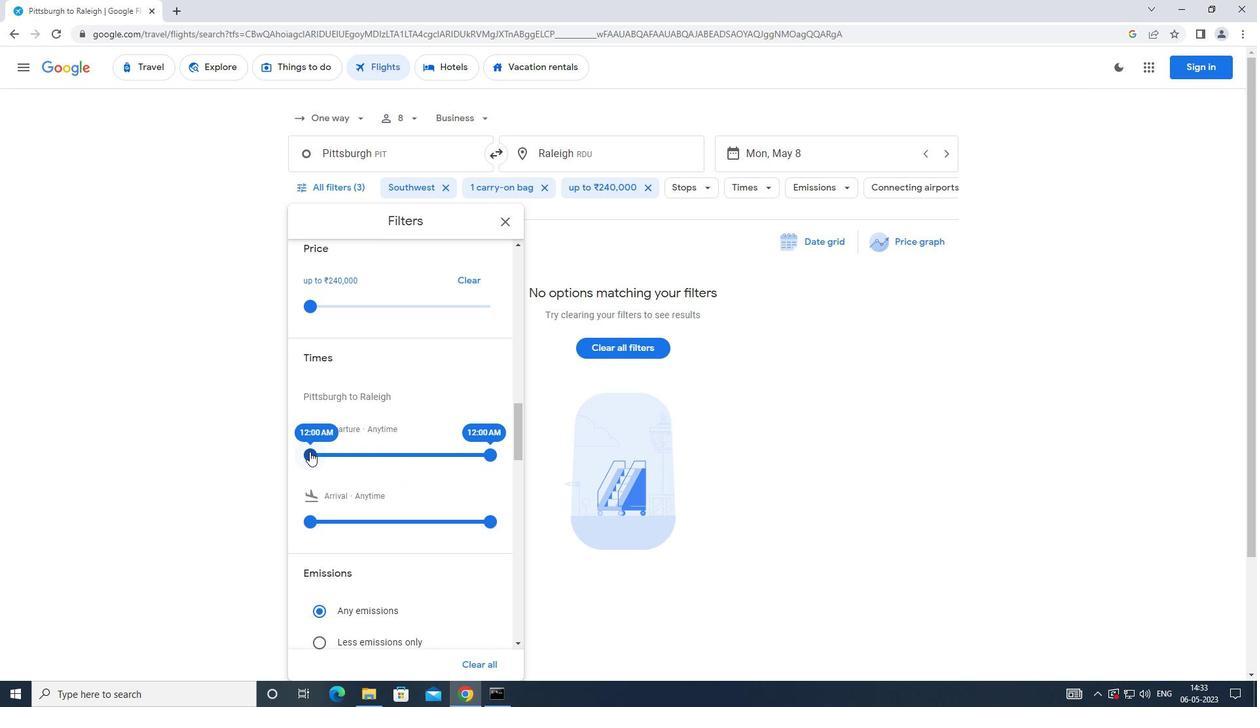 
Action: Mouse moved to (357, 455)
Screenshot: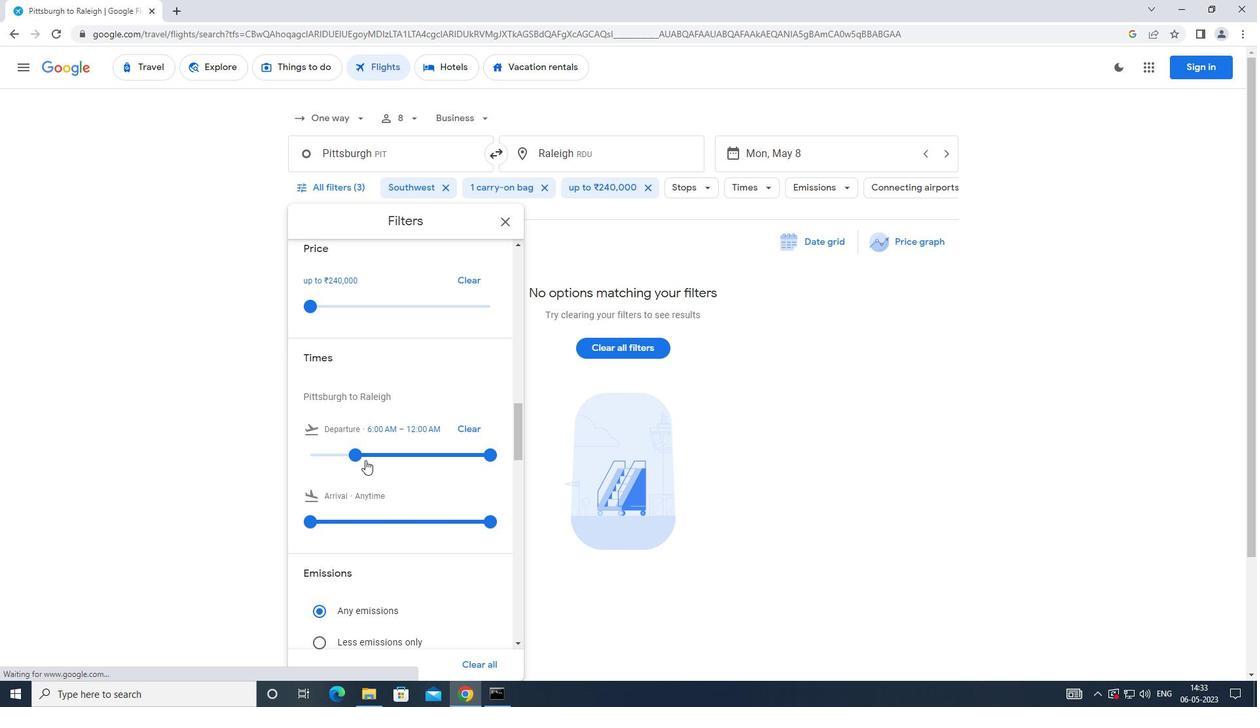 
Action: Mouse pressed left at (357, 455)
Screenshot: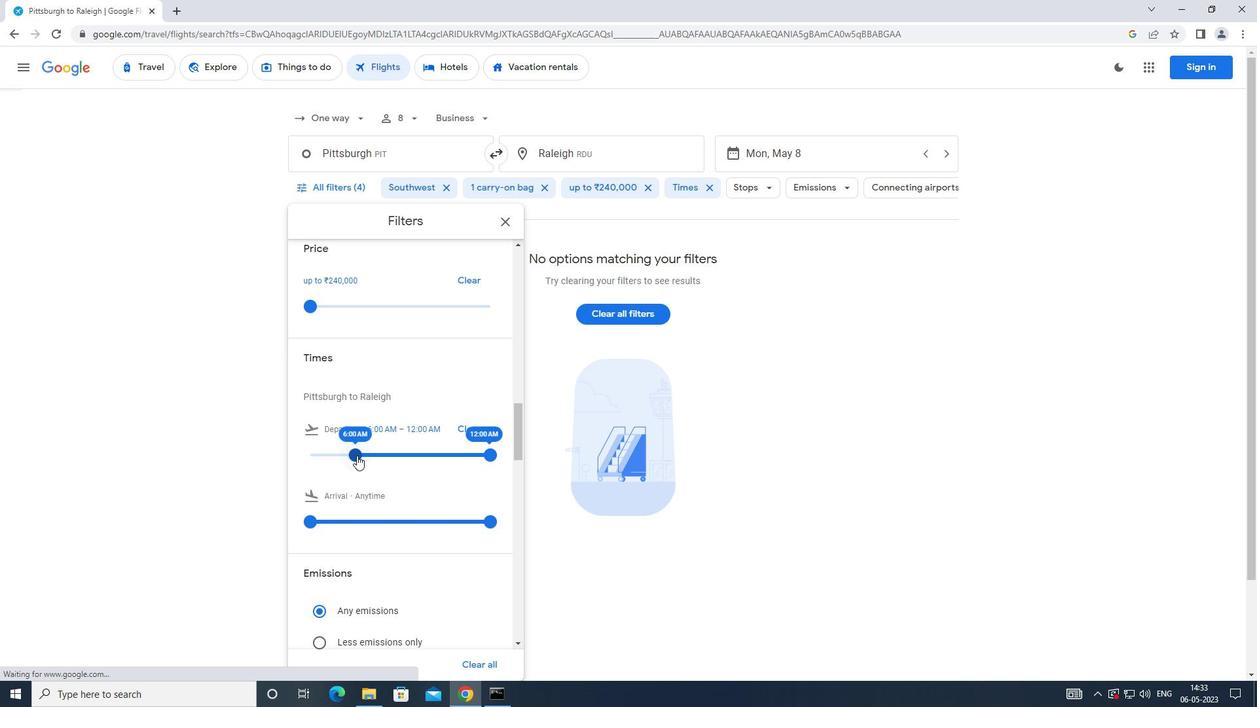 
Action: Mouse moved to (488, 456)
Screenshot: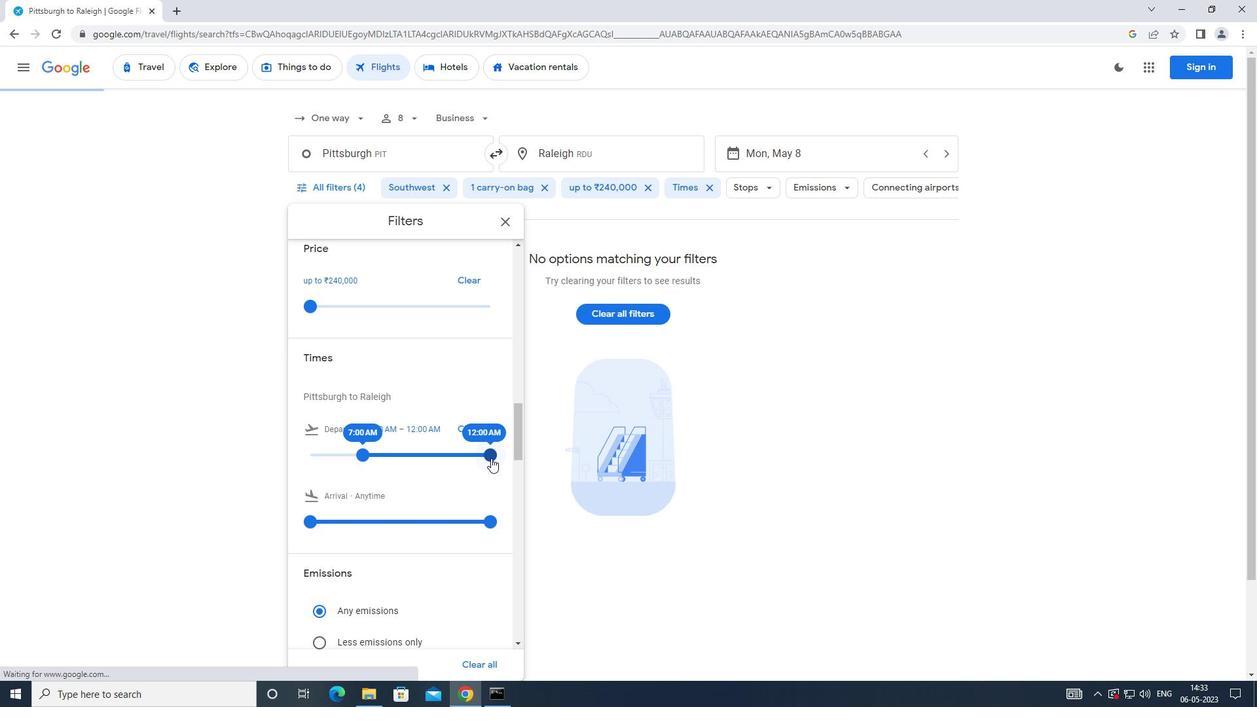 
Action: Mouse pressed left at (488, 456)
Screenshot: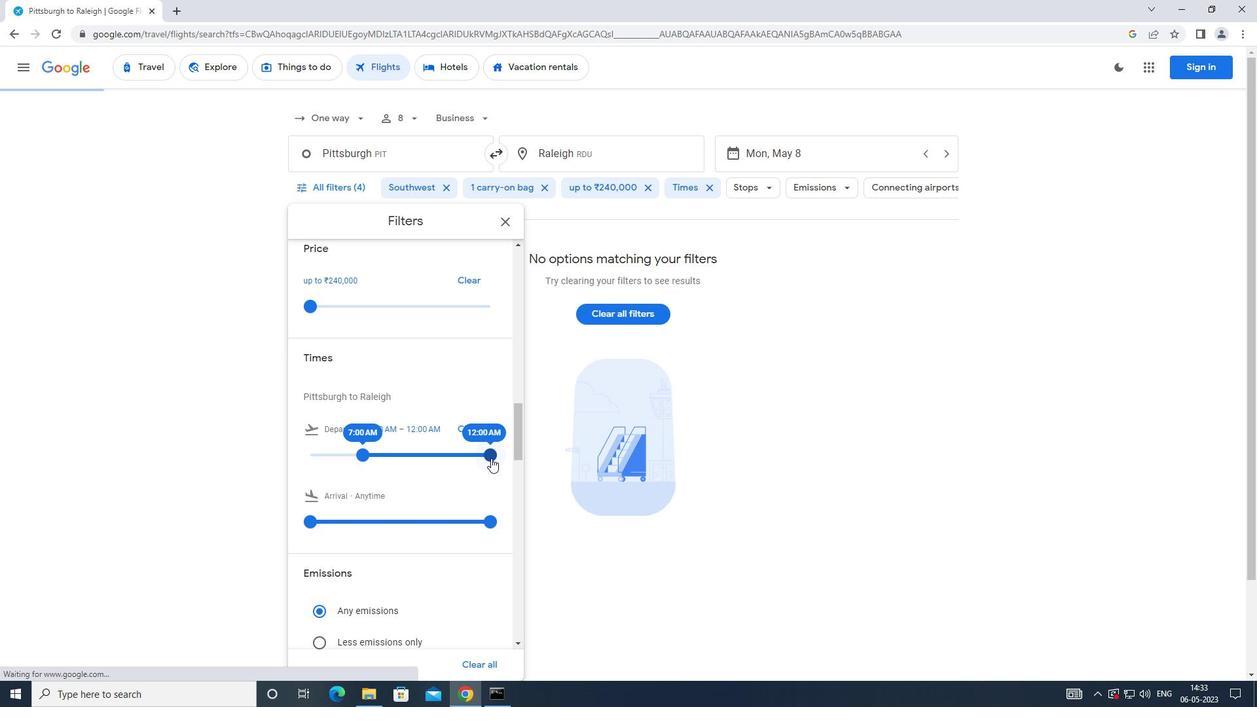 
Action: Mouse moved to (333, 463)
Screenshot: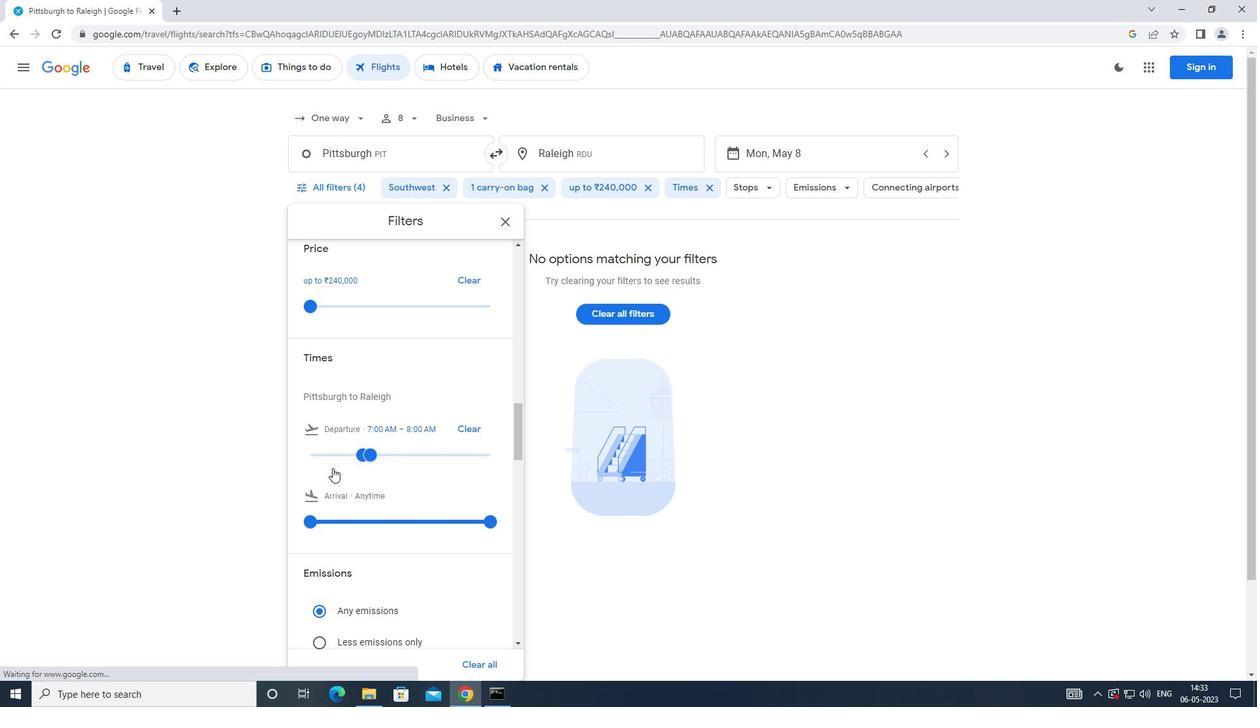 
